 Task: Search one way flight ticket for 3 adults in first from College Station: Easterwood Field to Greenville: Pitt-greenville Airport on 5-2-2023. Choice of flights is Delta. Number of bags: 1 carry on bag. Price is upto 100000. Outbound departure time preference is 9:30.
Action: Mouse moved to (423, 180)
Screenshot: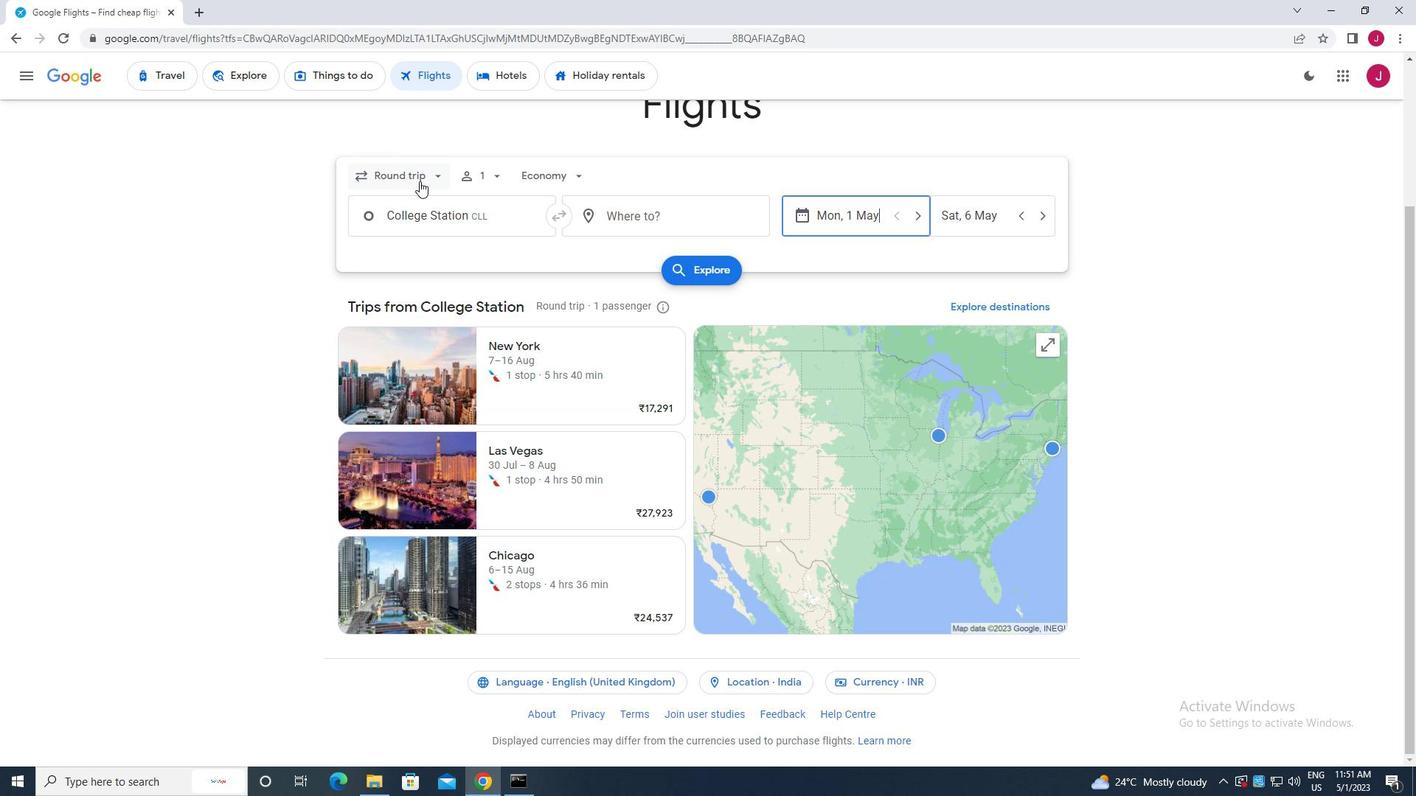 
Action: Mouse pressed left at (423, 180)
Screenshot: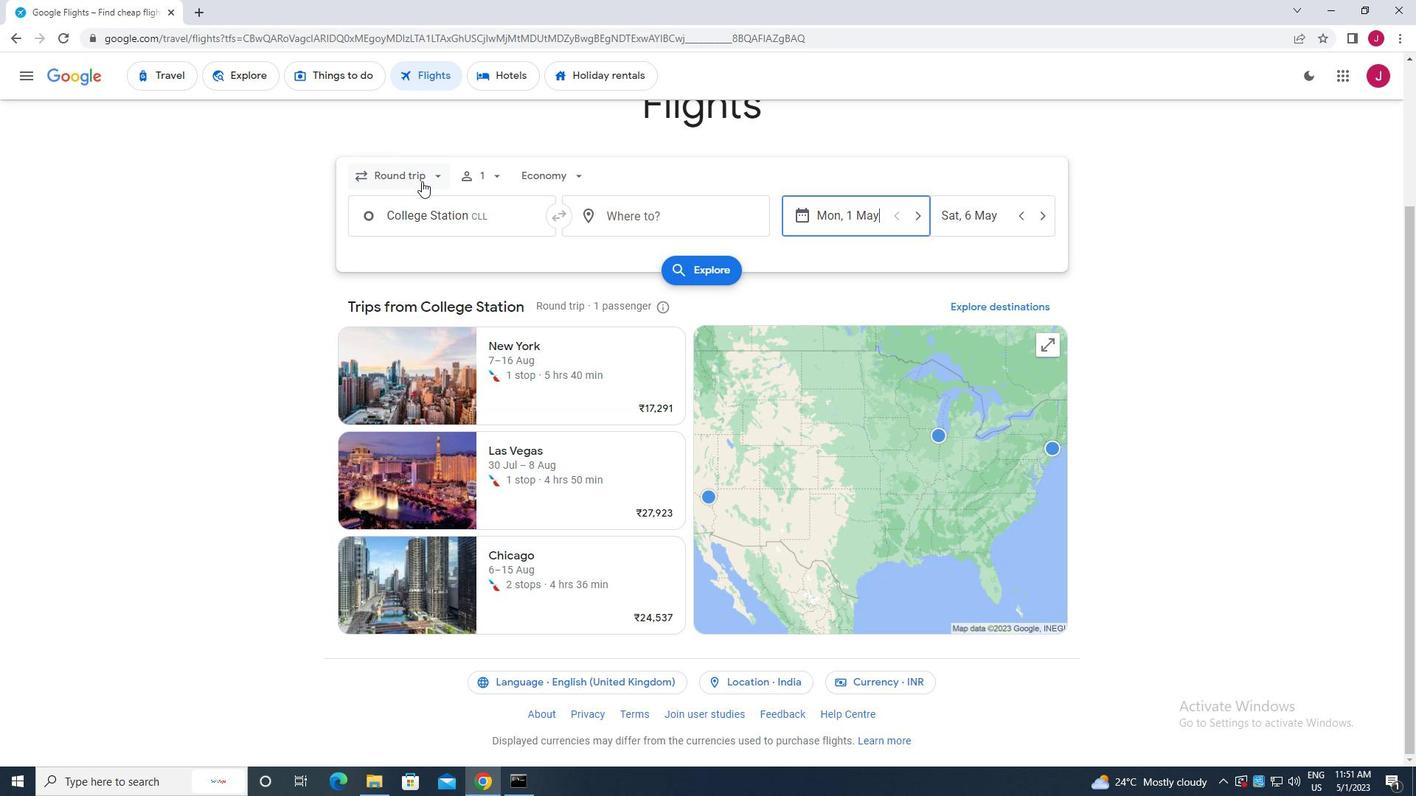 
Action: Mouse moved to (412, 244)
Screenshot: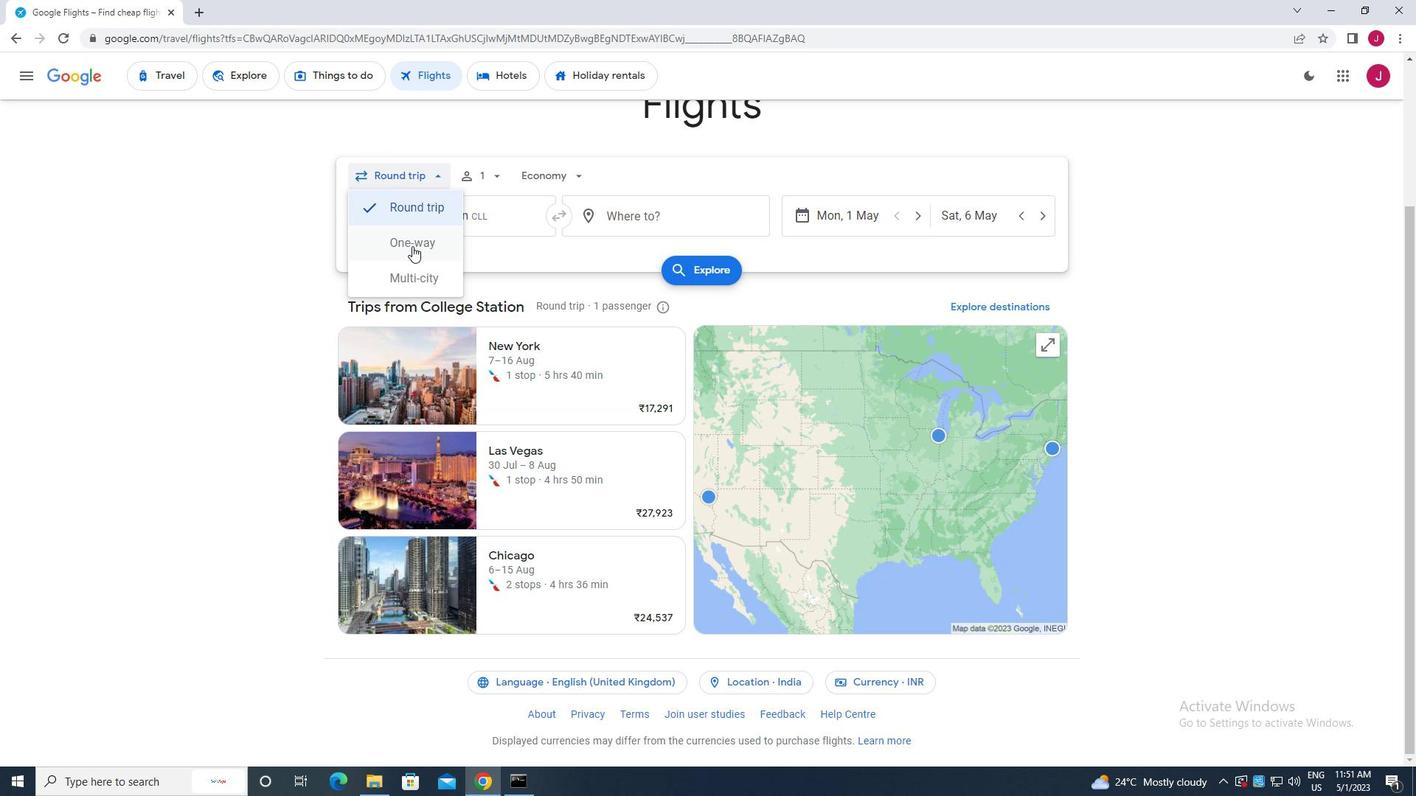 
Action: Mouse pressed left at (412, 244)
Screenshot: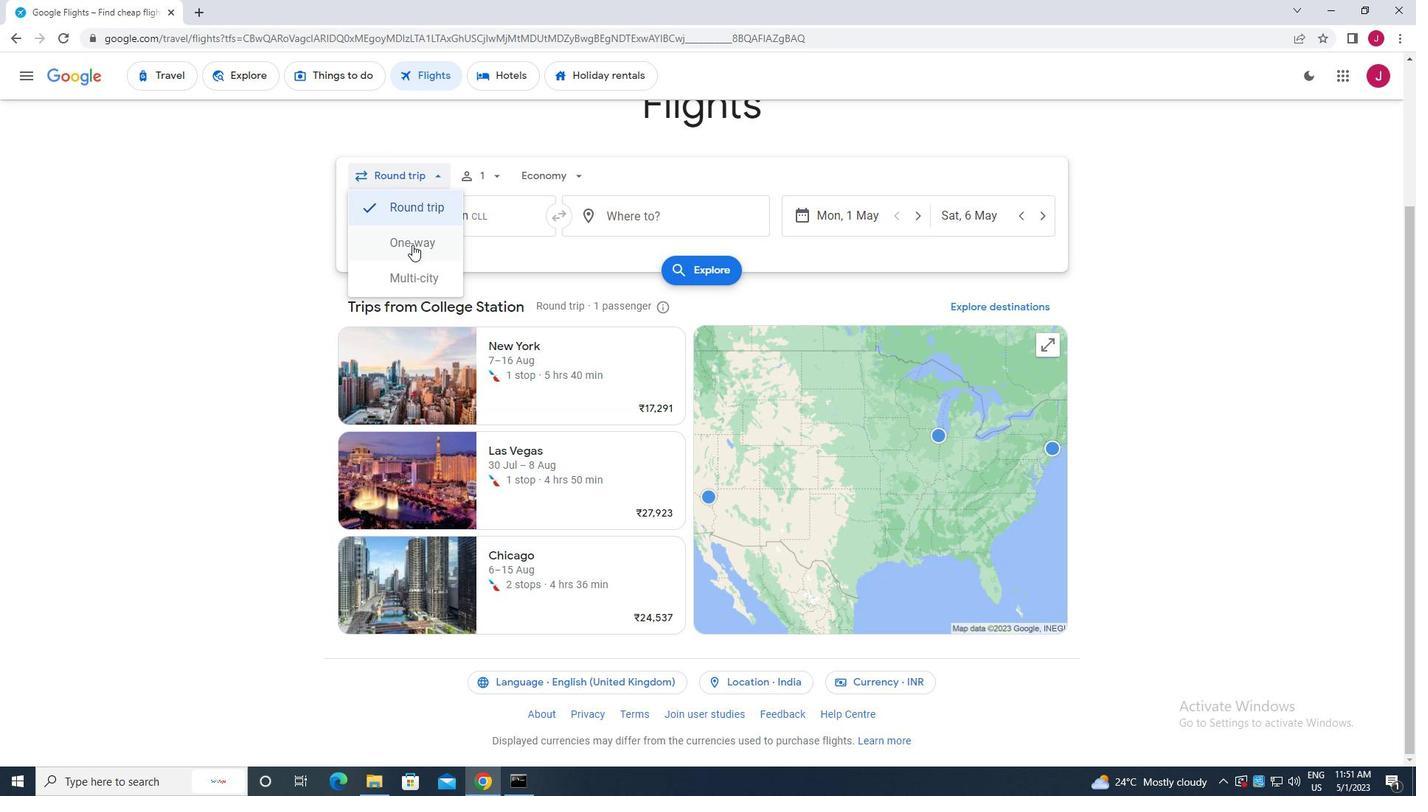 
Action: Mouse moved to (479, 182)
Screenshot: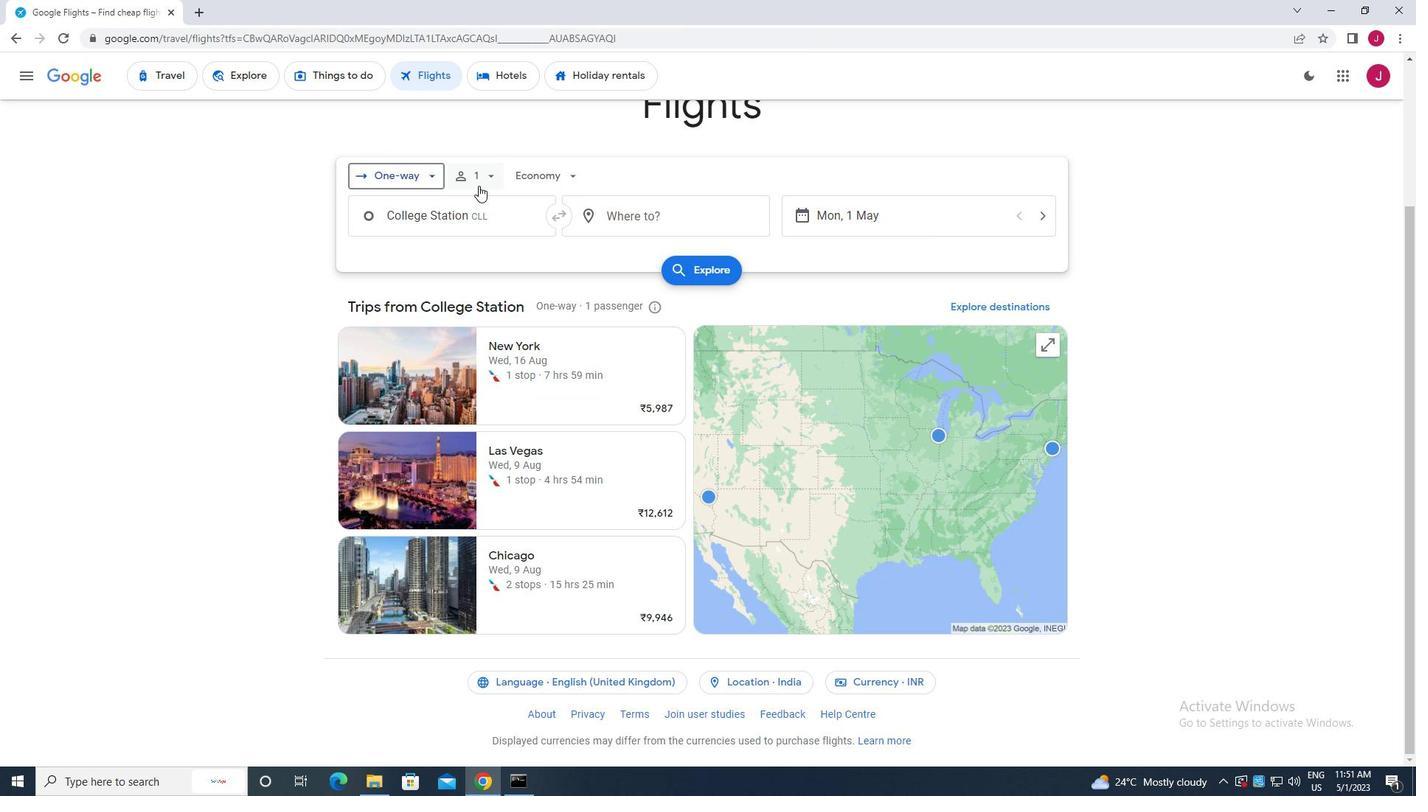 
Action: Mouse pressed left at (479, 182)
Screenshot: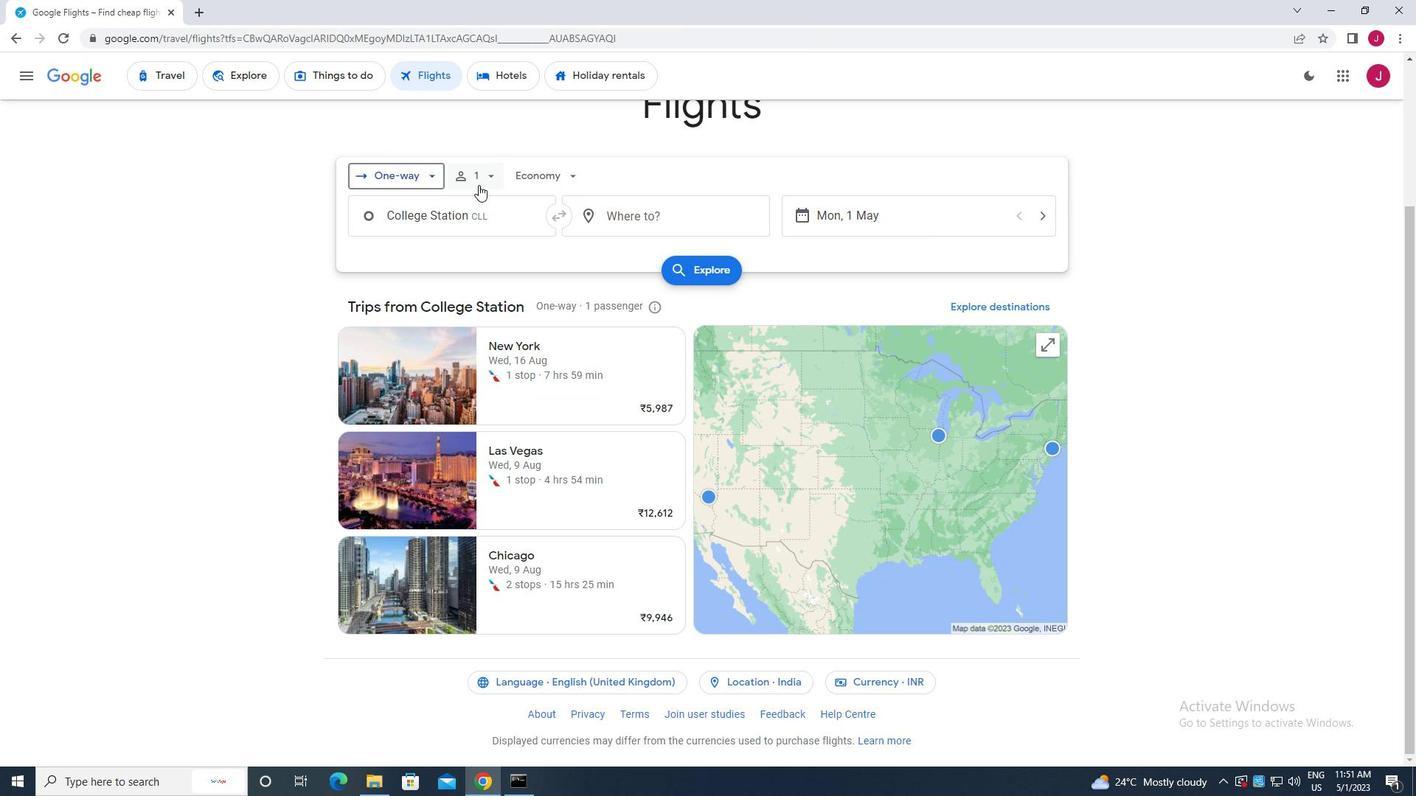 
Action: Mouse moved to (605, 213)
Screenshot: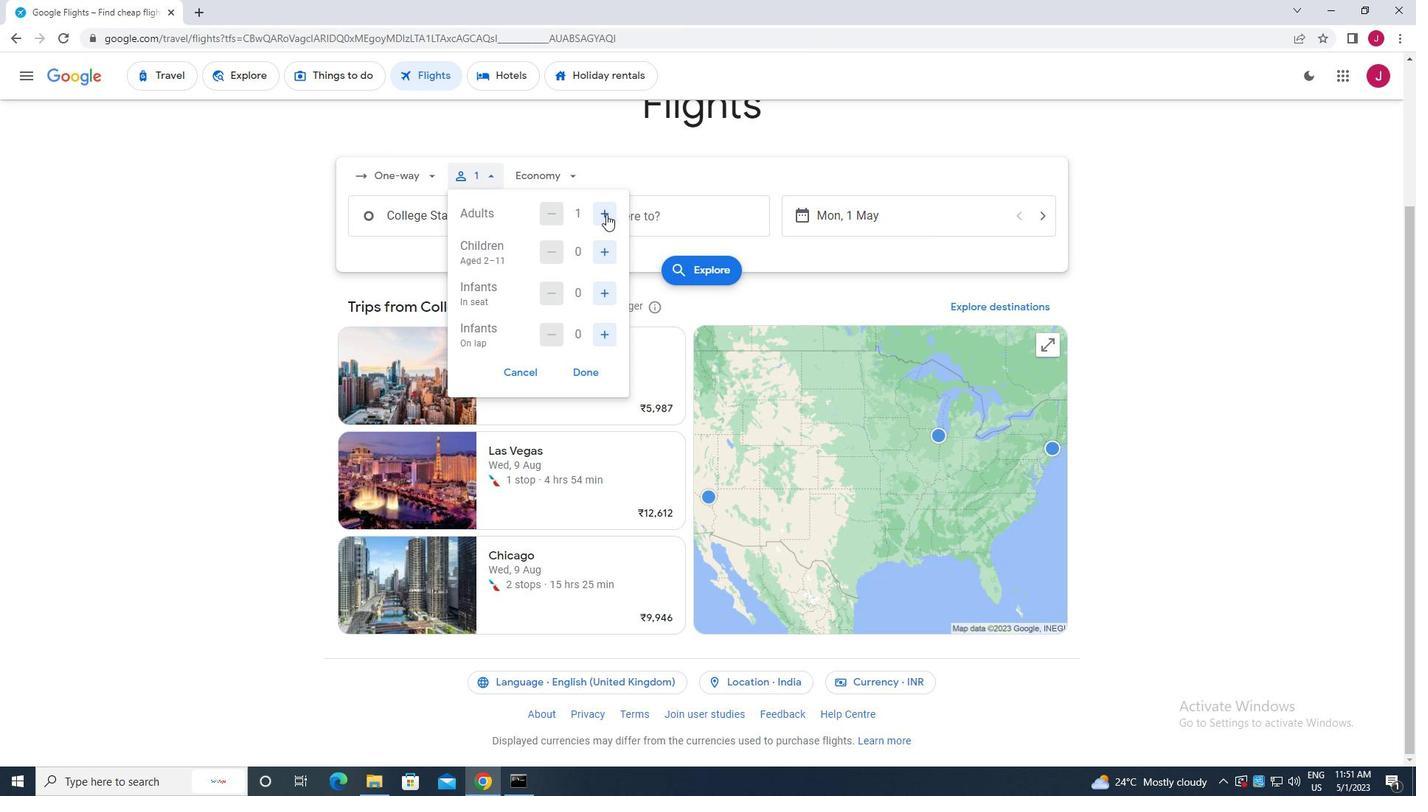 
Action: Mouse pressed left at (605, 213)
Screenshot: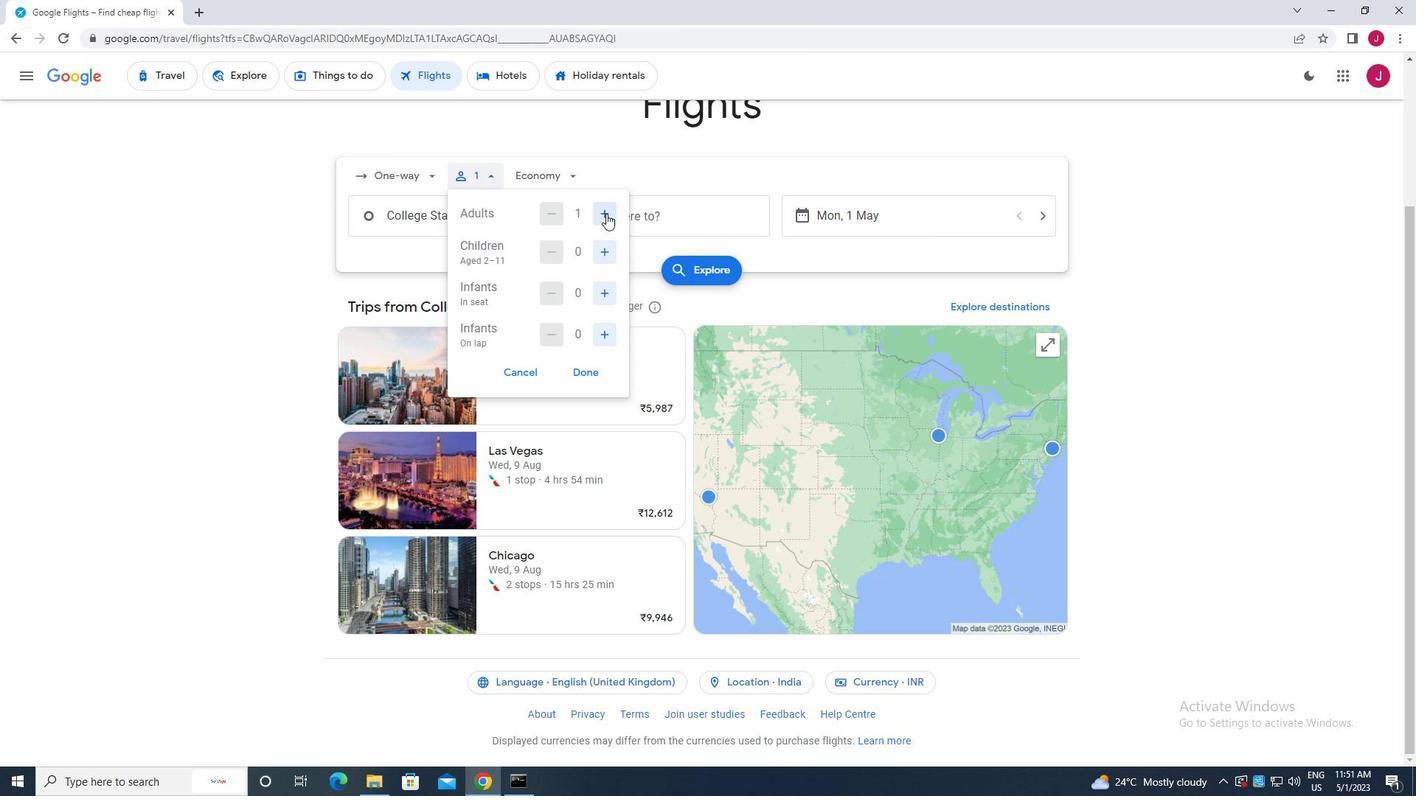 
Action: Mouse pressed left at (605, 213)
Screenshot: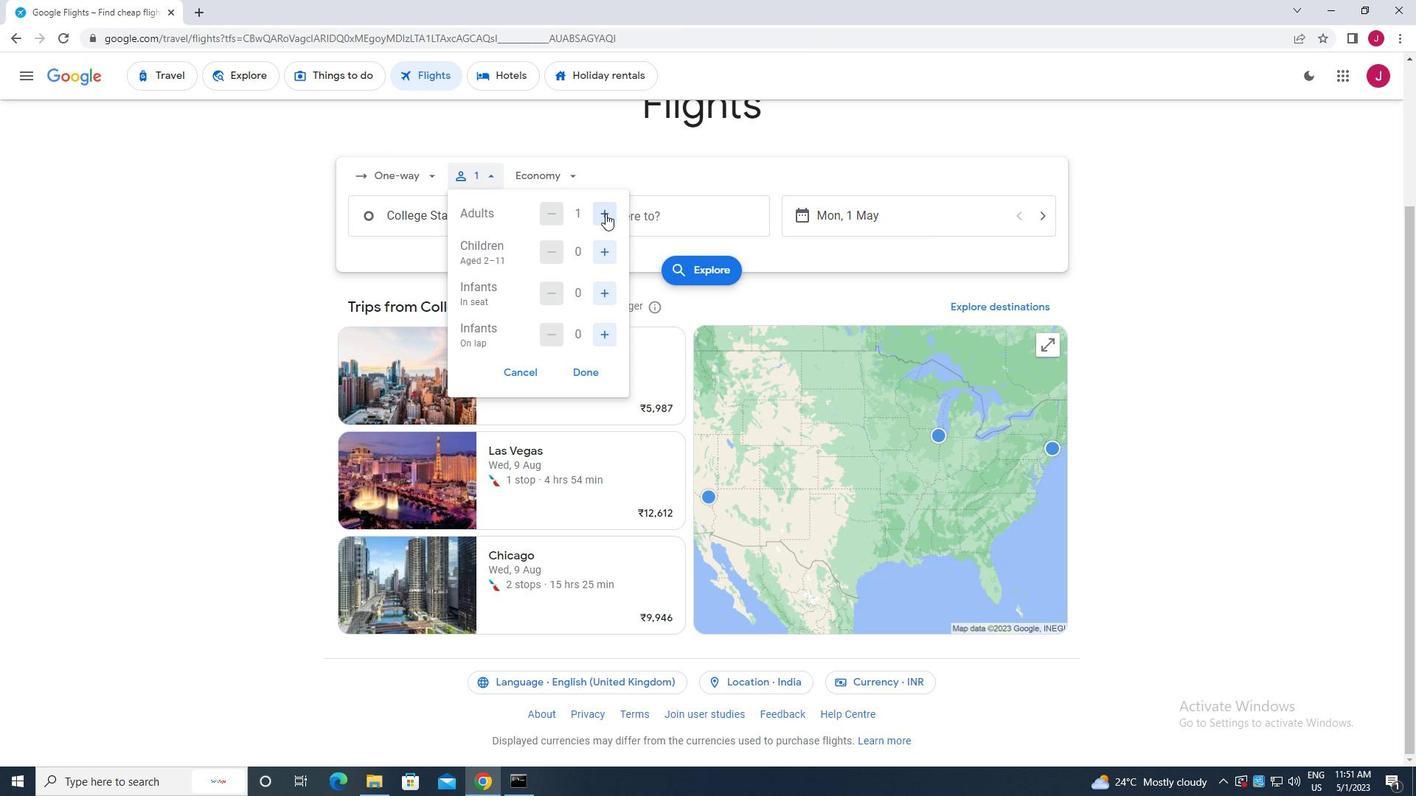 
Action: Mouse moved to (590, 371)
Screenshot: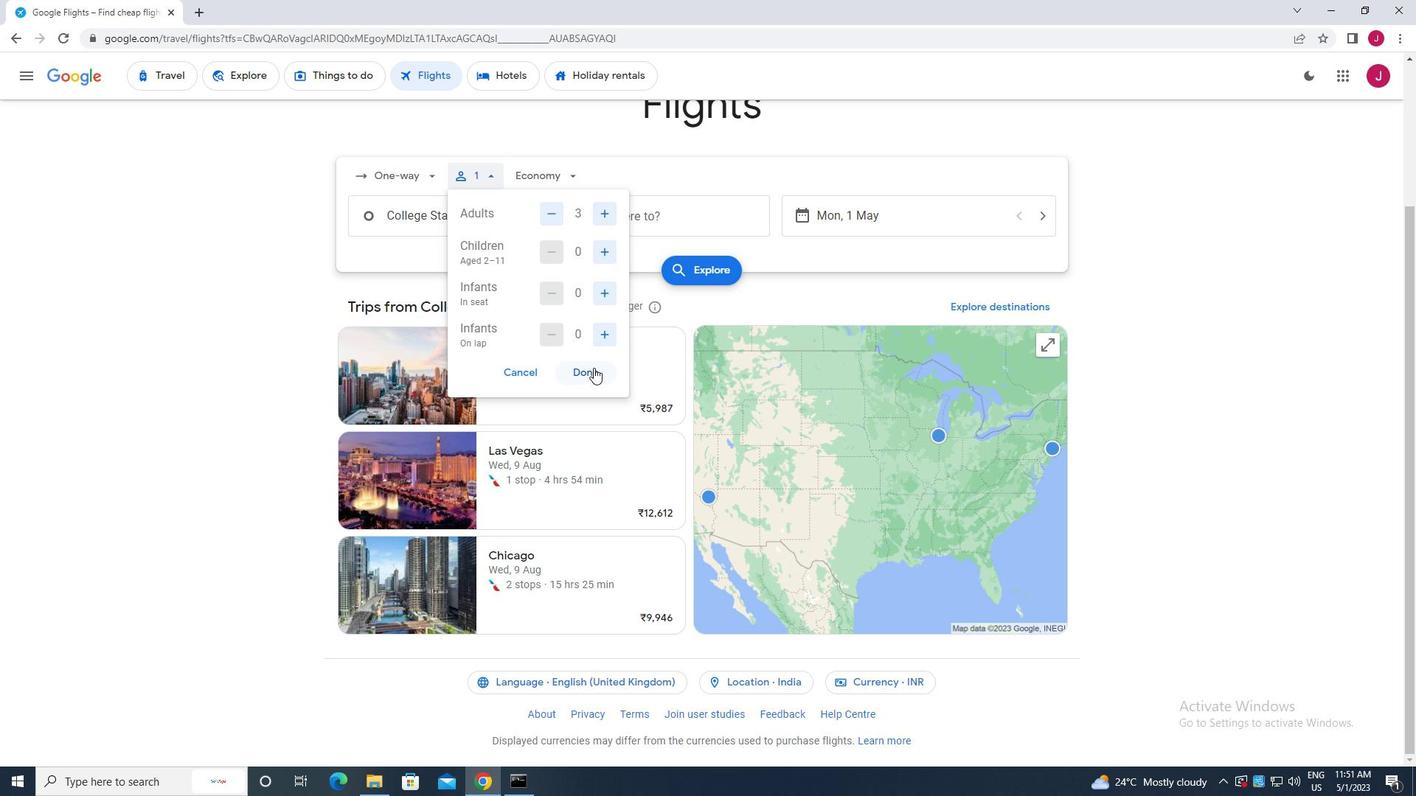 
Action: Mouse pressed left at (590, 371)
Screenshot: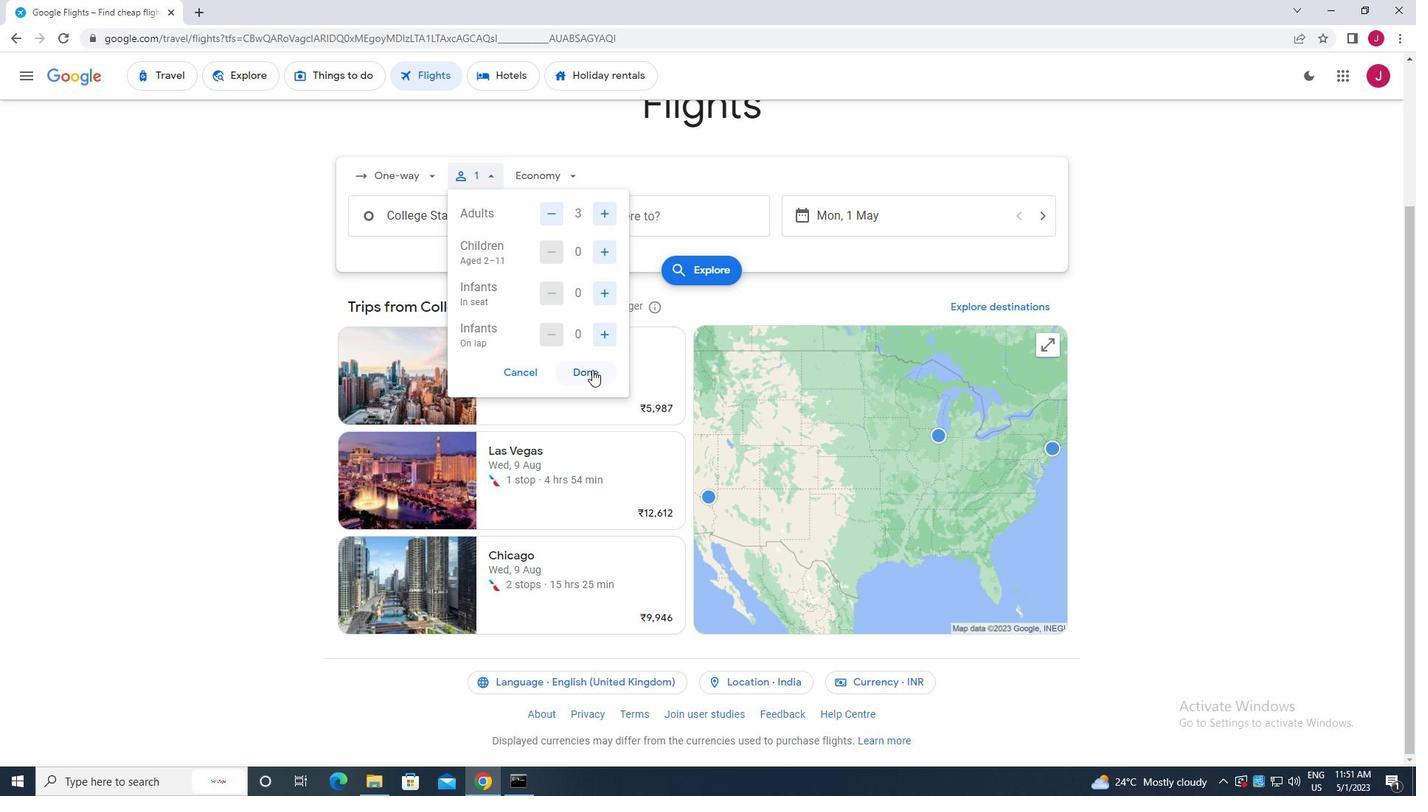 
Action: Mouse moved to (553, 171)
Screenshot: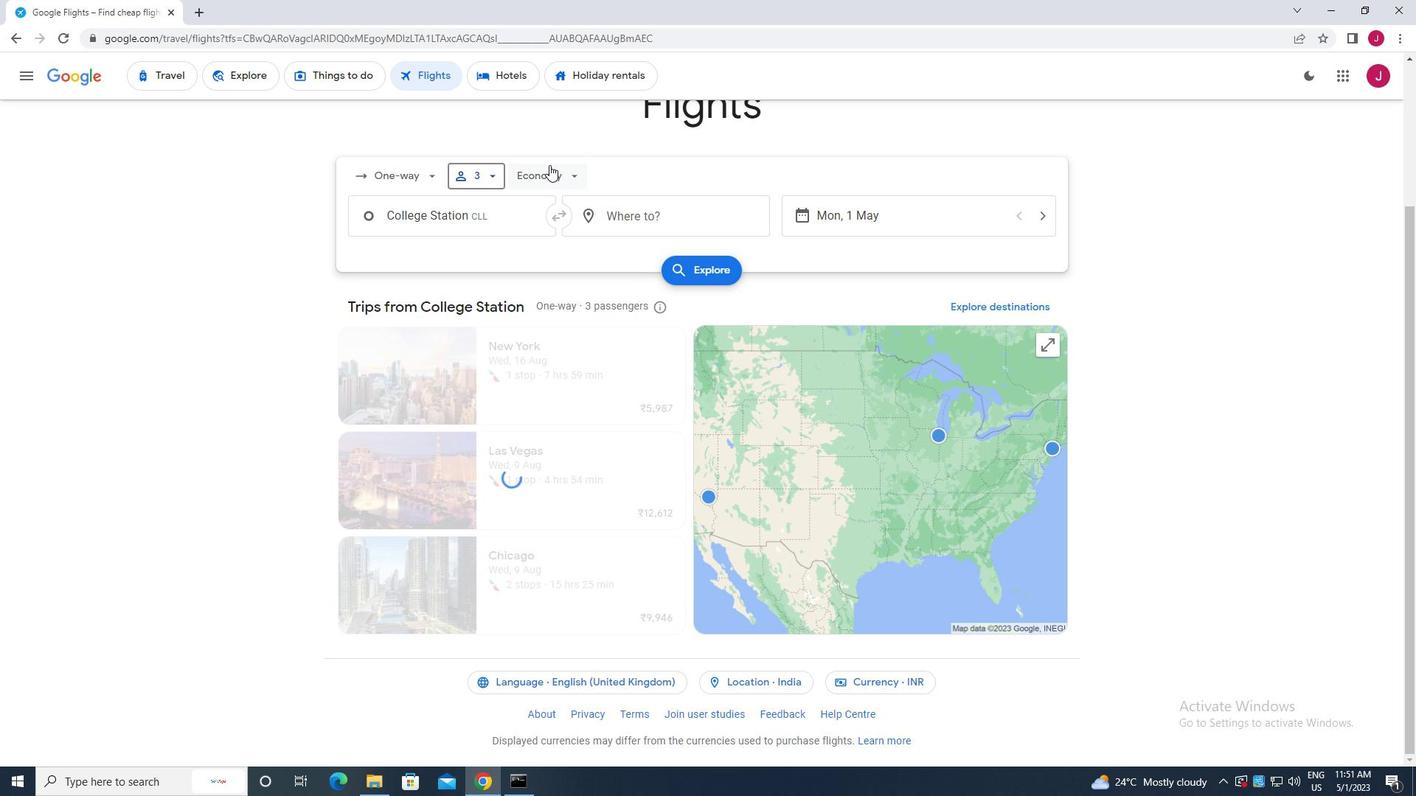 
Action: Mouse pressed left at (553, 171)
Screenshot: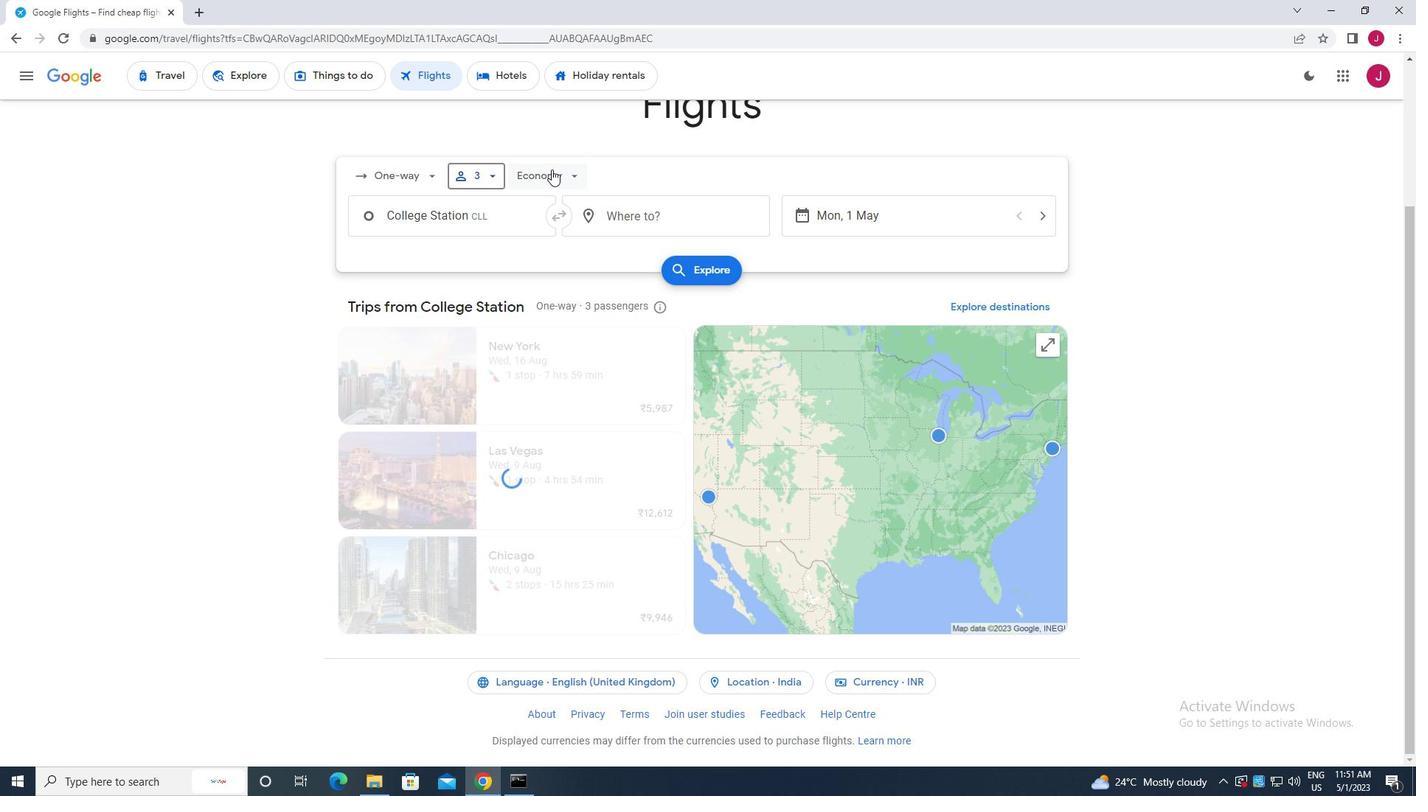 
Action: Mouse moved to (540, 314)
Screenshot: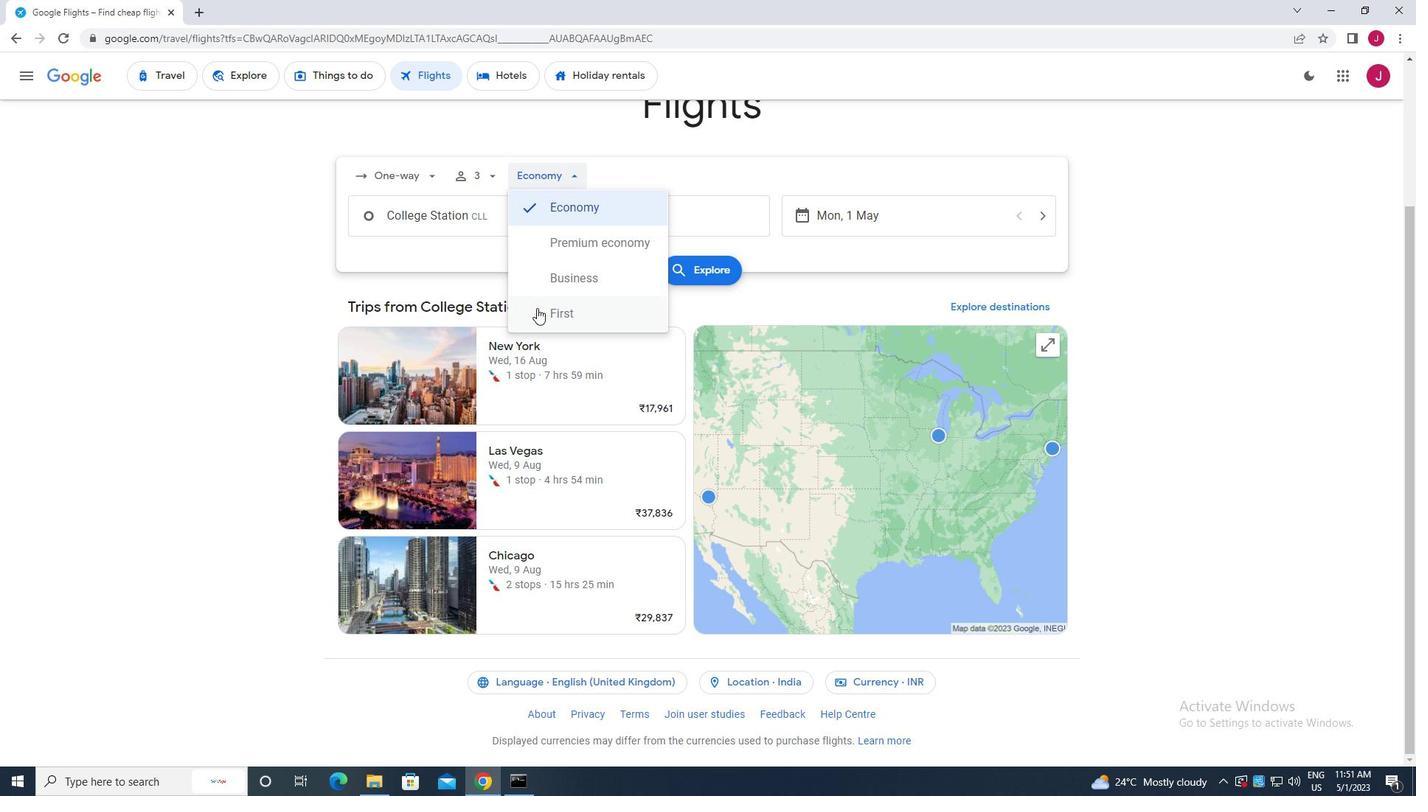 
Action: Mouse pressed left at (540, 314)
Screenshot: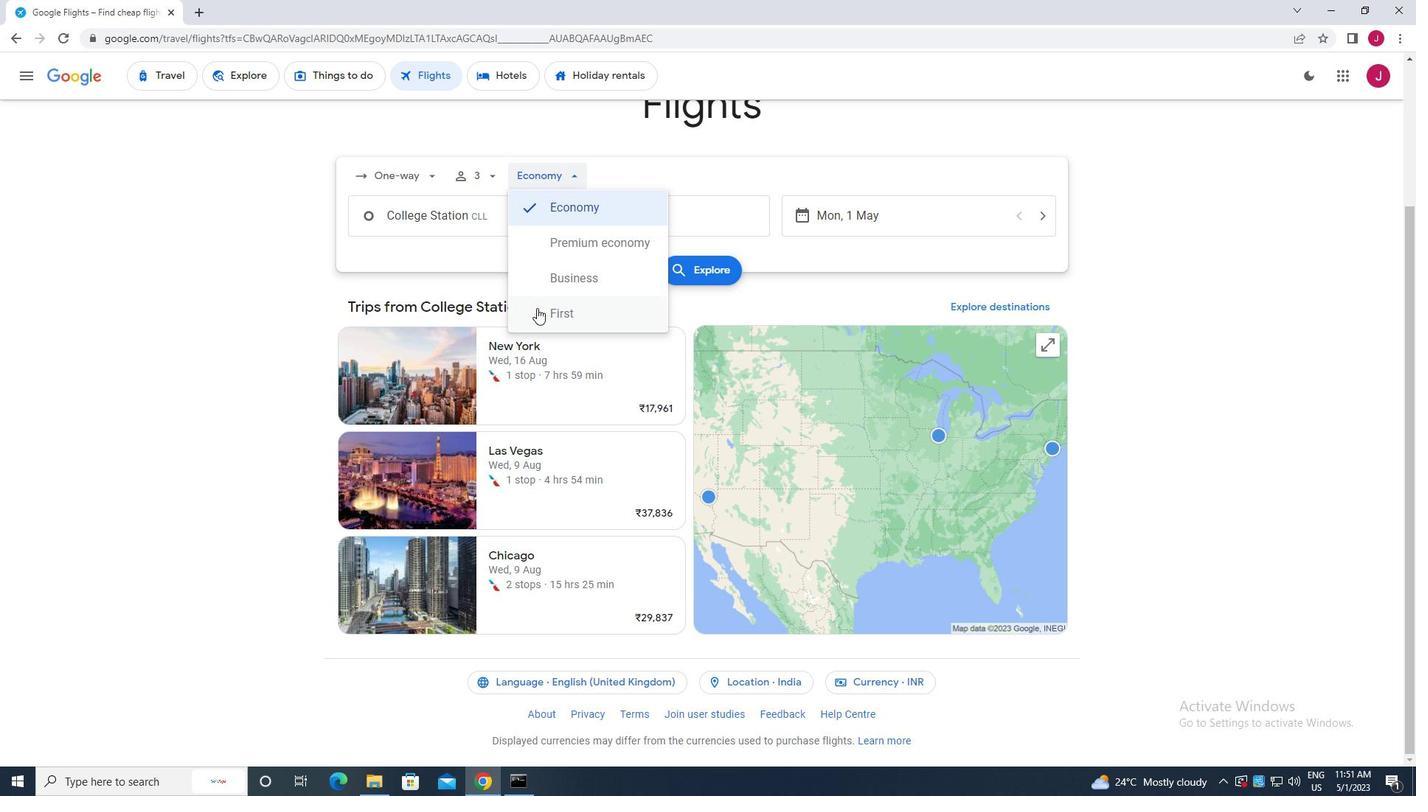 
Action: Mouse moved to (494, 213)
Screenshot: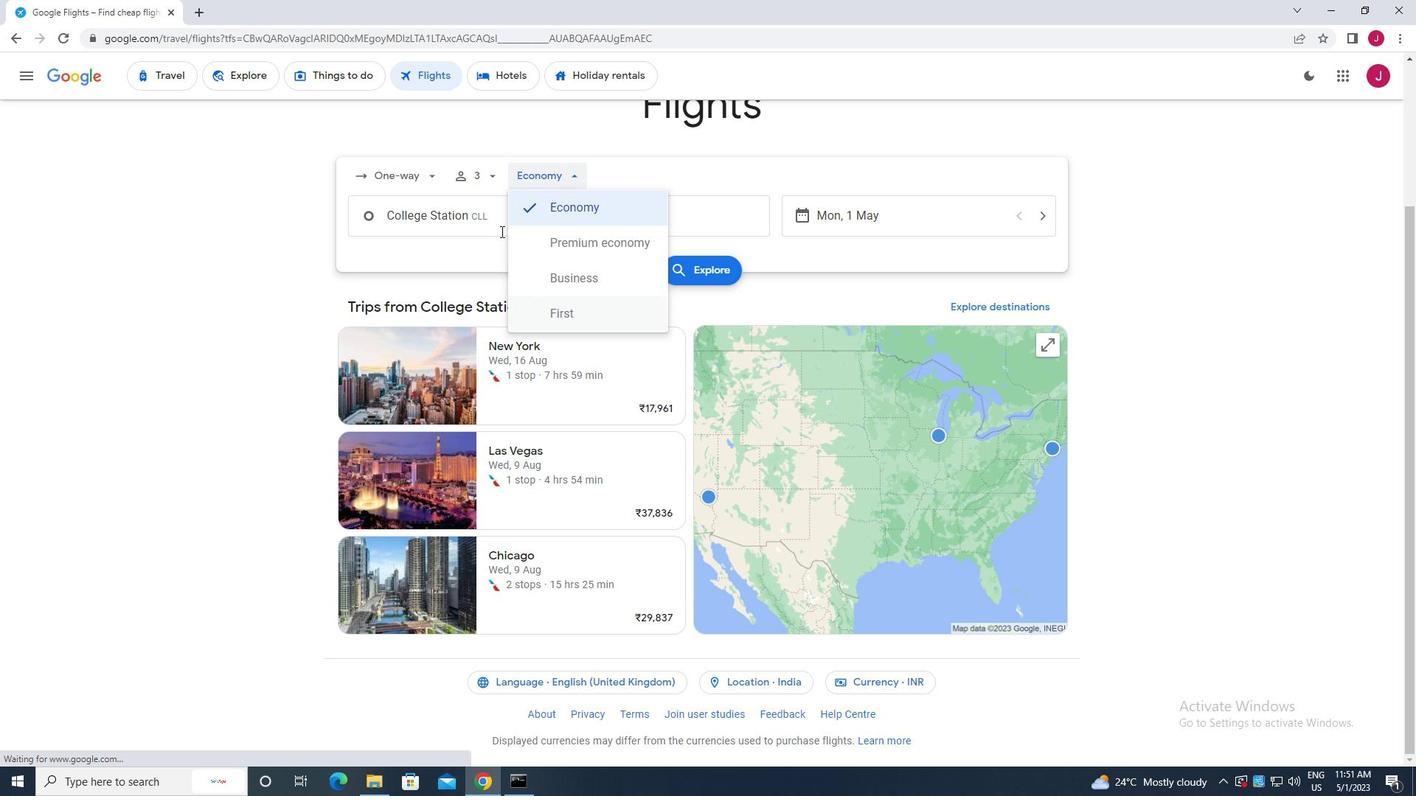 
Action: Mouse pressed left at (494, 213)
Screenshot: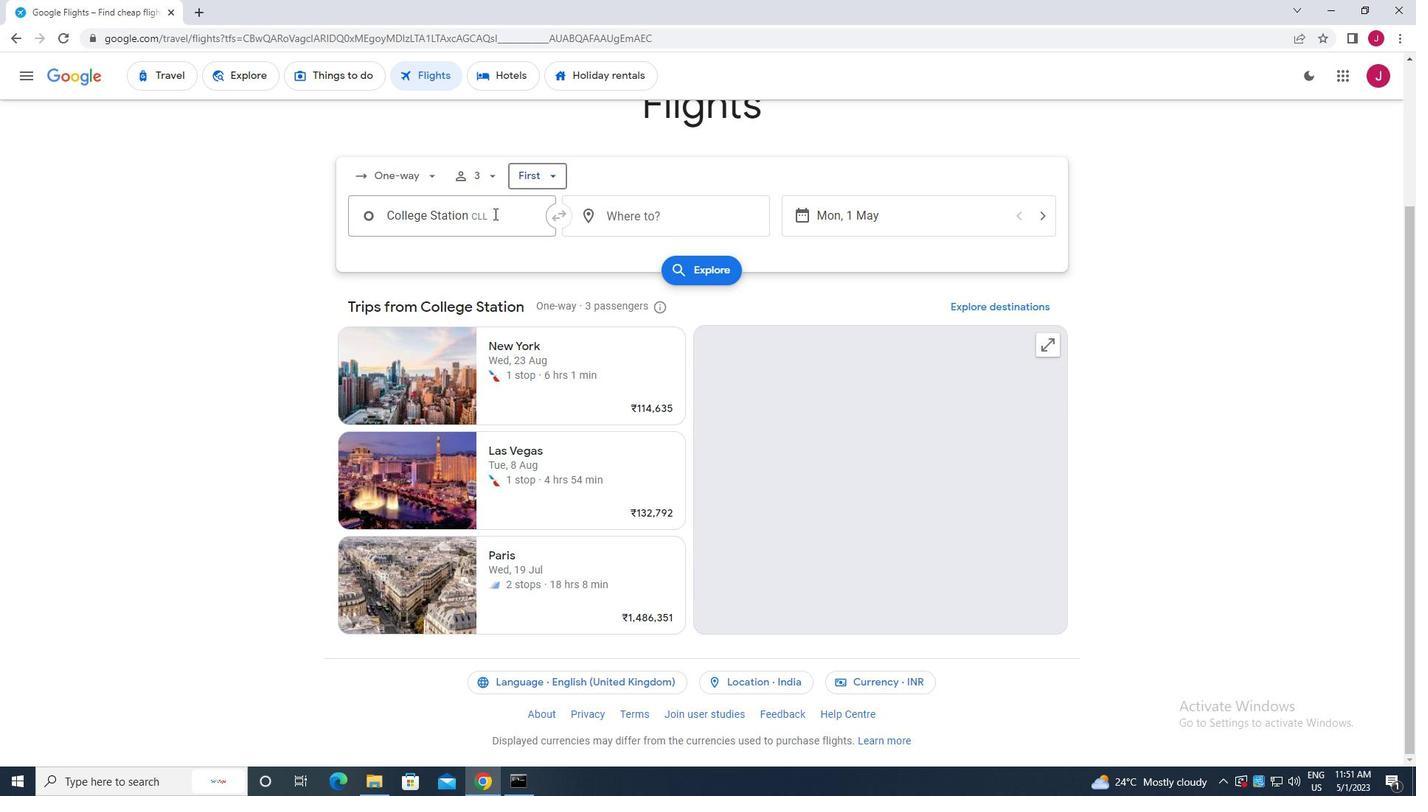 
Action: Mouse moved to (512, 340)
Screenshot: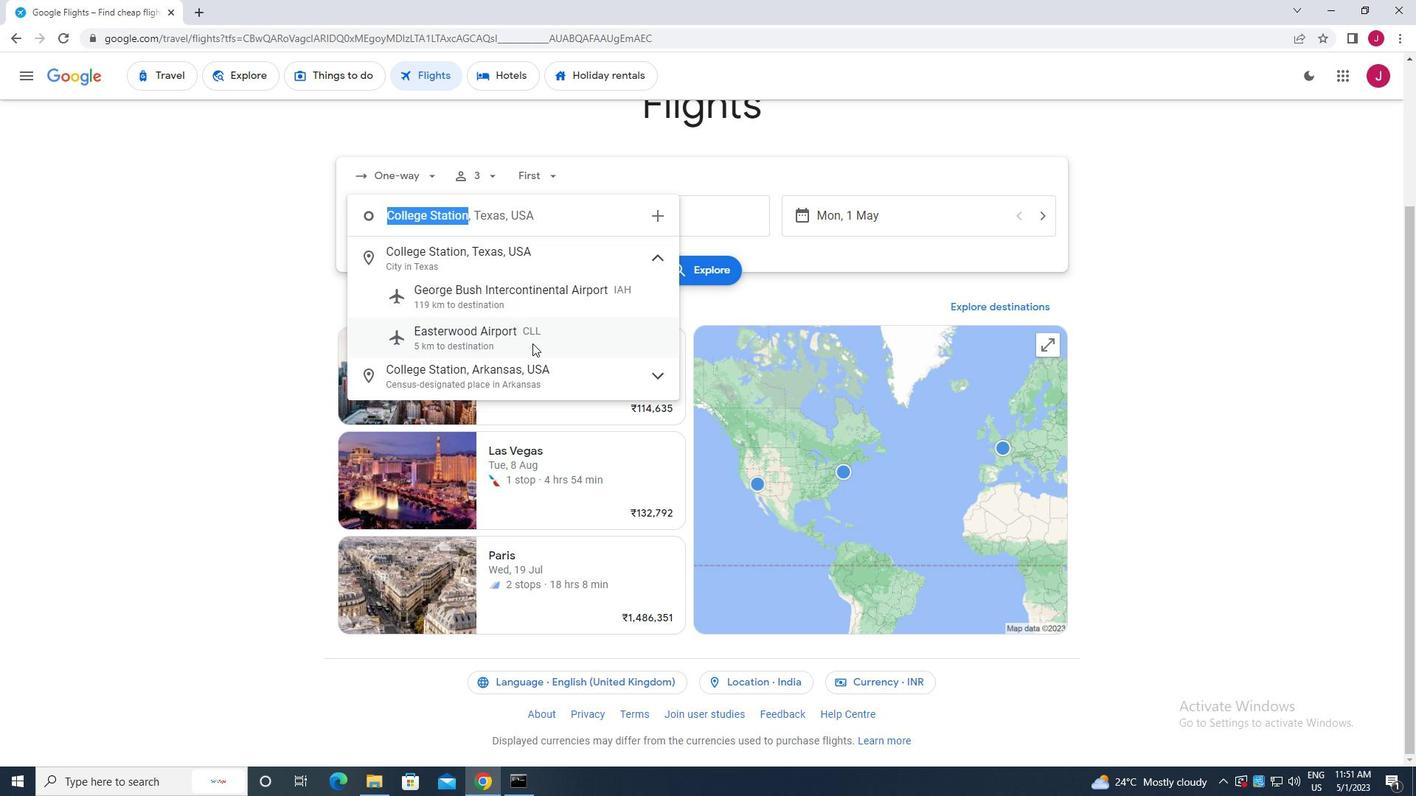 
Action: Mouse pressed left at (512, 340)
Screenshot: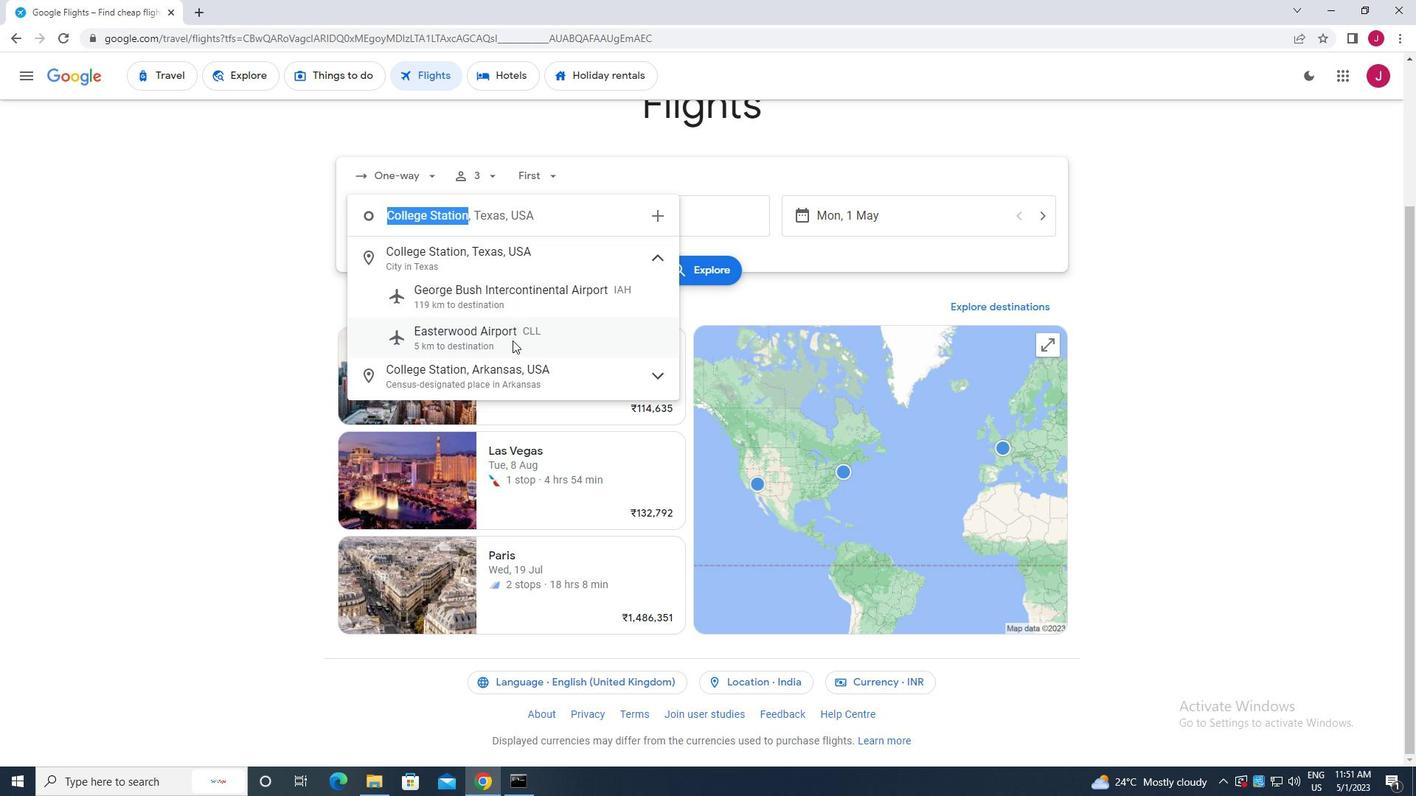 
Action: Mouse moved to (702, 208)
Screenshot: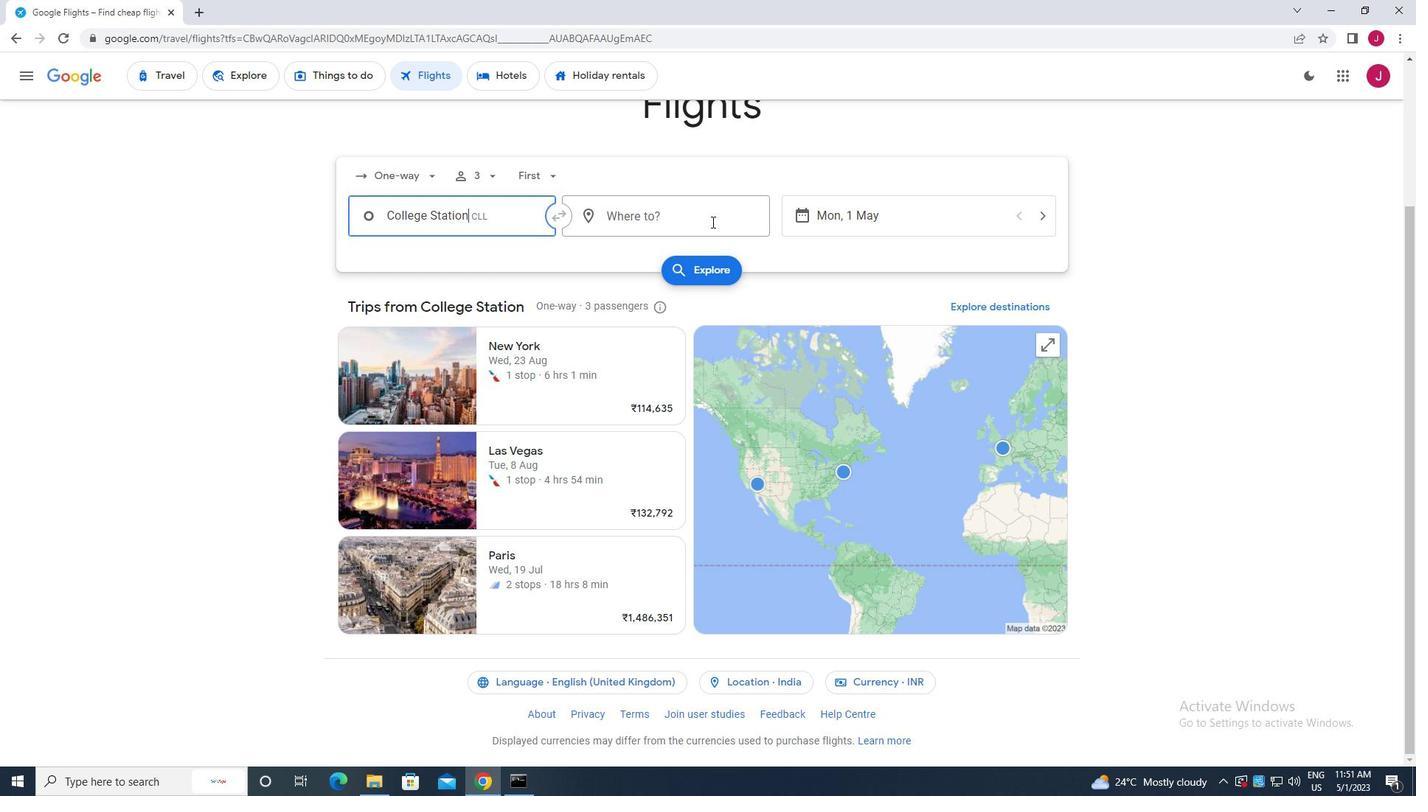 
Action: Mouse pressed left at (702, 208)
Screenshot: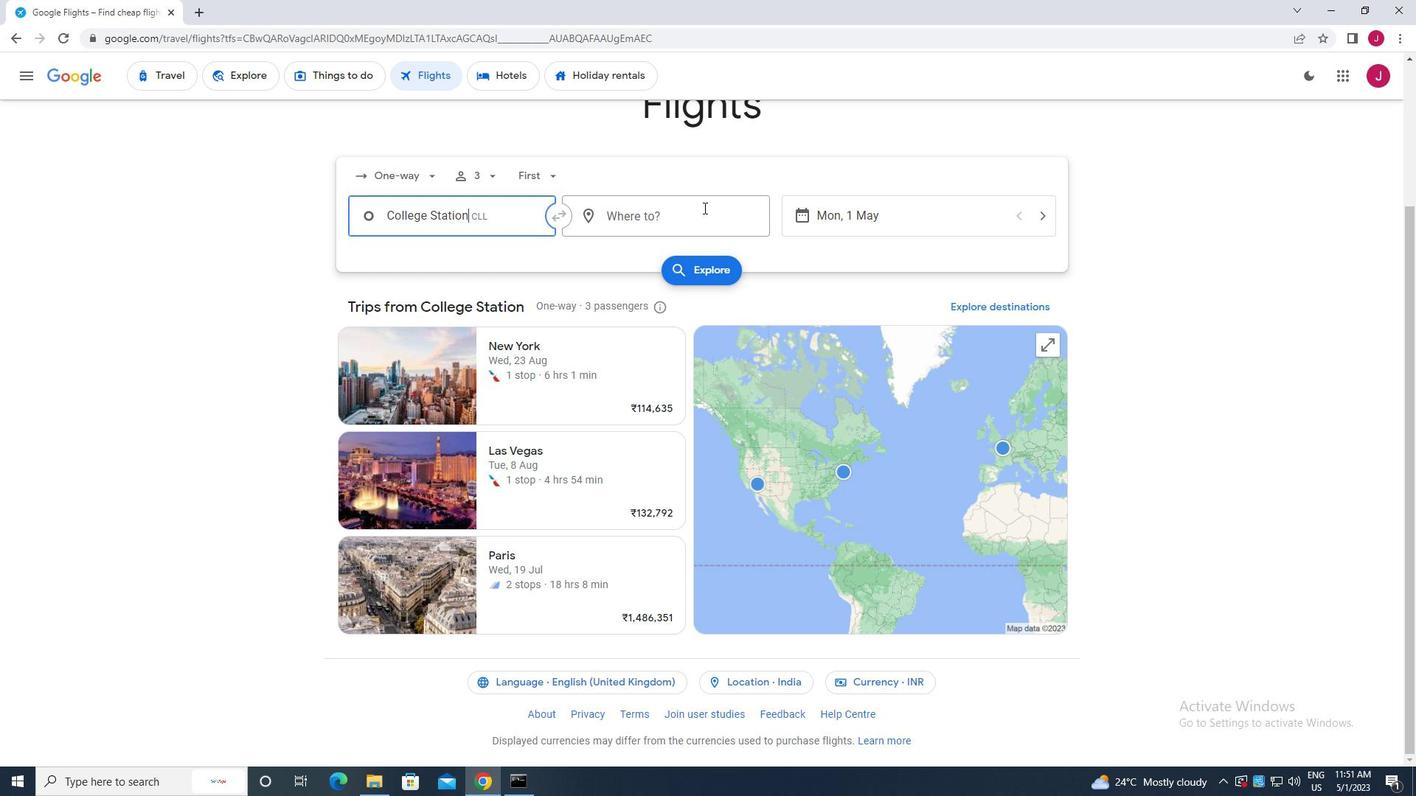 
Action: Mouse moved to (702, 213)
Screenshot: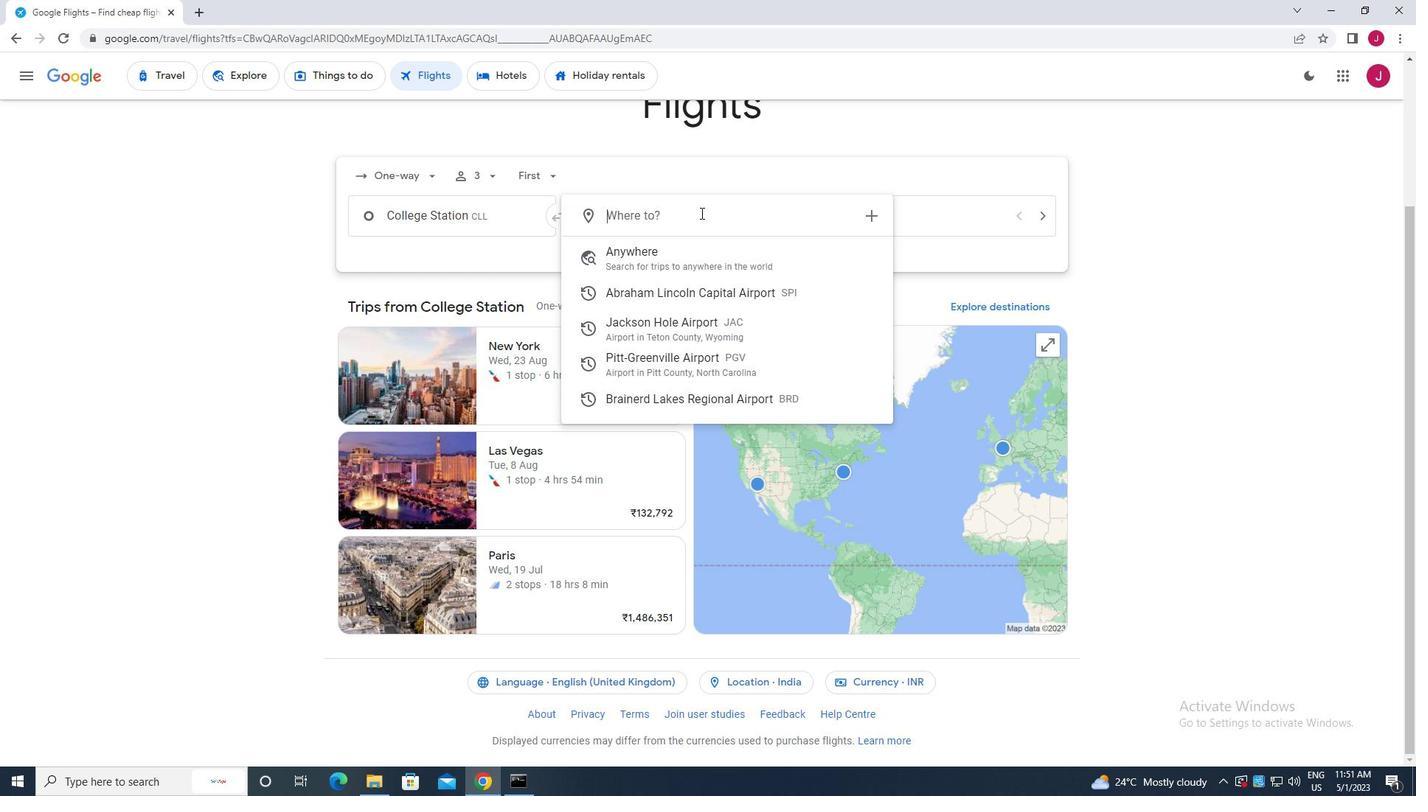 
Action: Key pressed greenville<Key.space>p
Screenshot: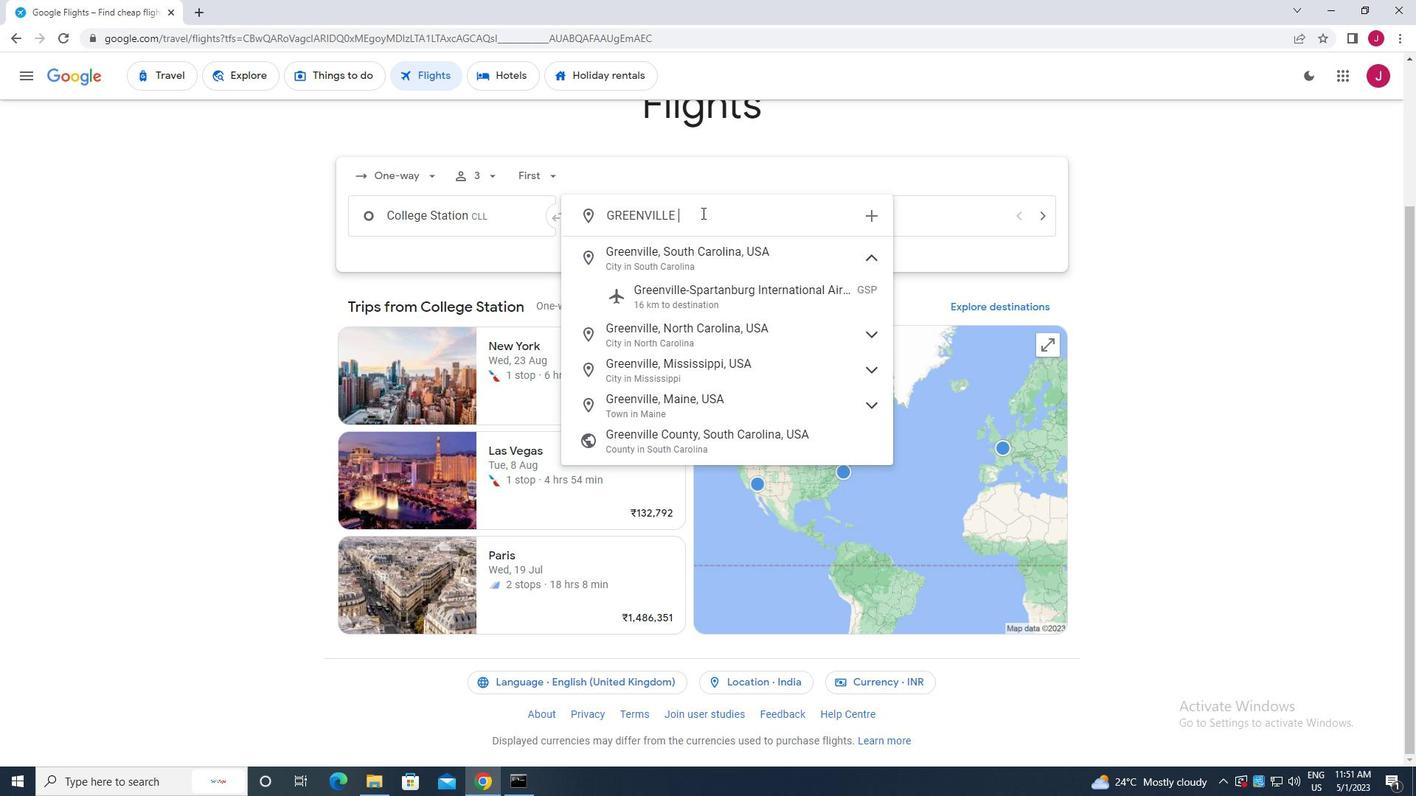 
Action: Mouse moved to (711, 245)
Screenshot: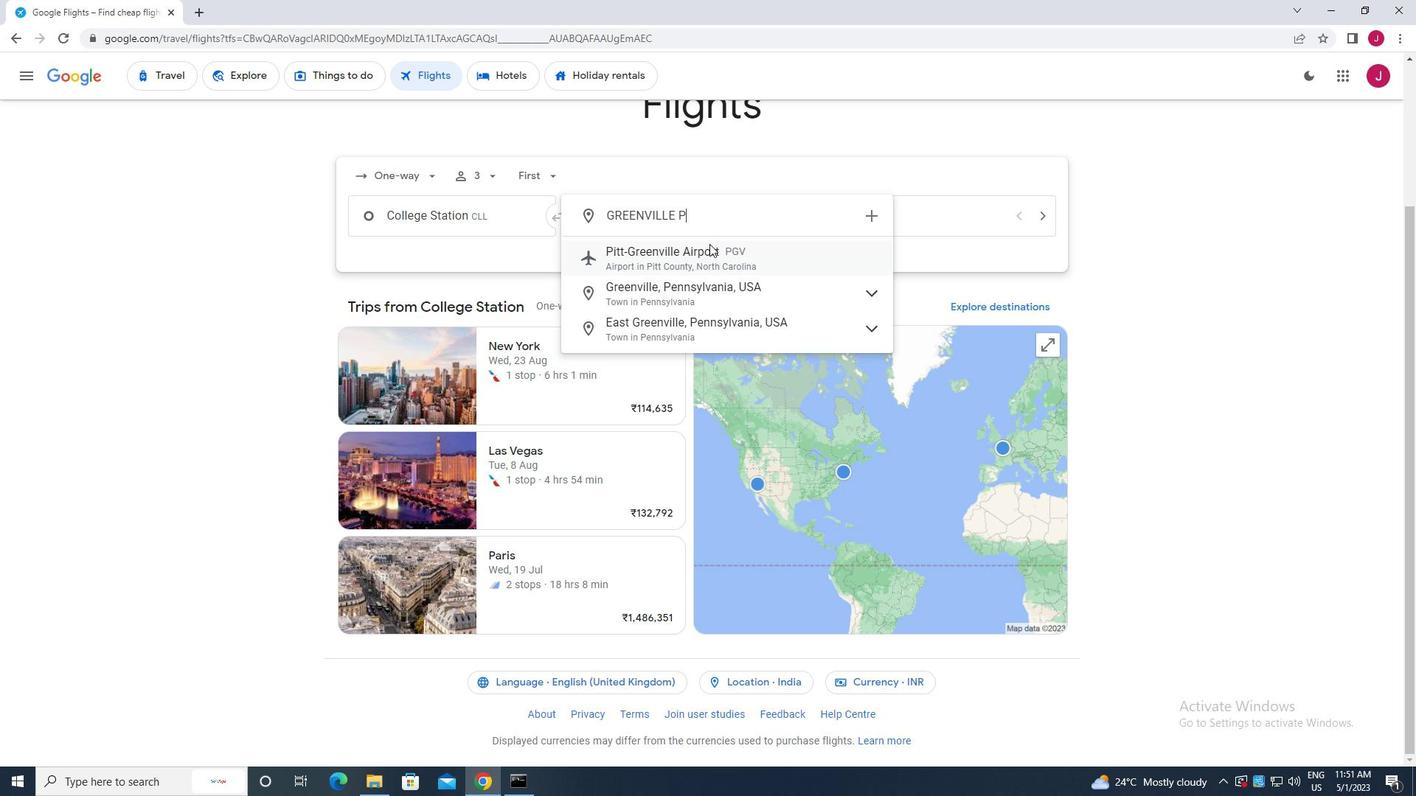 
Action: Mouse pressed left at (711, 245)
Screenshot: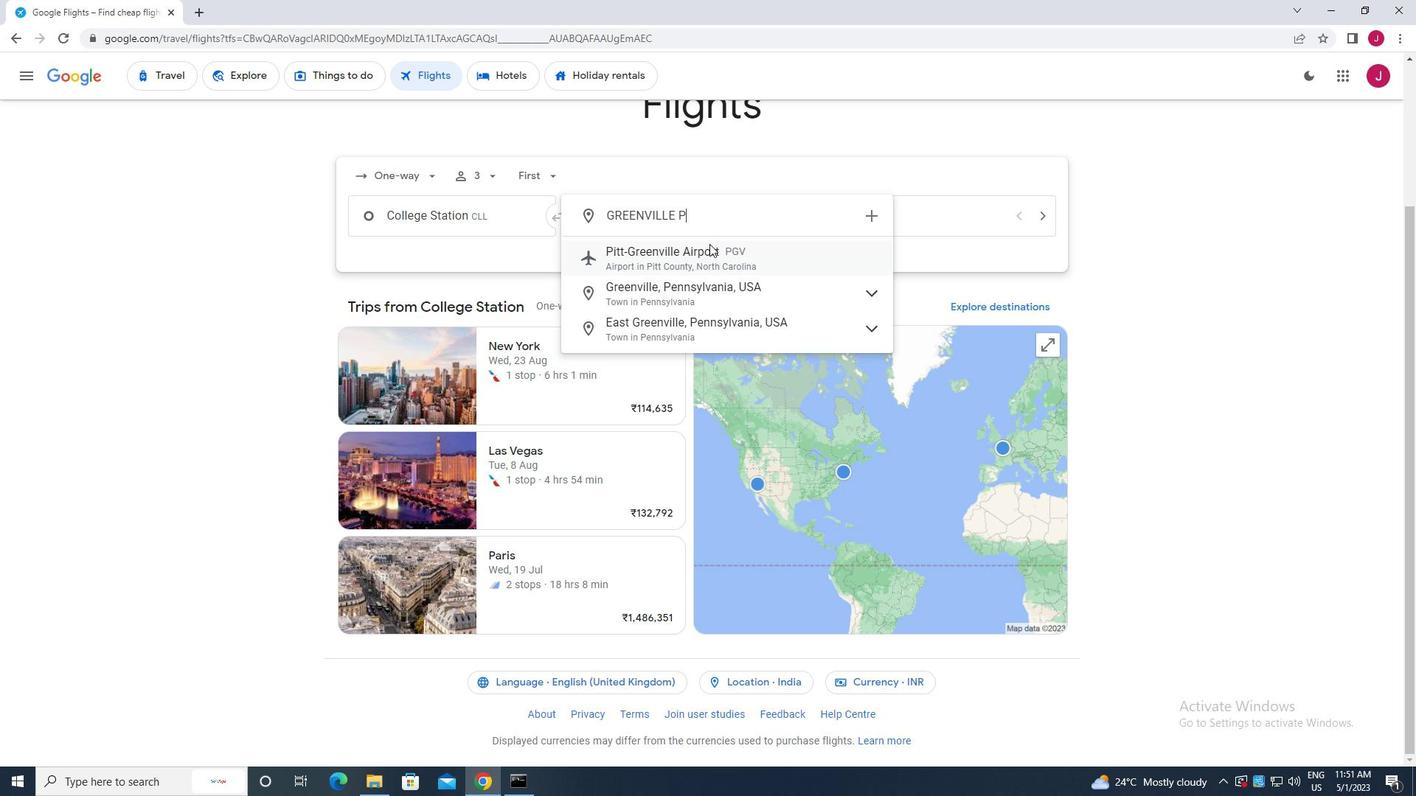 
Action: Mouse moved to (916, 214)
Screenshot: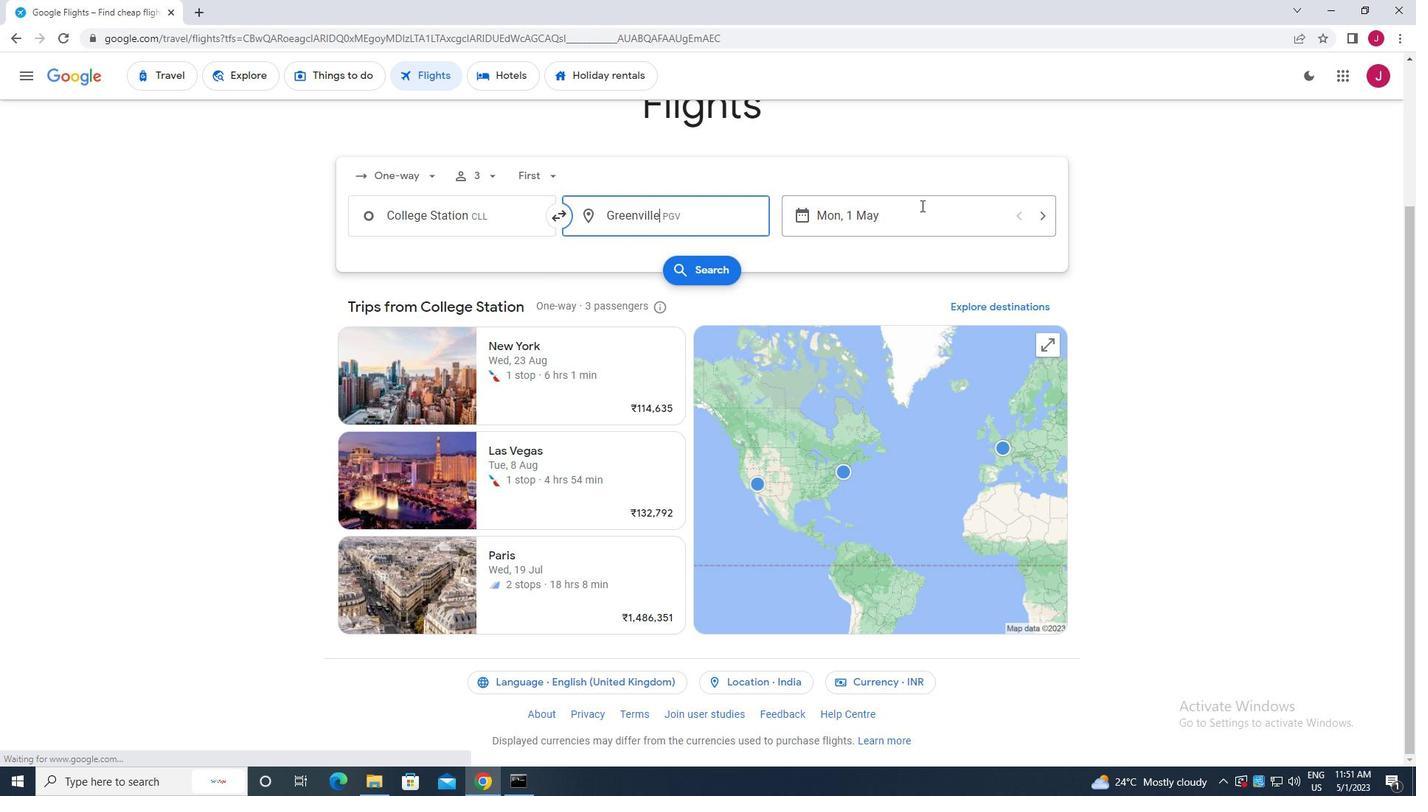 
Action: Mouse pressed left at (916, 214)
Screenshot: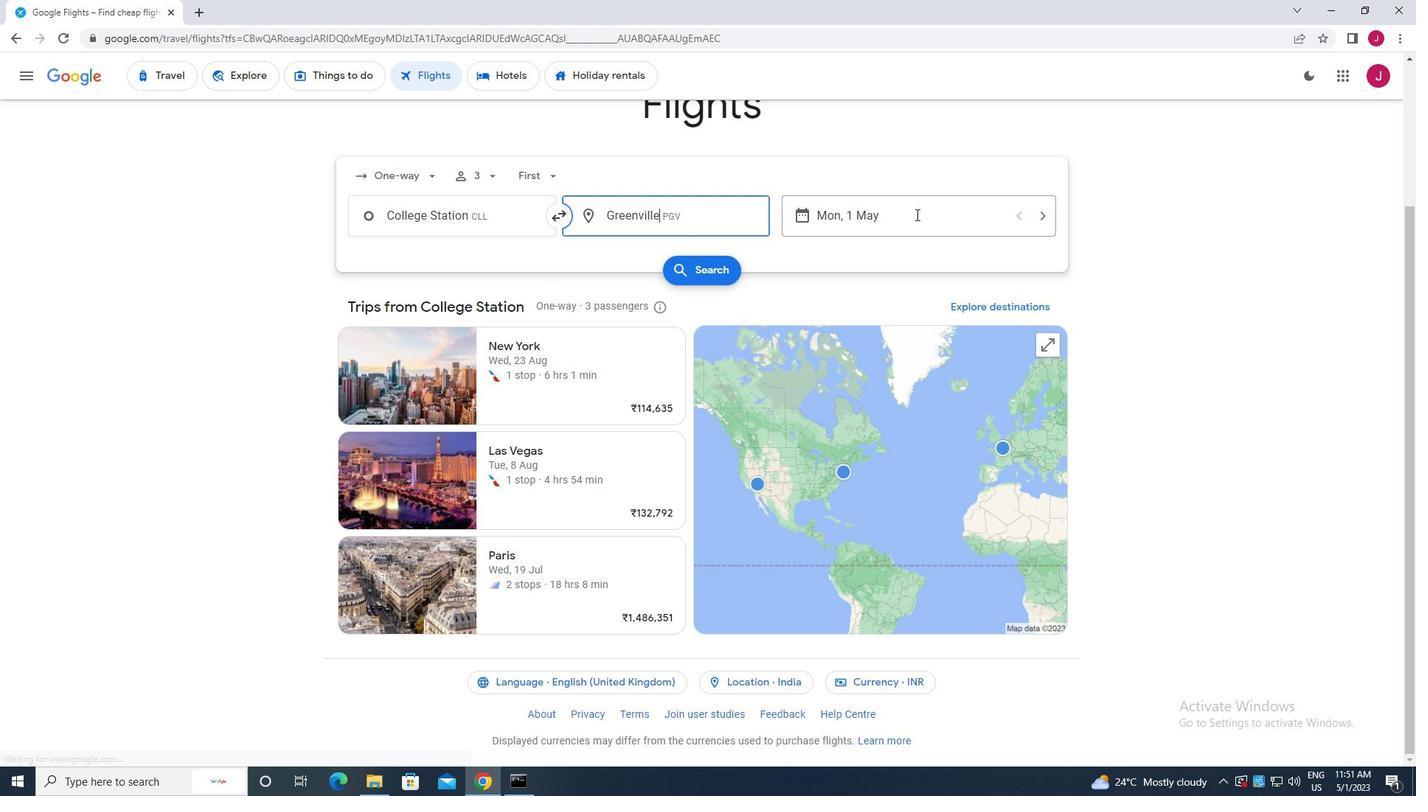 
Action: Mouse moved to (604, 330)
Screenshot: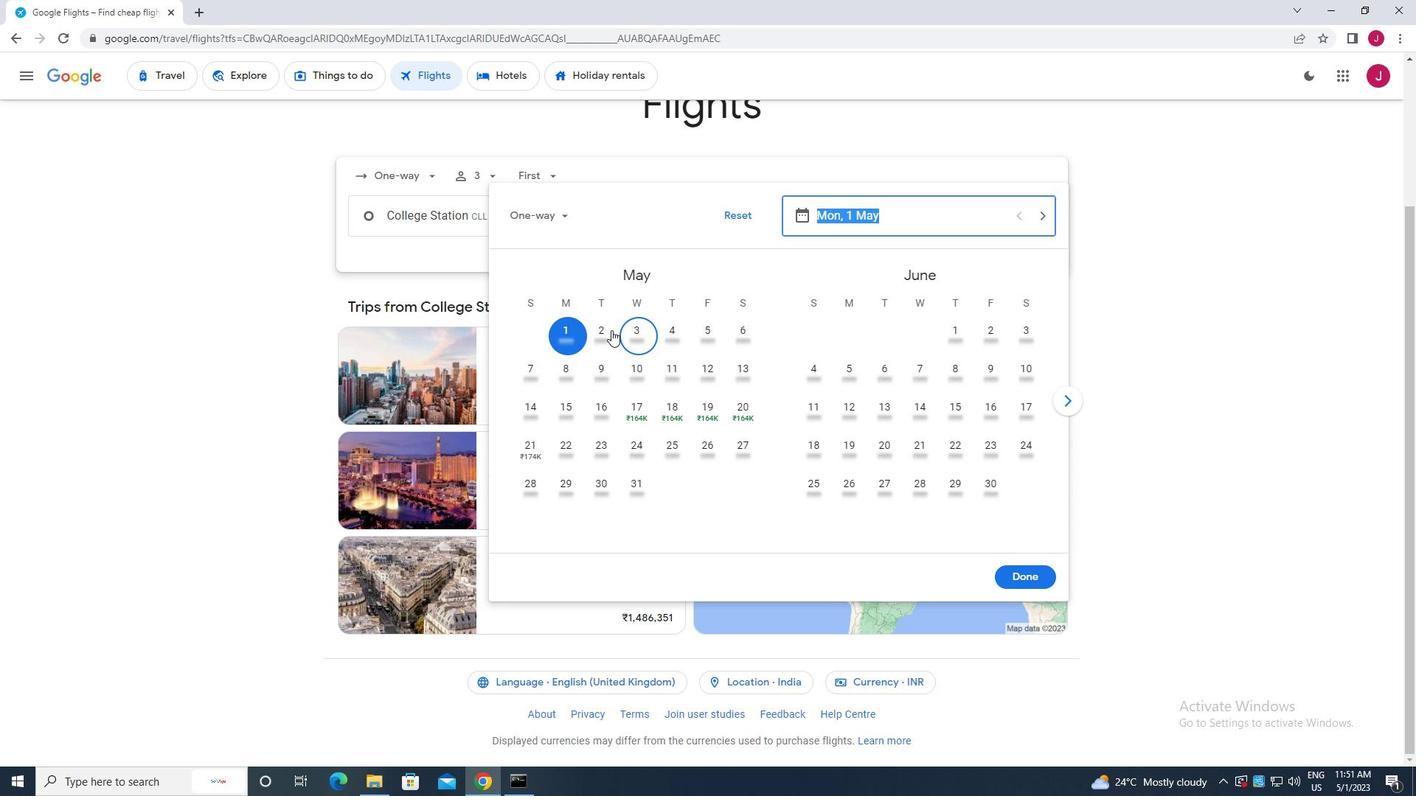 
Action: Mouse pressed left at (604, 330)
Screenshot: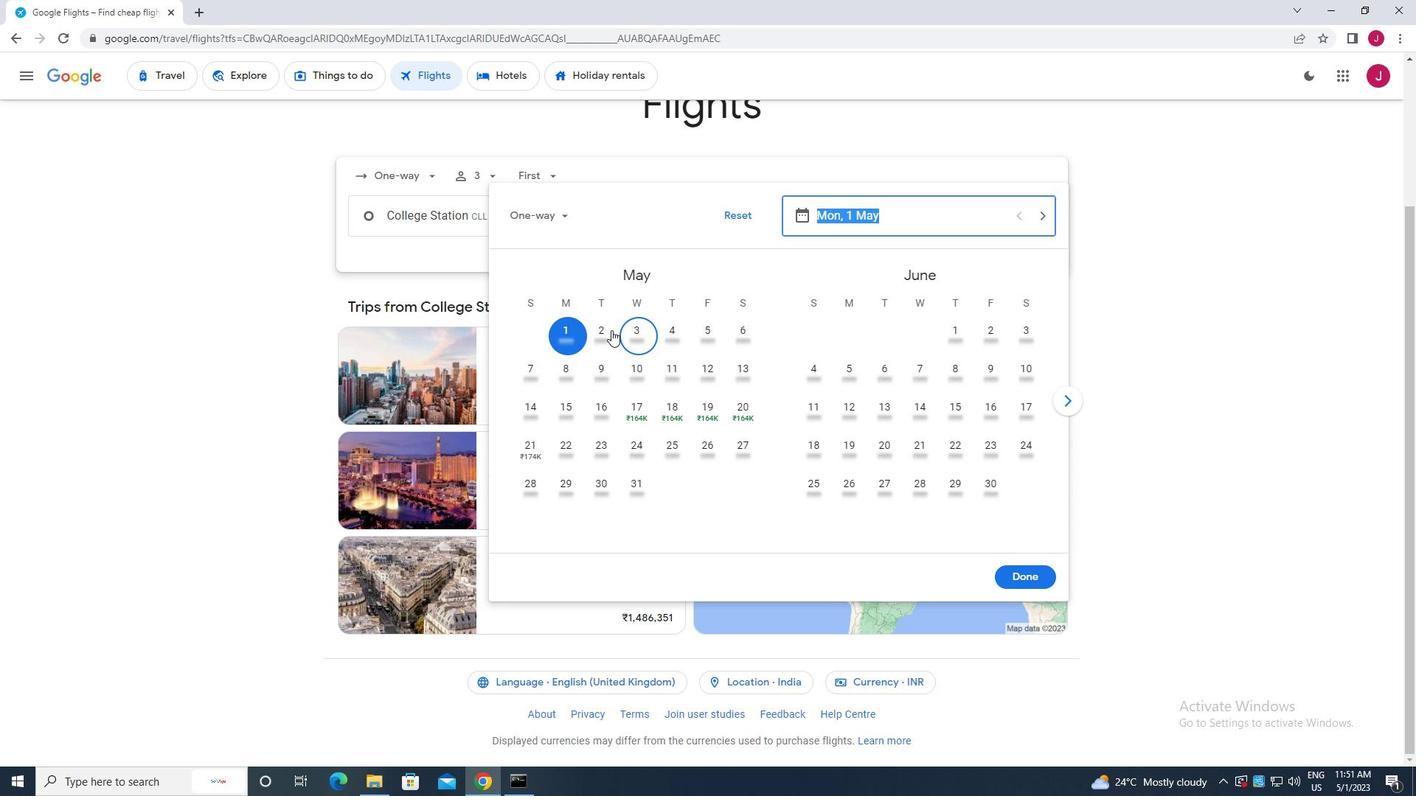 
Action: Mouse moved to (1018, 579)
Screenshot: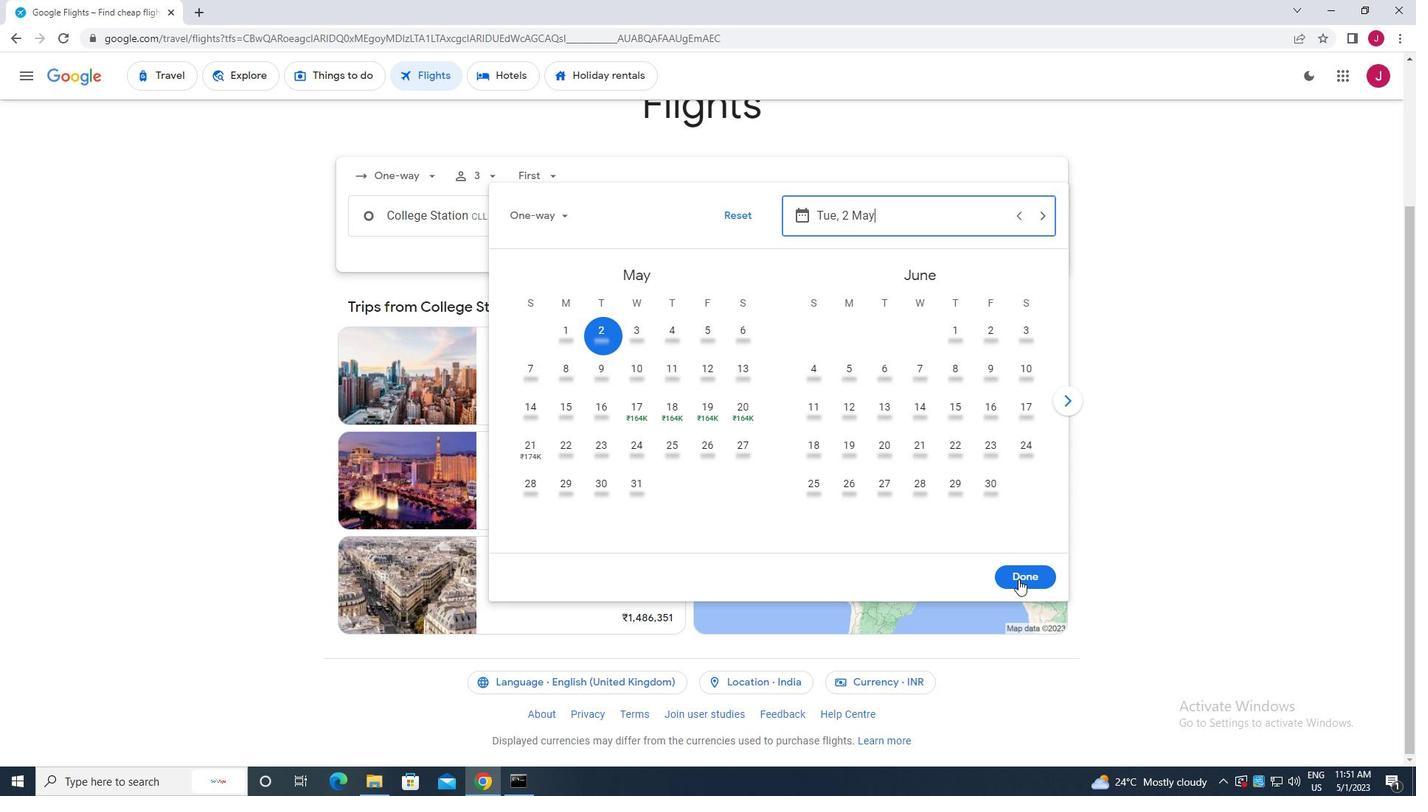 
Action: Mouse pressed left at (1018, 579)
Screenshot: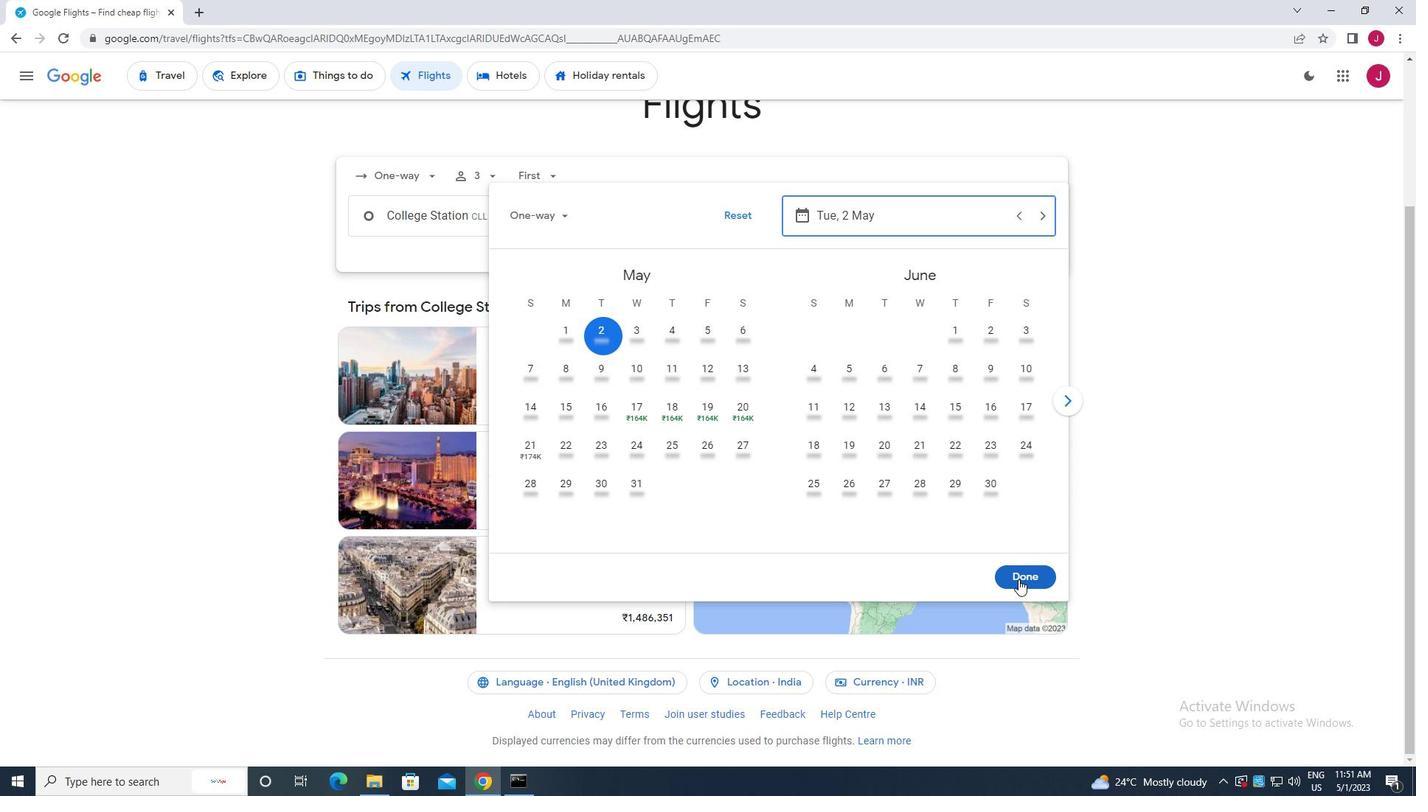 
Action: Mouse moved to (699, 266)
Screenshot: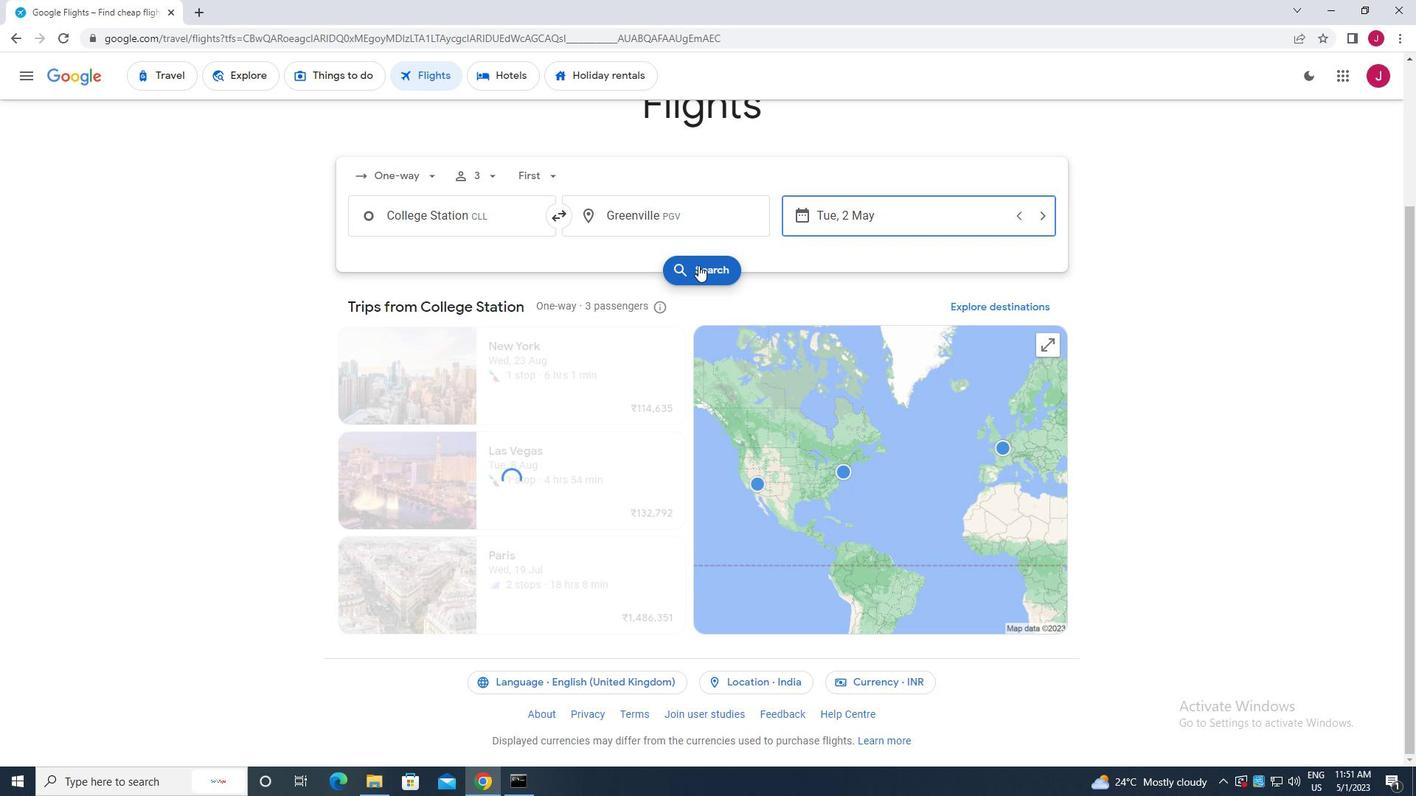 
Action: Mouse pressed left at (699, 266)
Screenshot: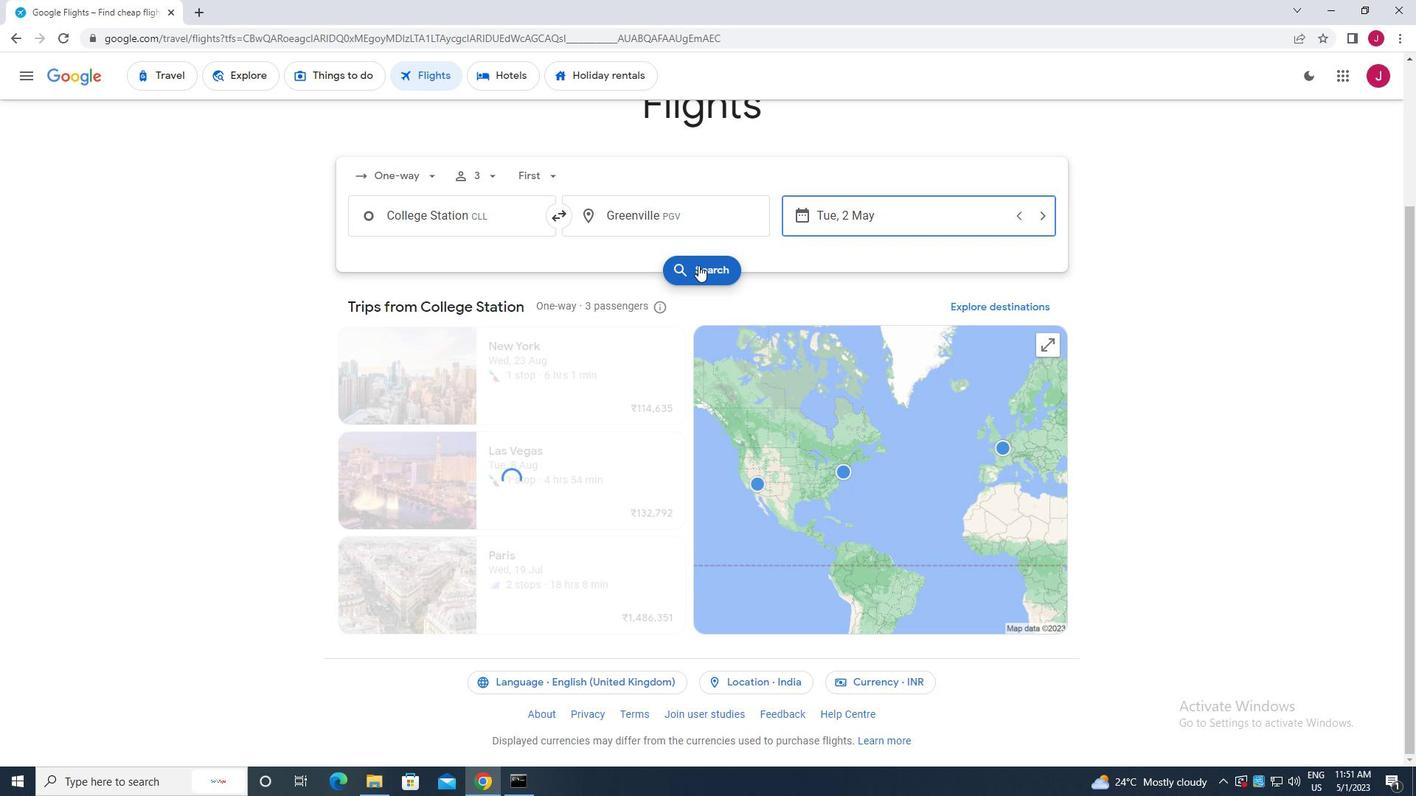
Action: Mouse moved to (379, 210)
Screenshot: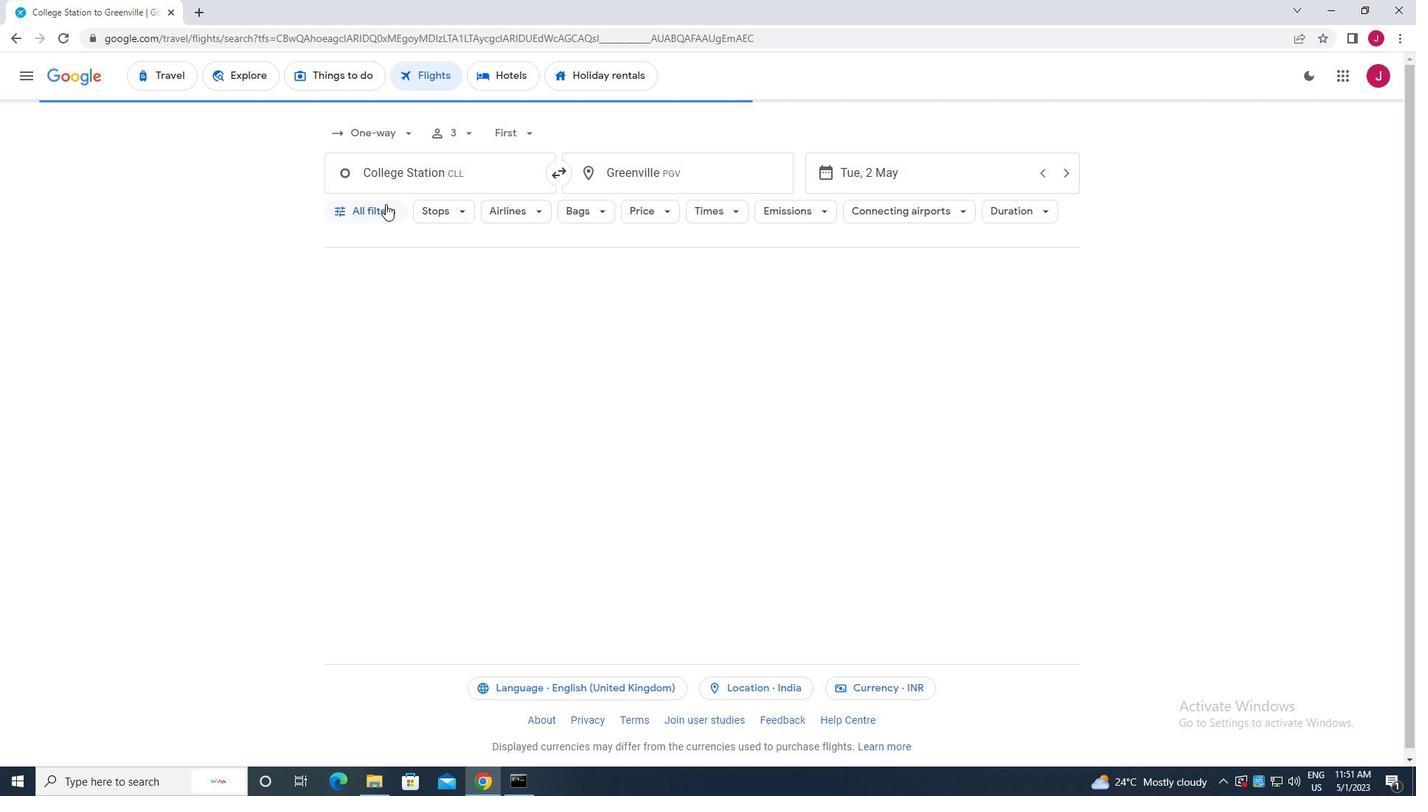 
Action: Mouse pressed left at (379, 210)
Screenshot: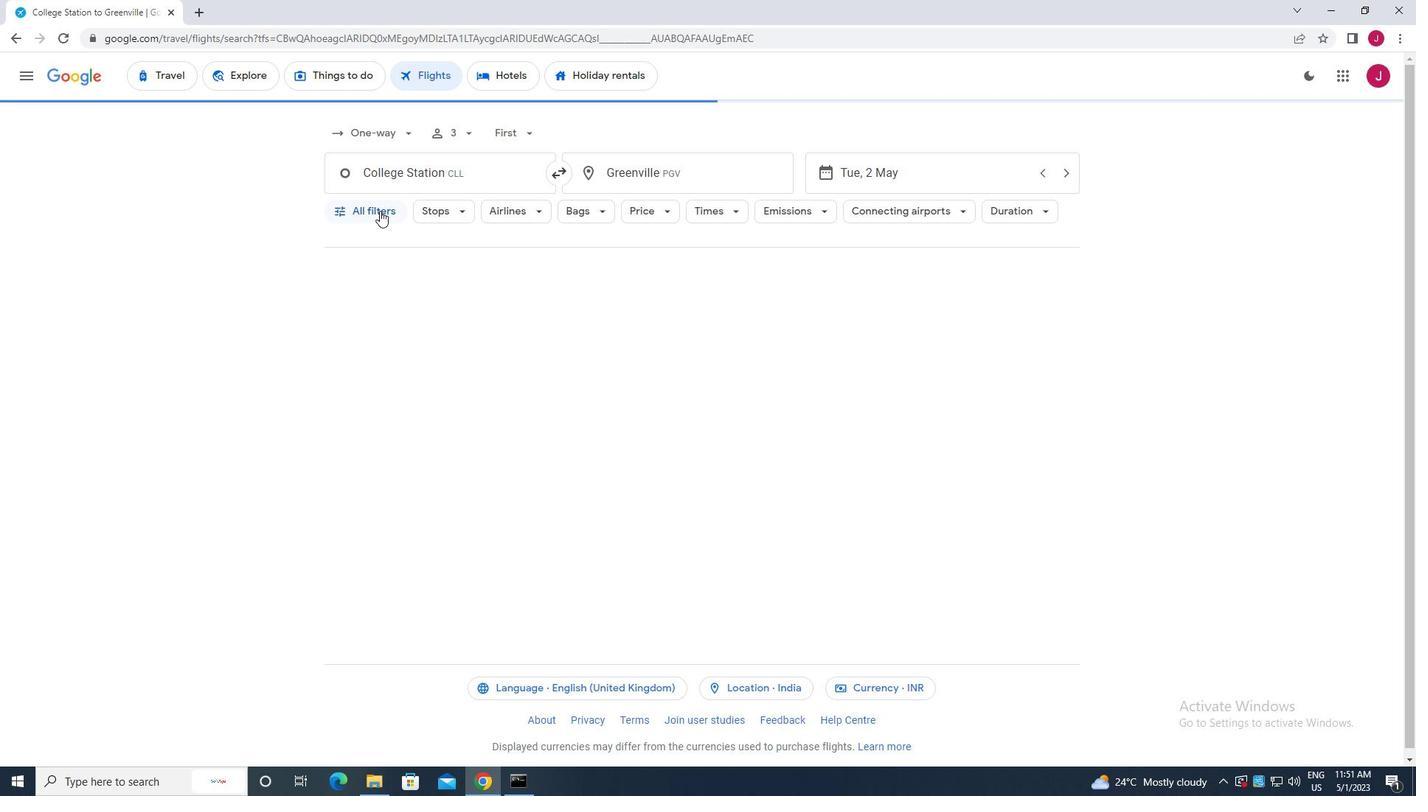 
Action: Mouse moved to (475, 351)
Screenshot: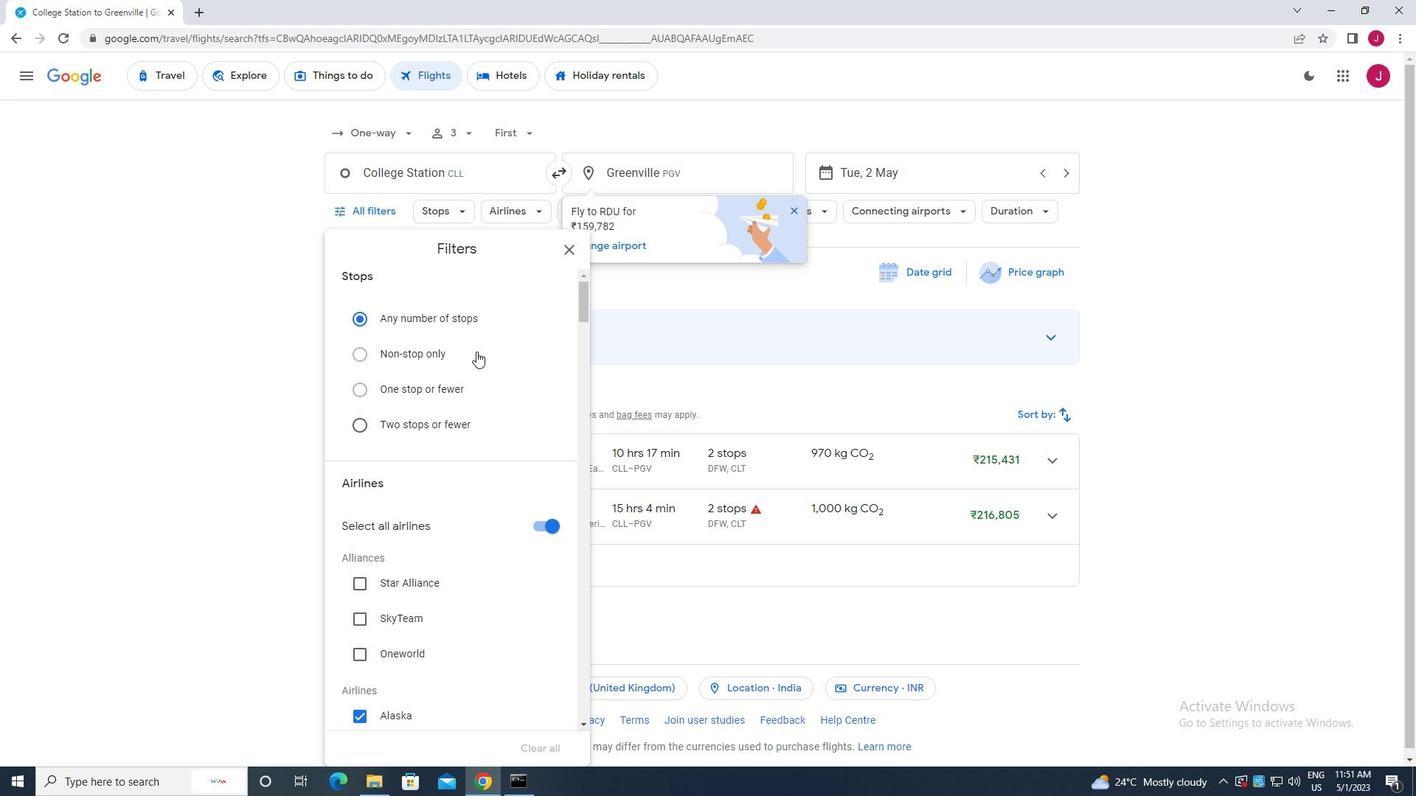 
Action: Mouse scrolled (475, 351) with delta (0, 0)
Screenshot: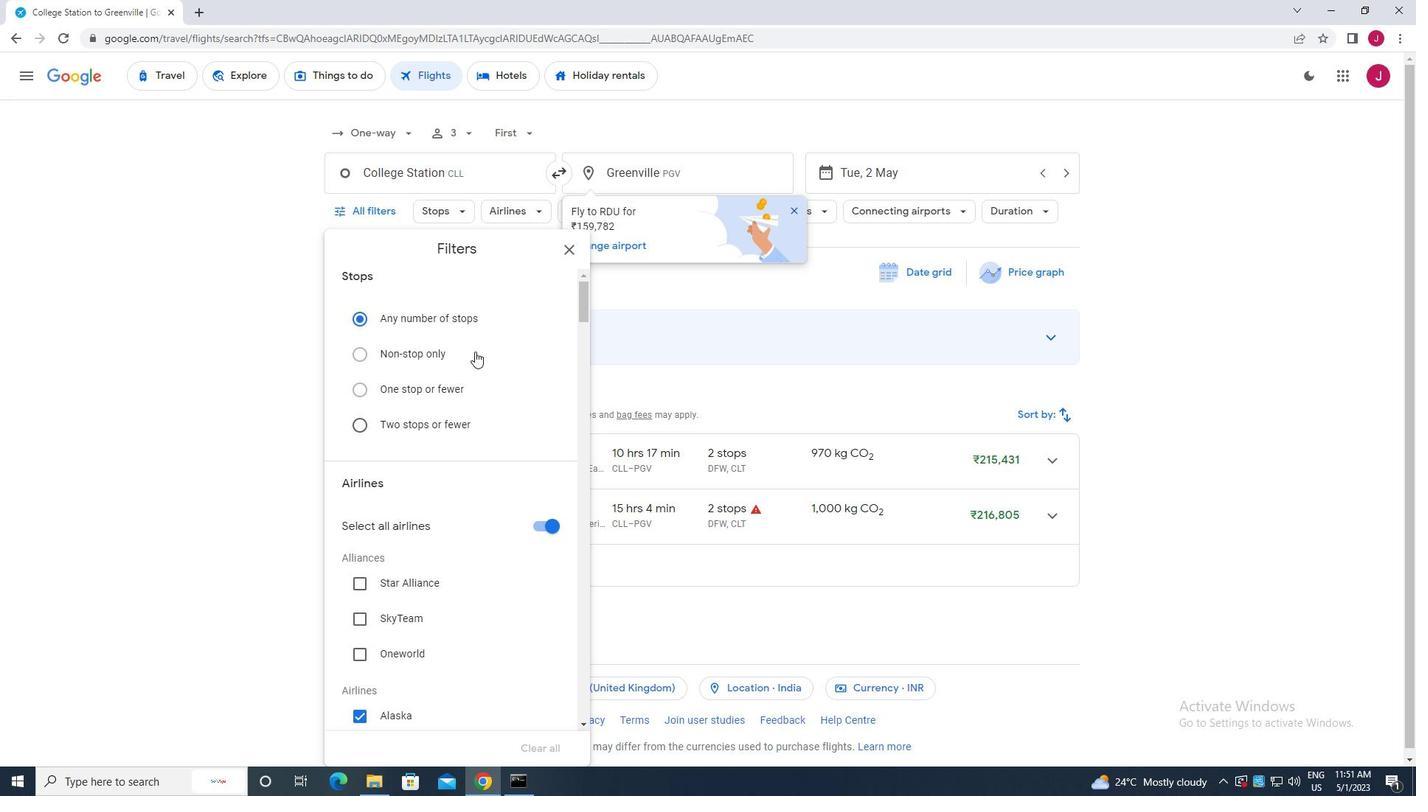 
Action: Mouse moved to (475, 351)
Screenshot: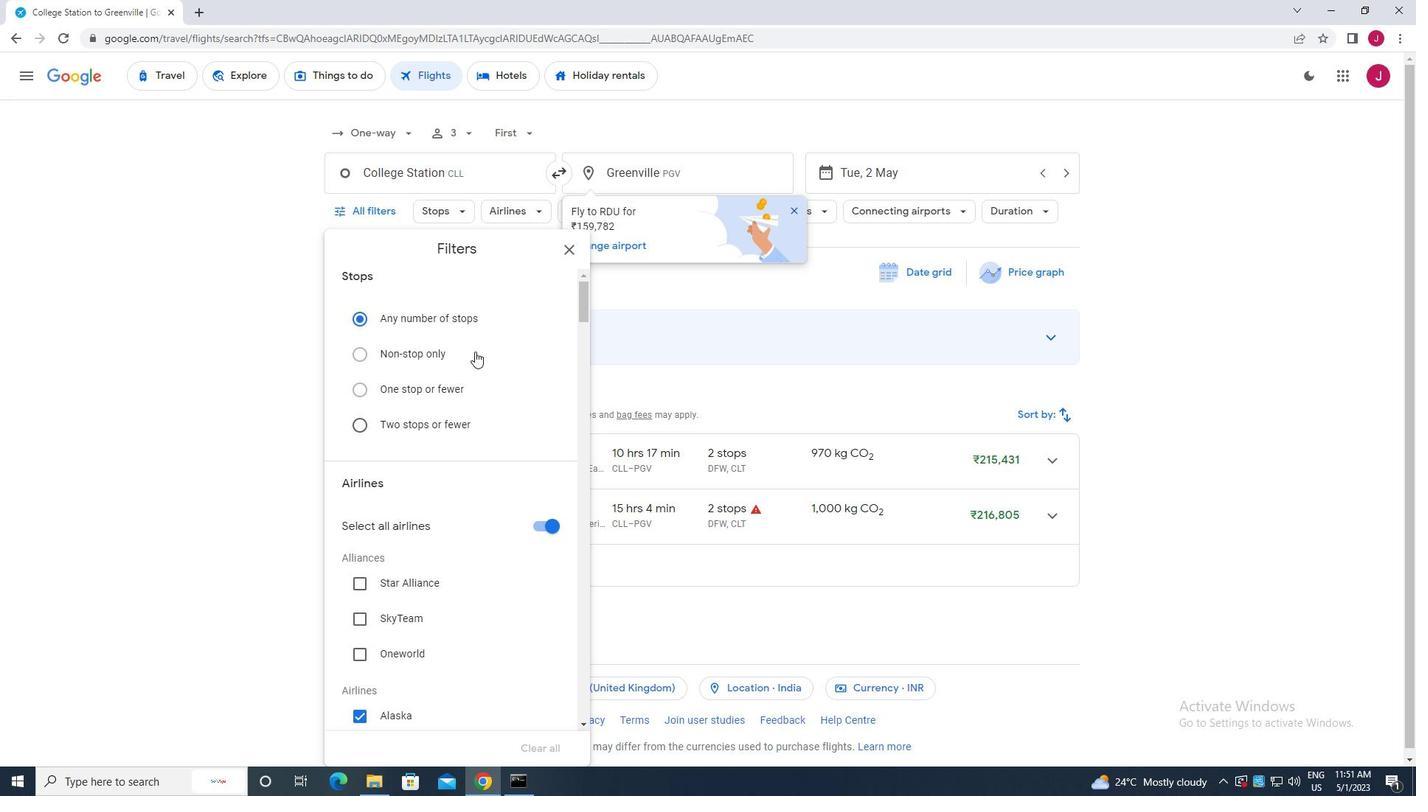 
Action: Mouse scrolled (475, 351) with delta (0, 0)
Screenshot: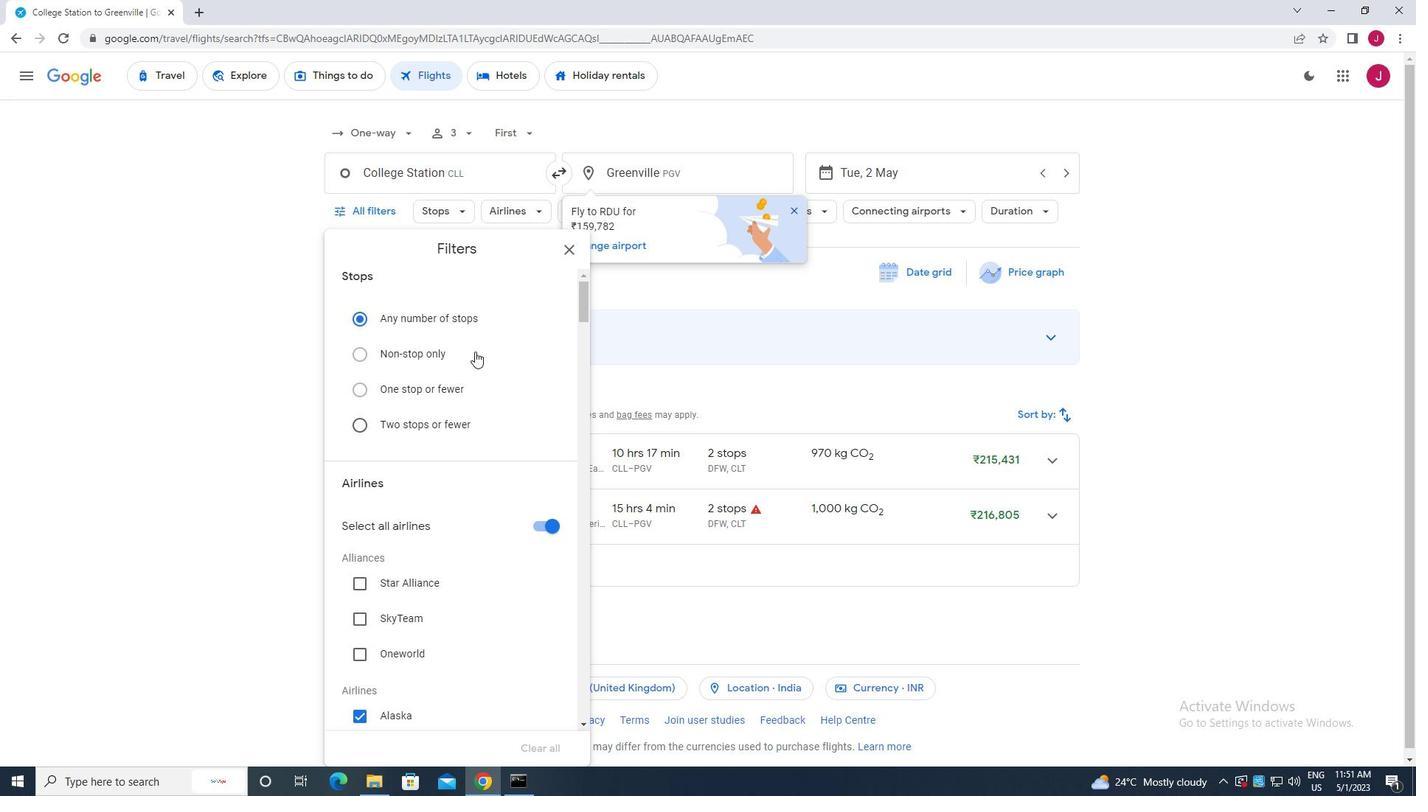 
Action: Mouse moved to (480, 358)
Screenshot: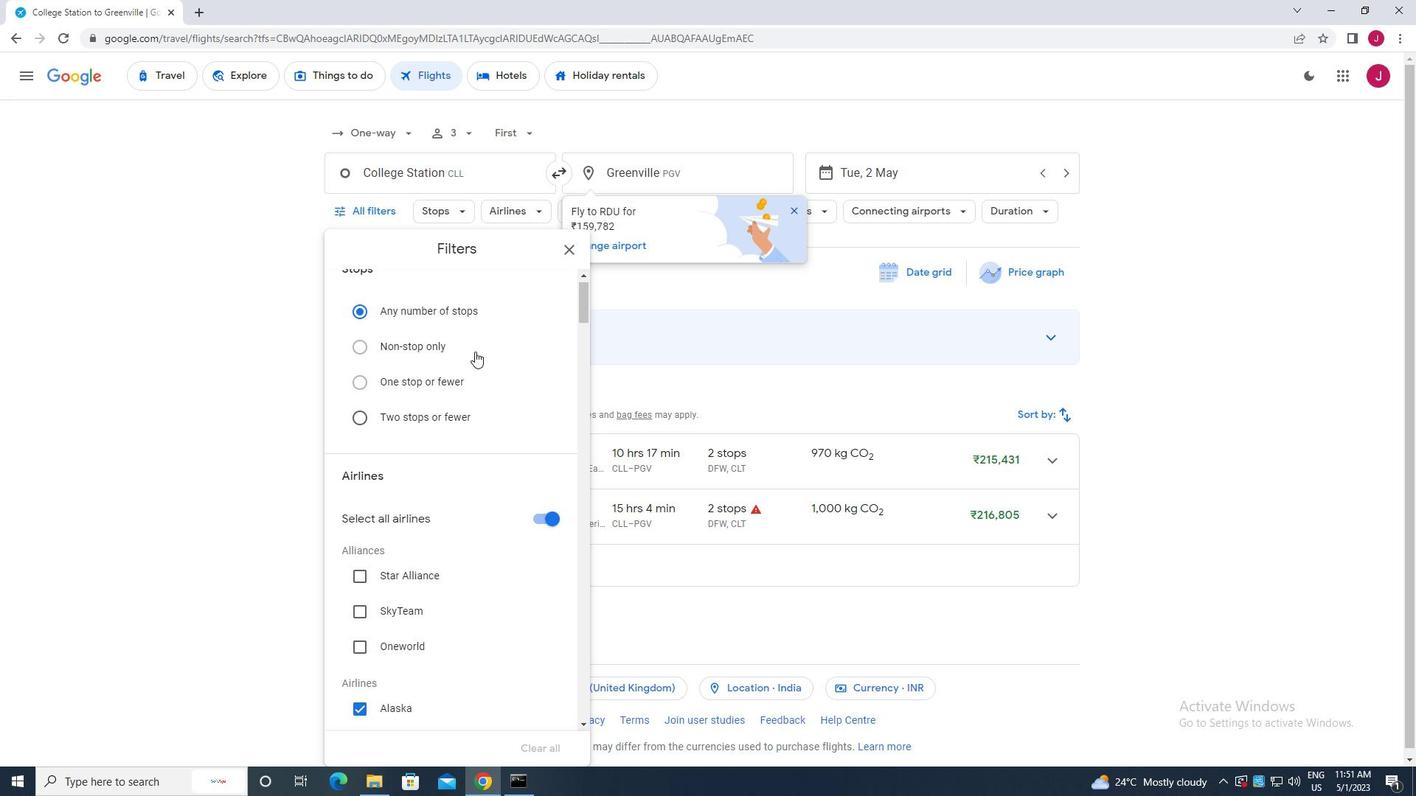 
Action: Mouse scrolled (480, 357) with delta (0, 0)
Screenshot: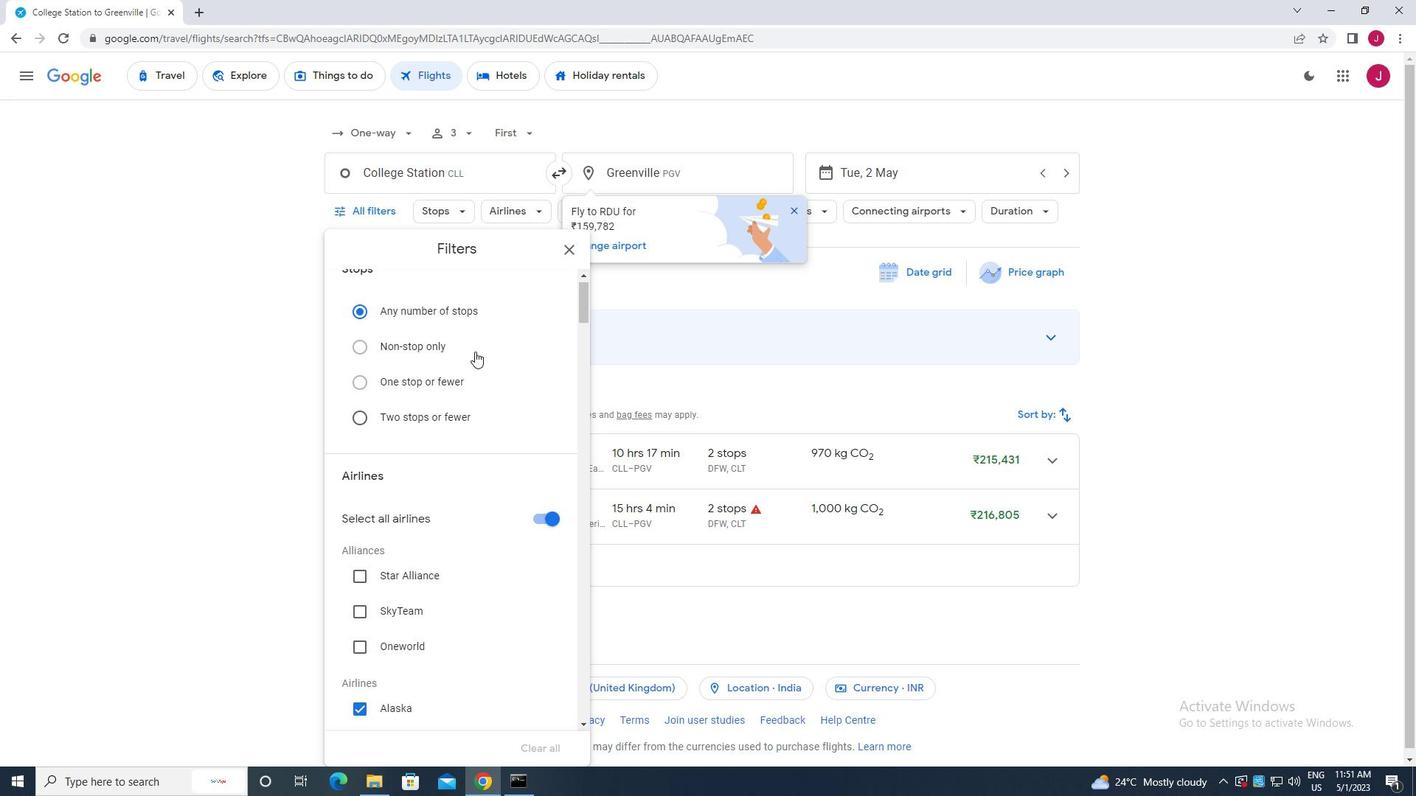 
Action: Mouse moved to (540, 307)
Screenshot: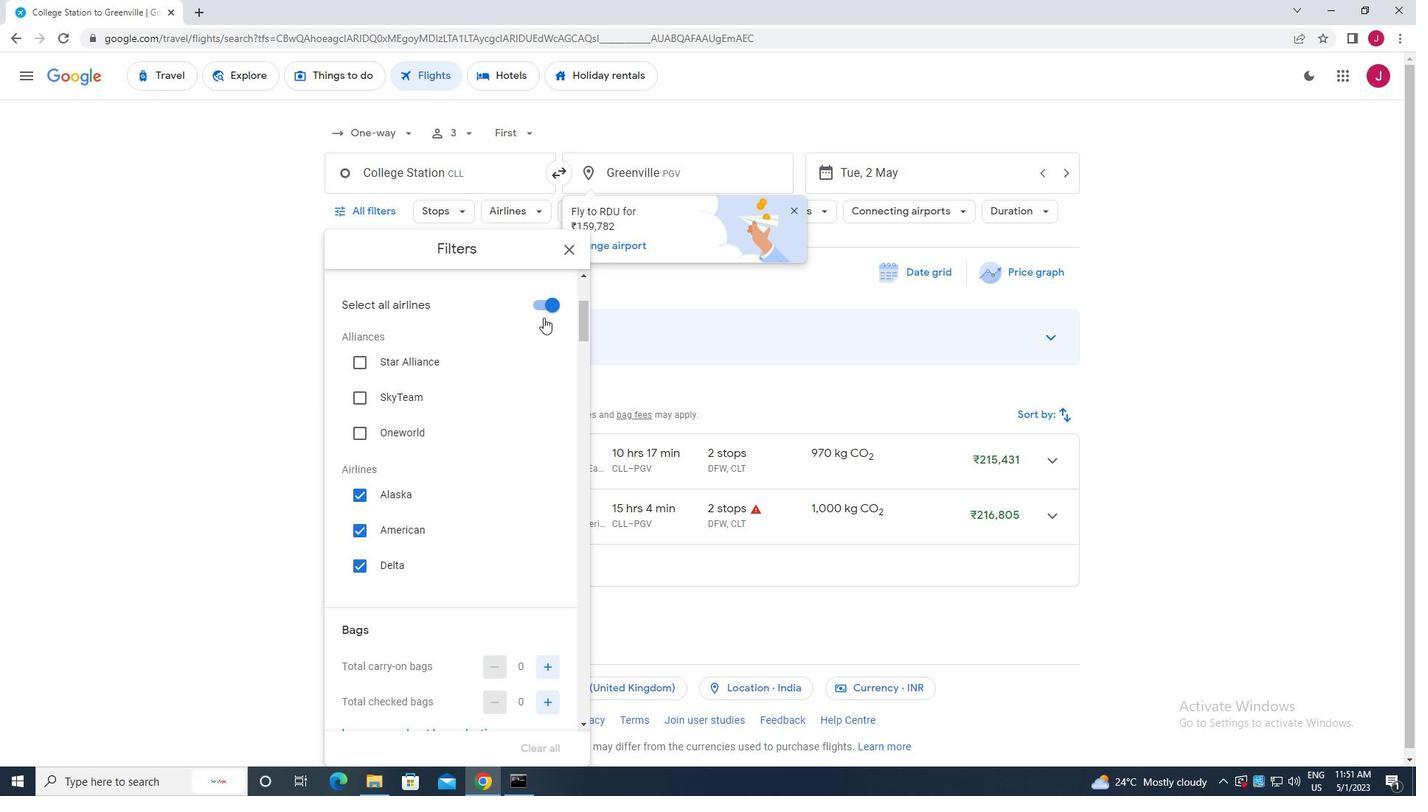 
Action: Mouse pressed left at (540, 307)
Screenshot: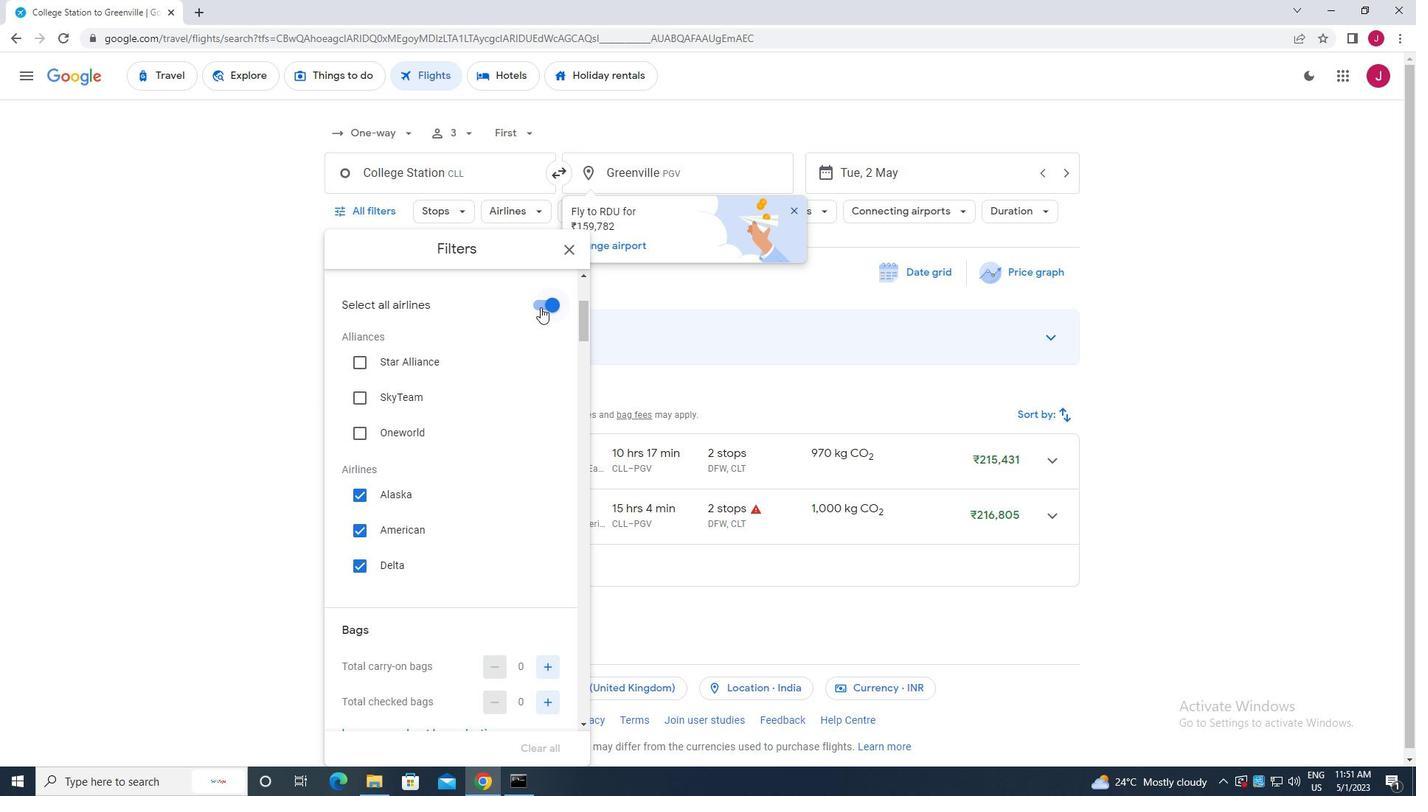 
Action: Mouse moved to (518, 323)
Screenshot: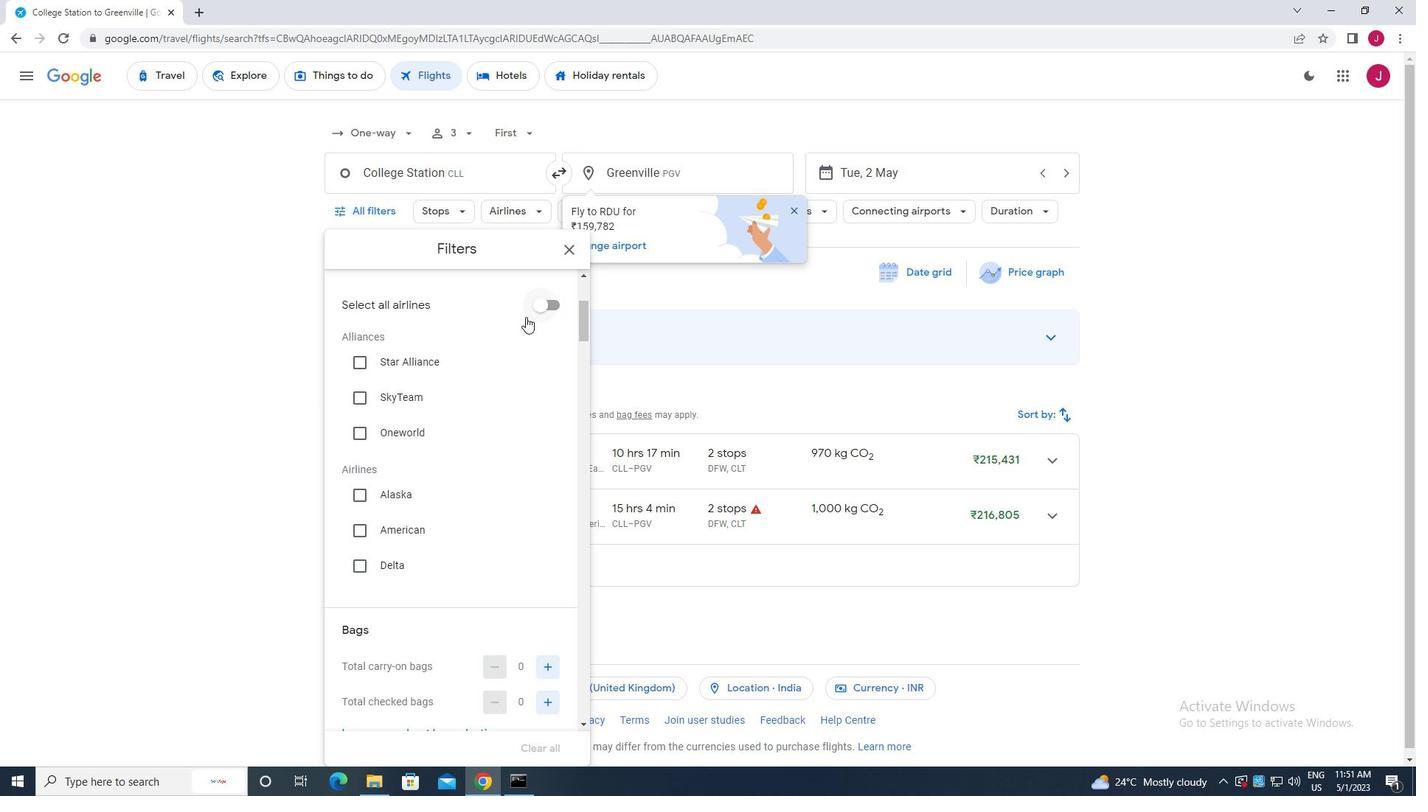 
Action: Mouse scrolled (518, 322) with delta (0, 0)
Screenshot: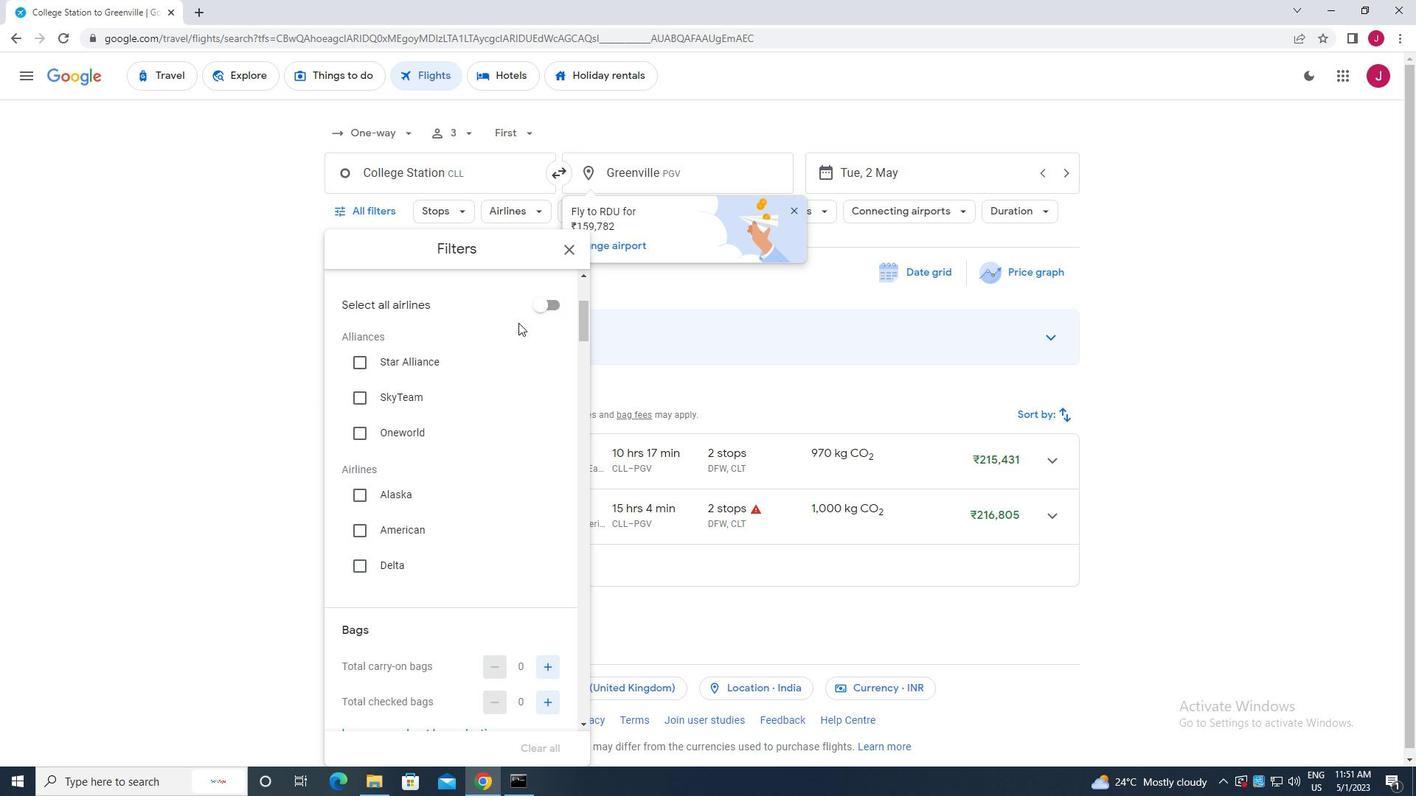 
Action: Mouse moved to (518, 325)
Screenshot: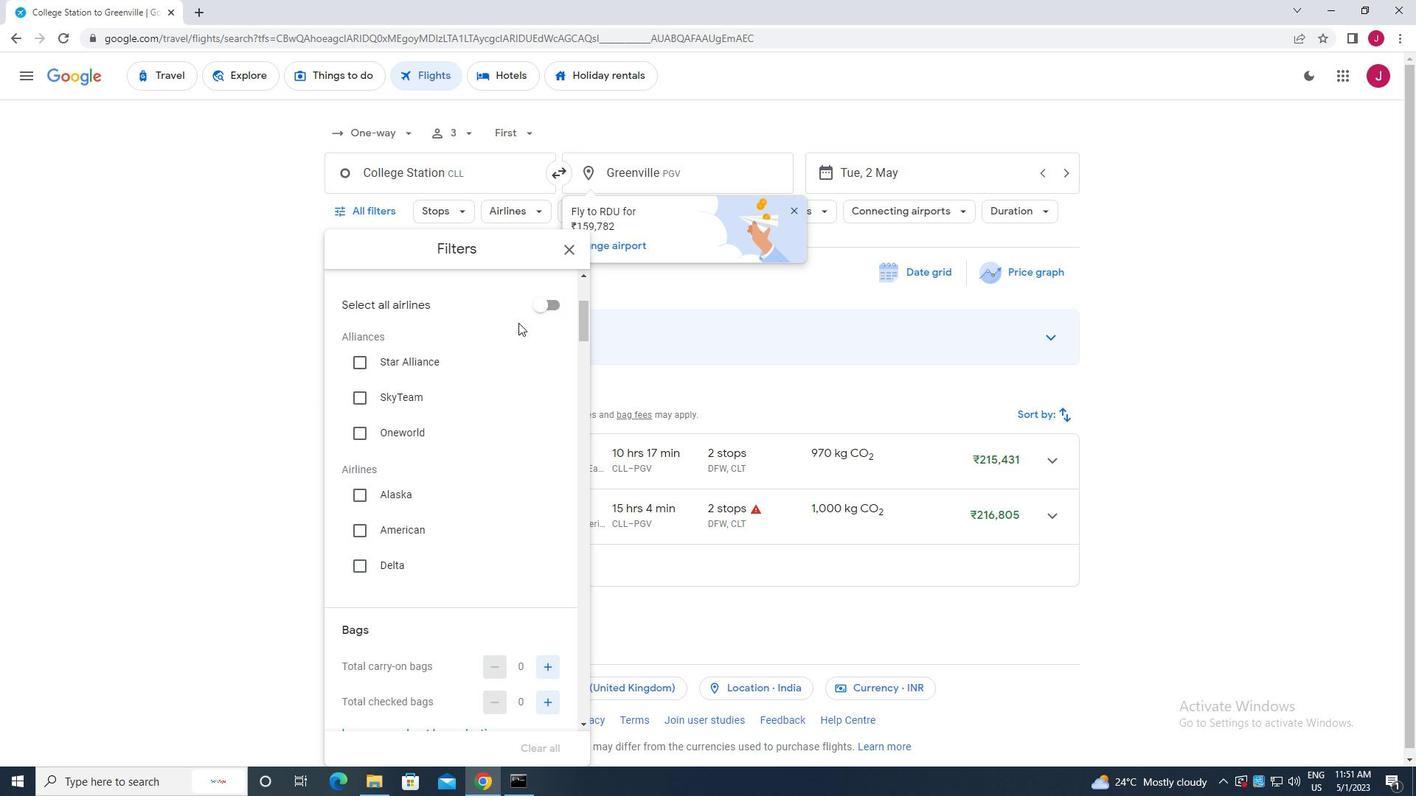 
Action: Mouse scrolled (518, 324) with delta (0, 0)
Screenshot: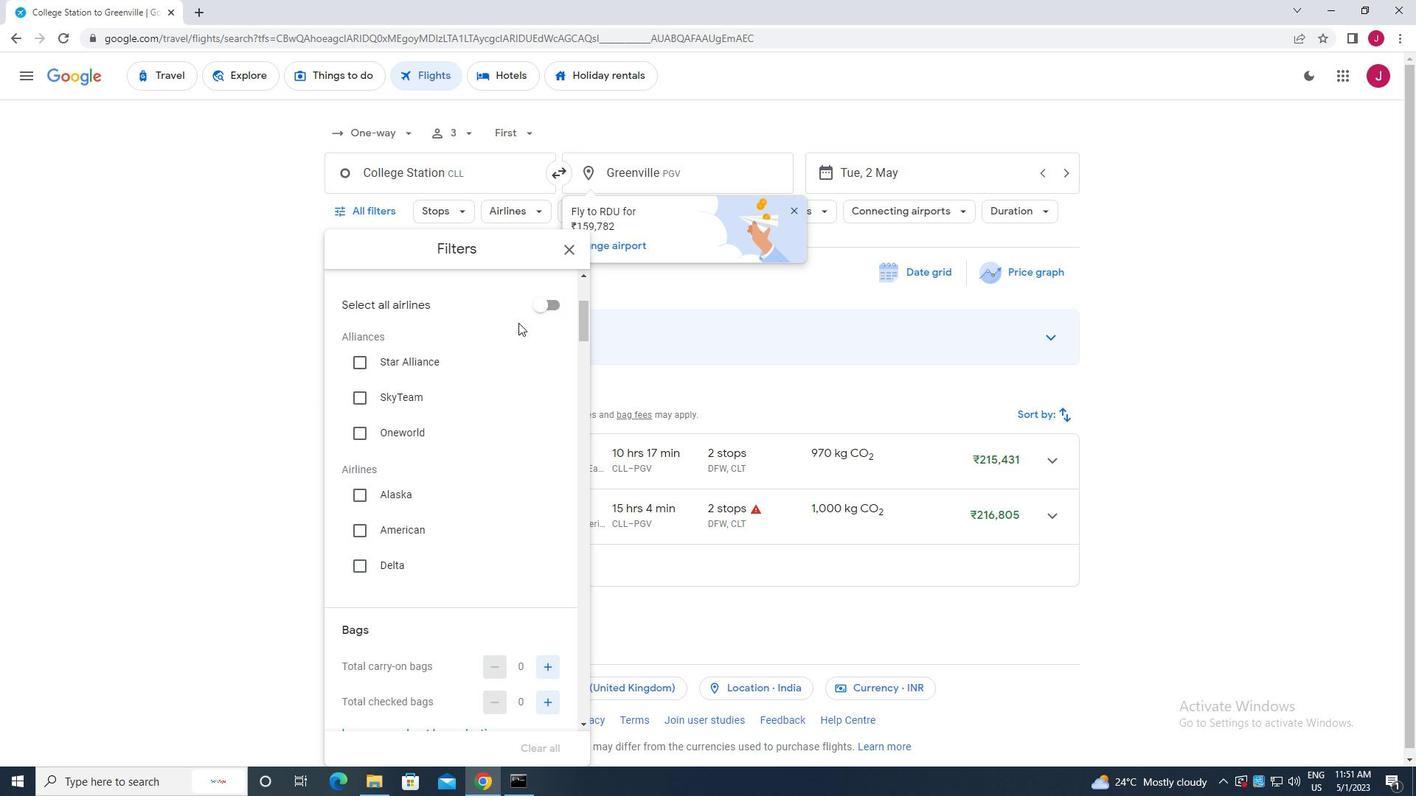 
Action: Mouse moved to (477, 326)
Screenshot: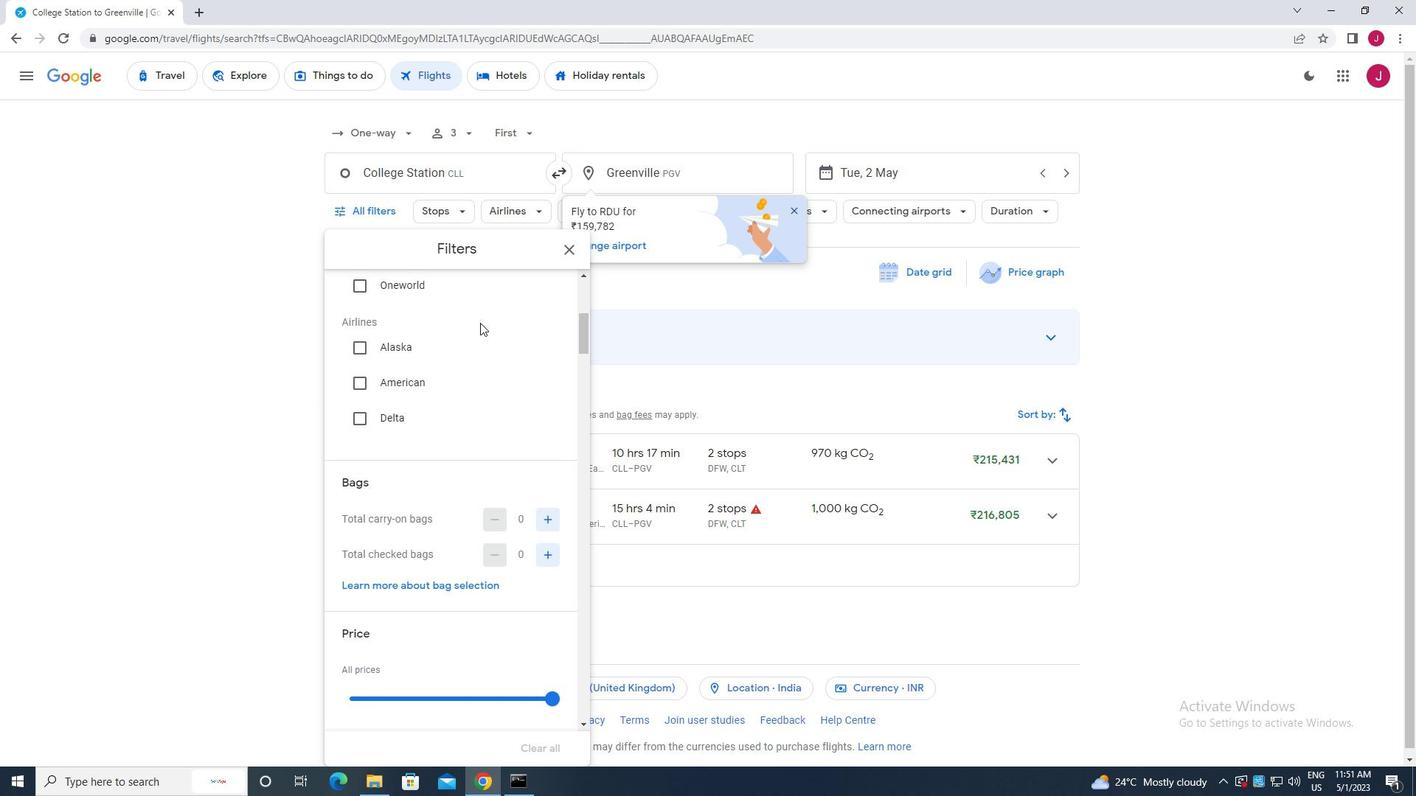 
Action: Mouse scrolled (477, 327) with delta (0, 0)
Screenshot: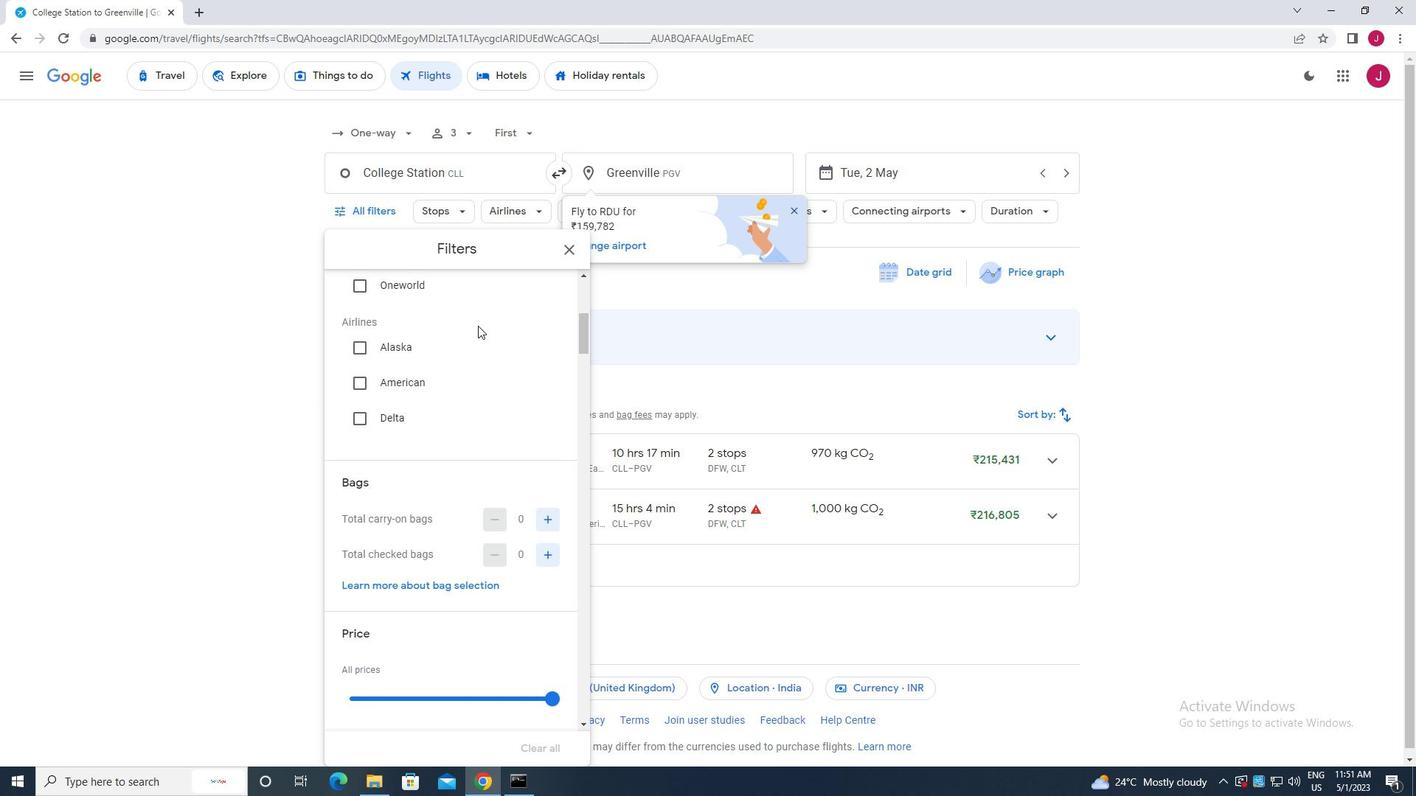 
Action: Mouse scrolled (477, 327) with delta (0, 0)
Screenshot: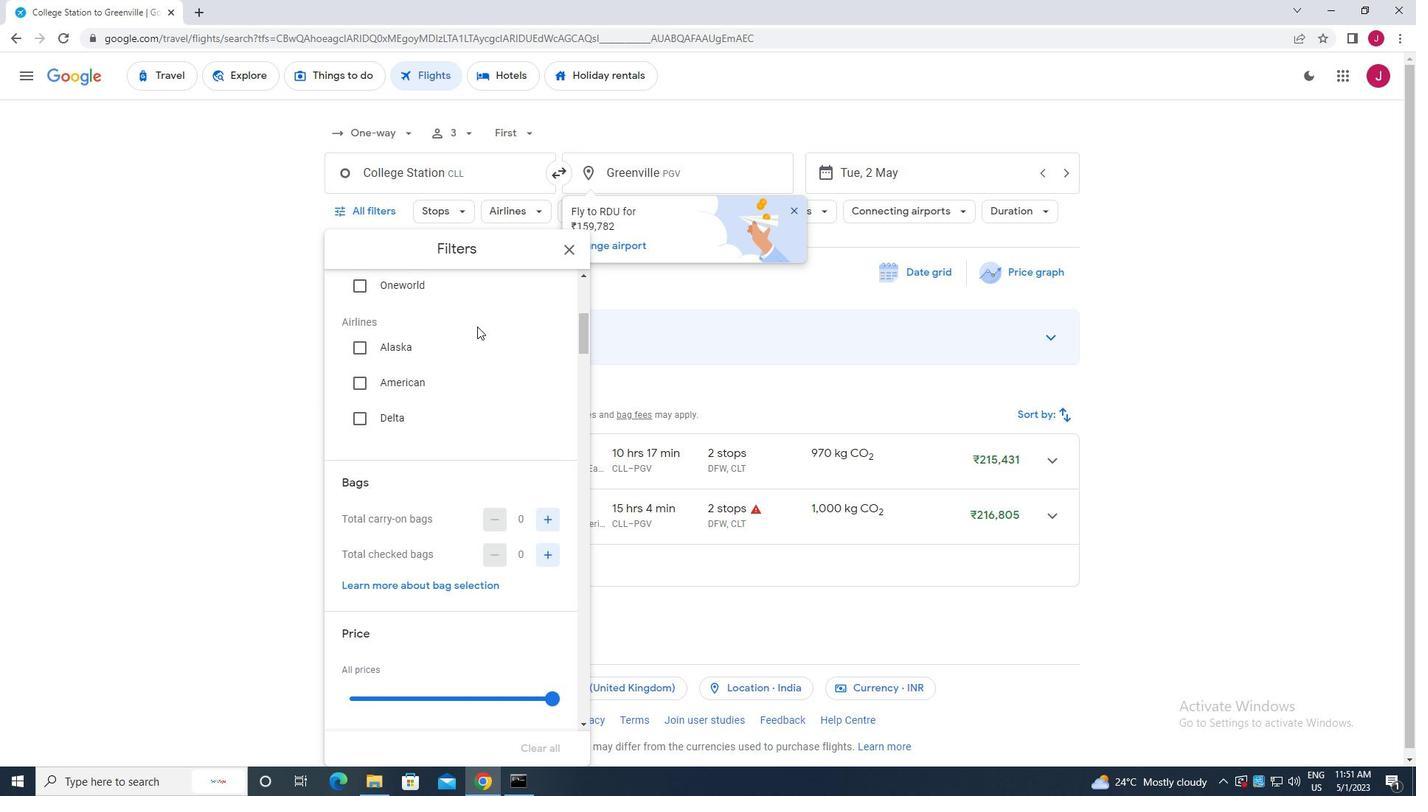 
Action: Mouse scrolled (477, 326) with delta (0, 0)
Screenshot: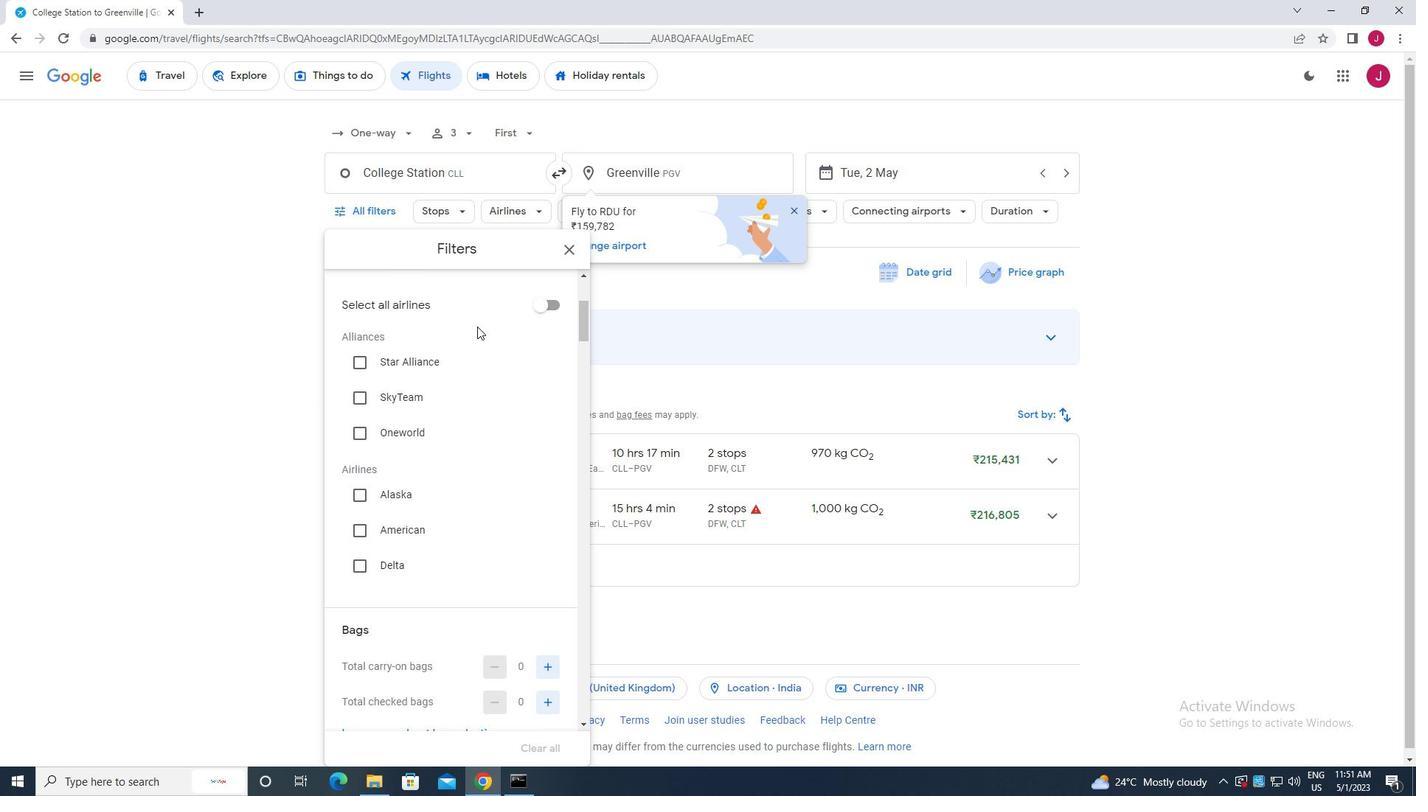 
Action: Mouse moved to (477, 331)
Screenshot: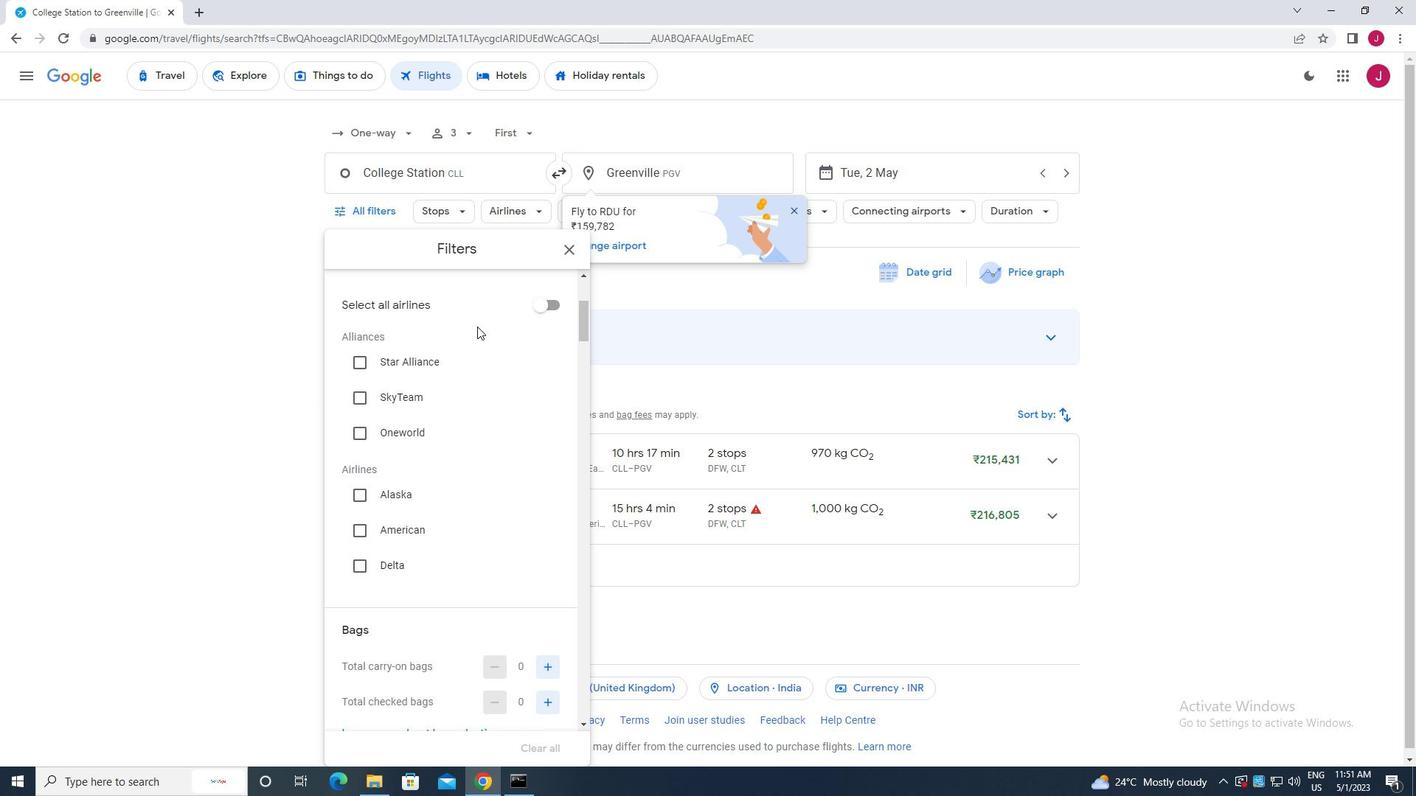
Action: Mouse scrolled (477, 331) with delta (0, 0)
Screenshot: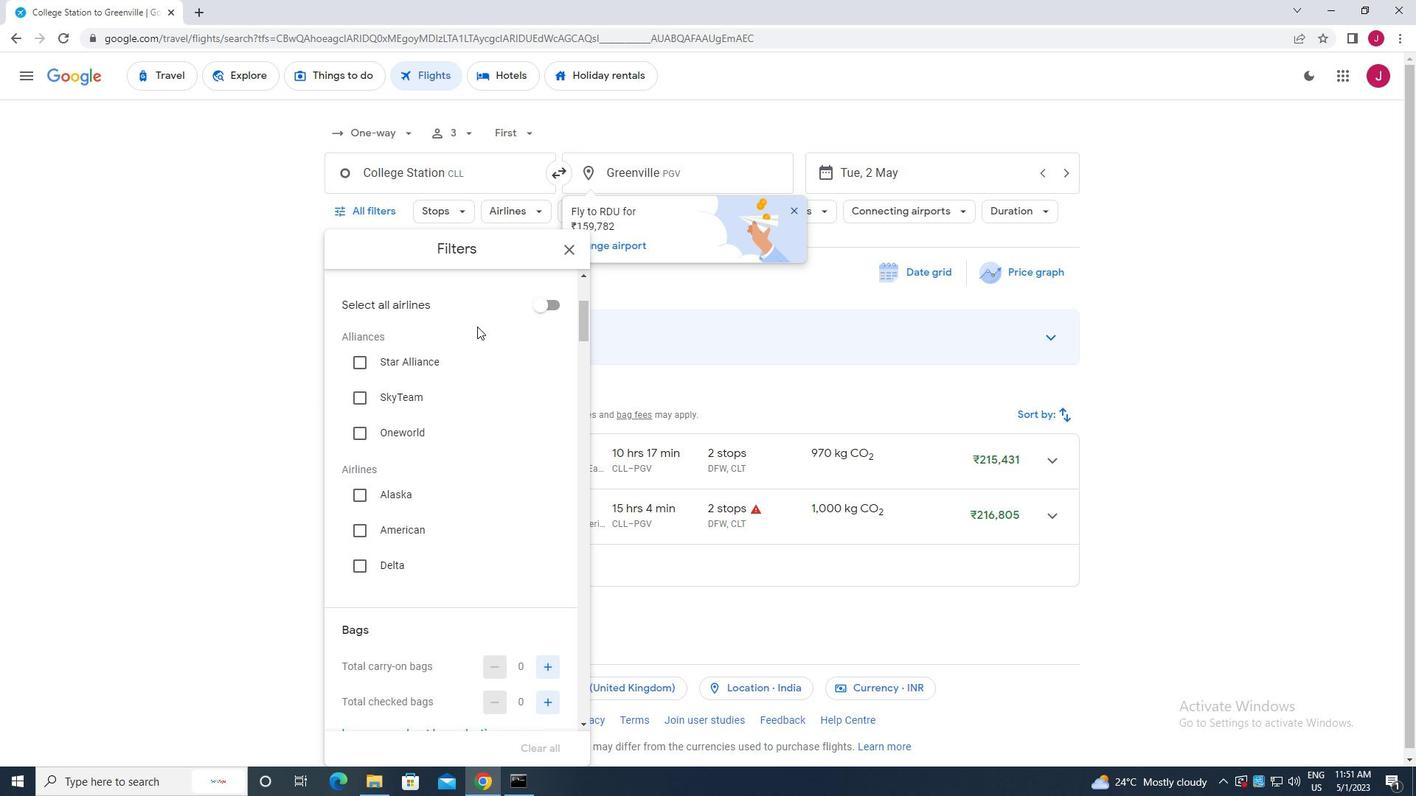 
Action: Mouse moved to (477, 334)
Screenshot: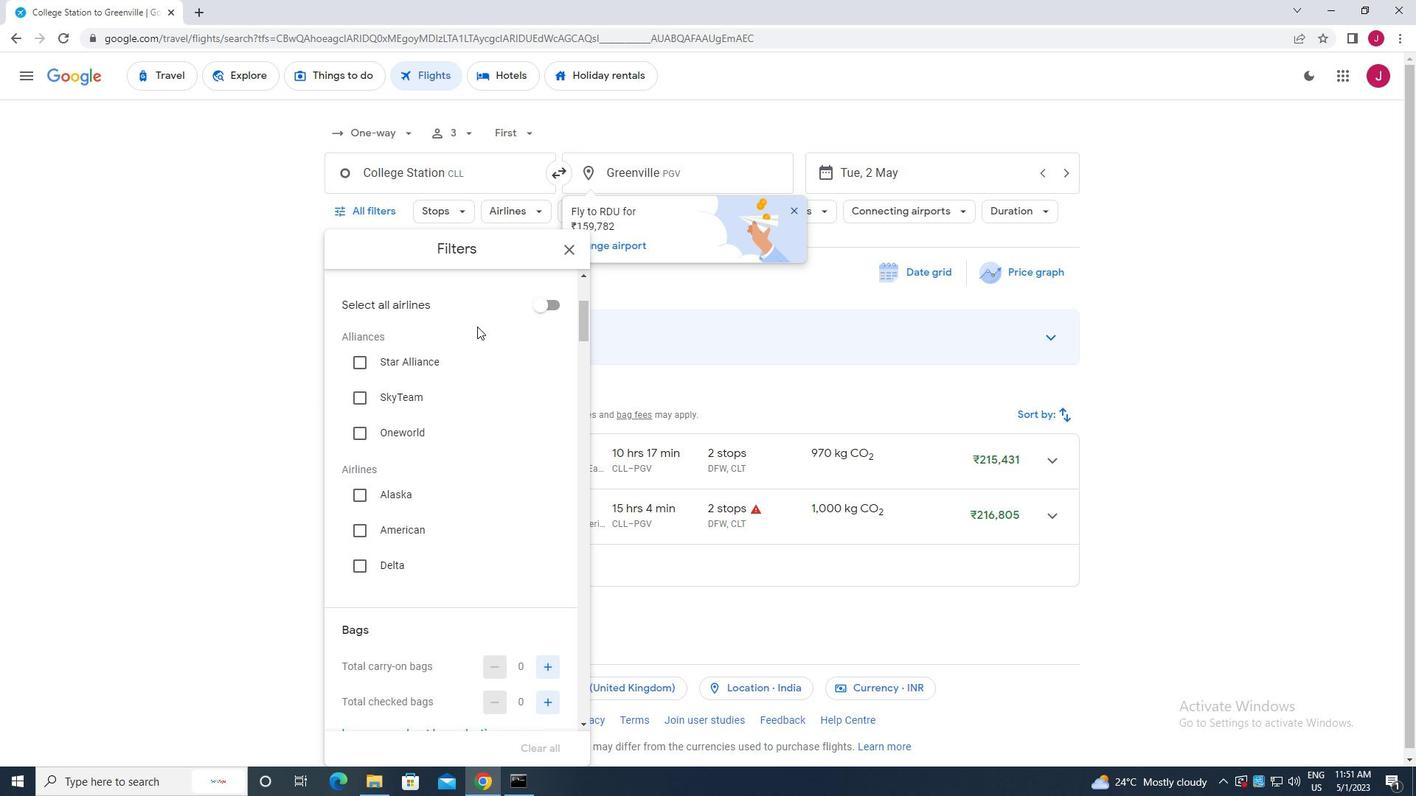 
Action: Mouse scrolled (477, 333) with delta (0, 0)
Screenshot: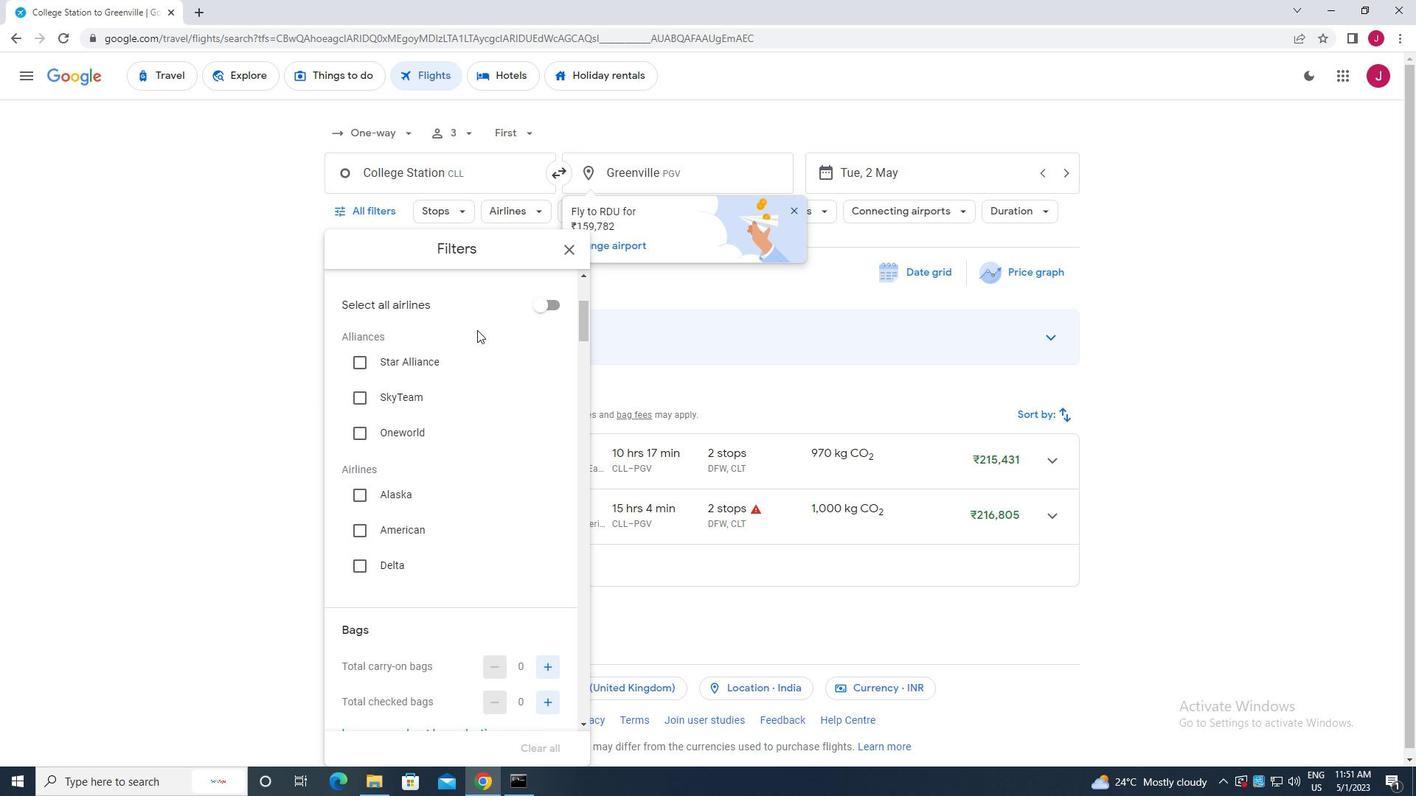 
Action: Mouse scrolled (477, 333) with delta (0, 0)
Screenshot: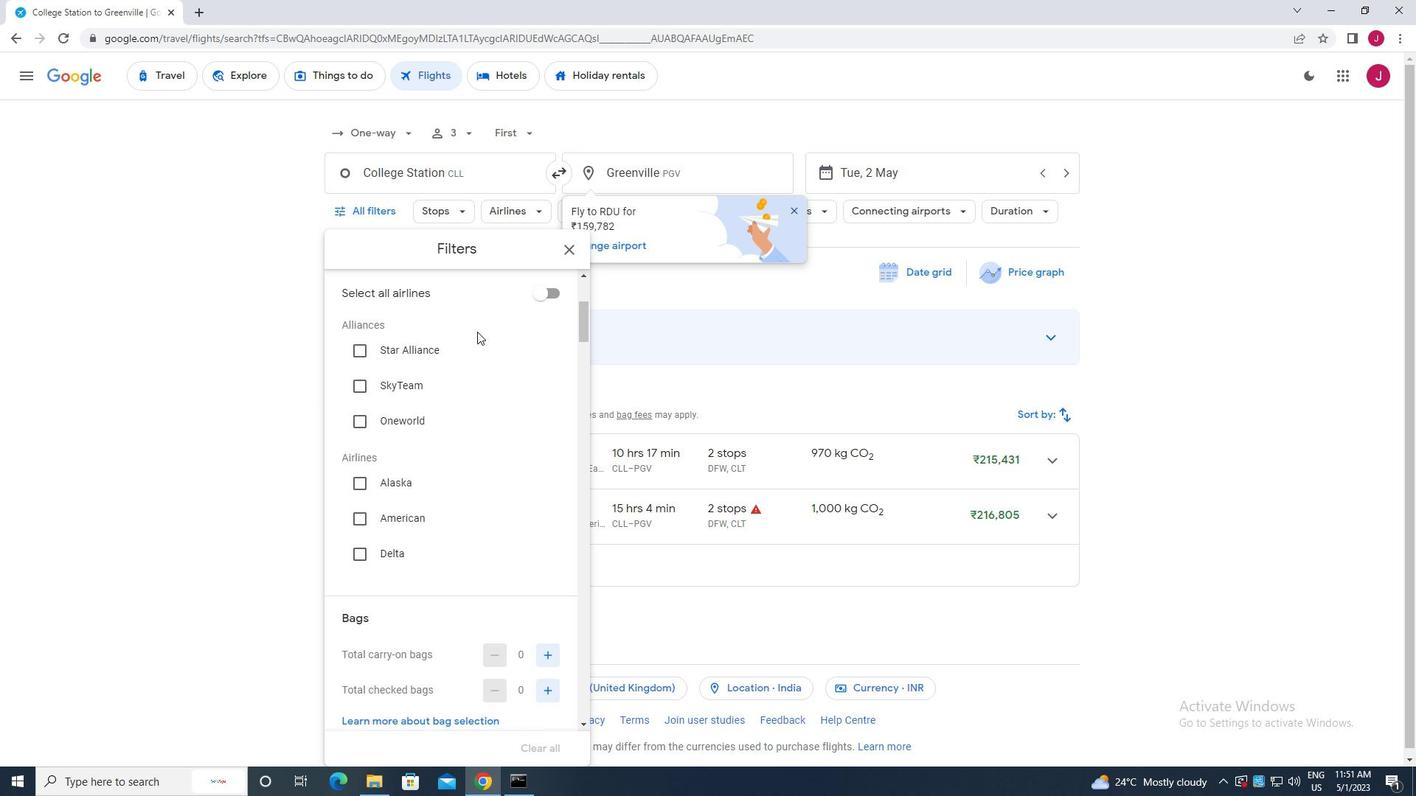 
Action: Mouse moved to (527, 374)
Screenshot: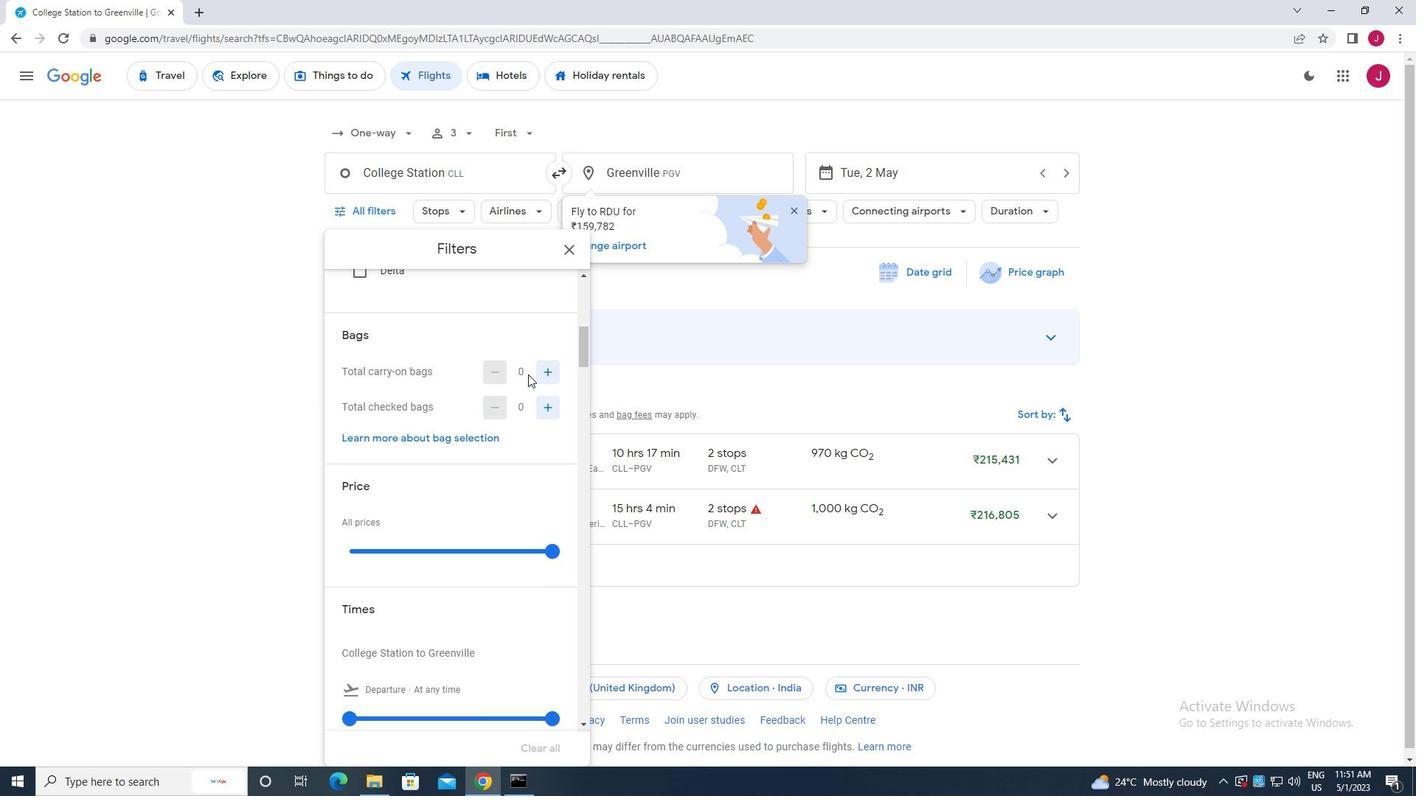 
Action: Mouse scrolled (527, 373) with delta (0, 0)
Screenshot: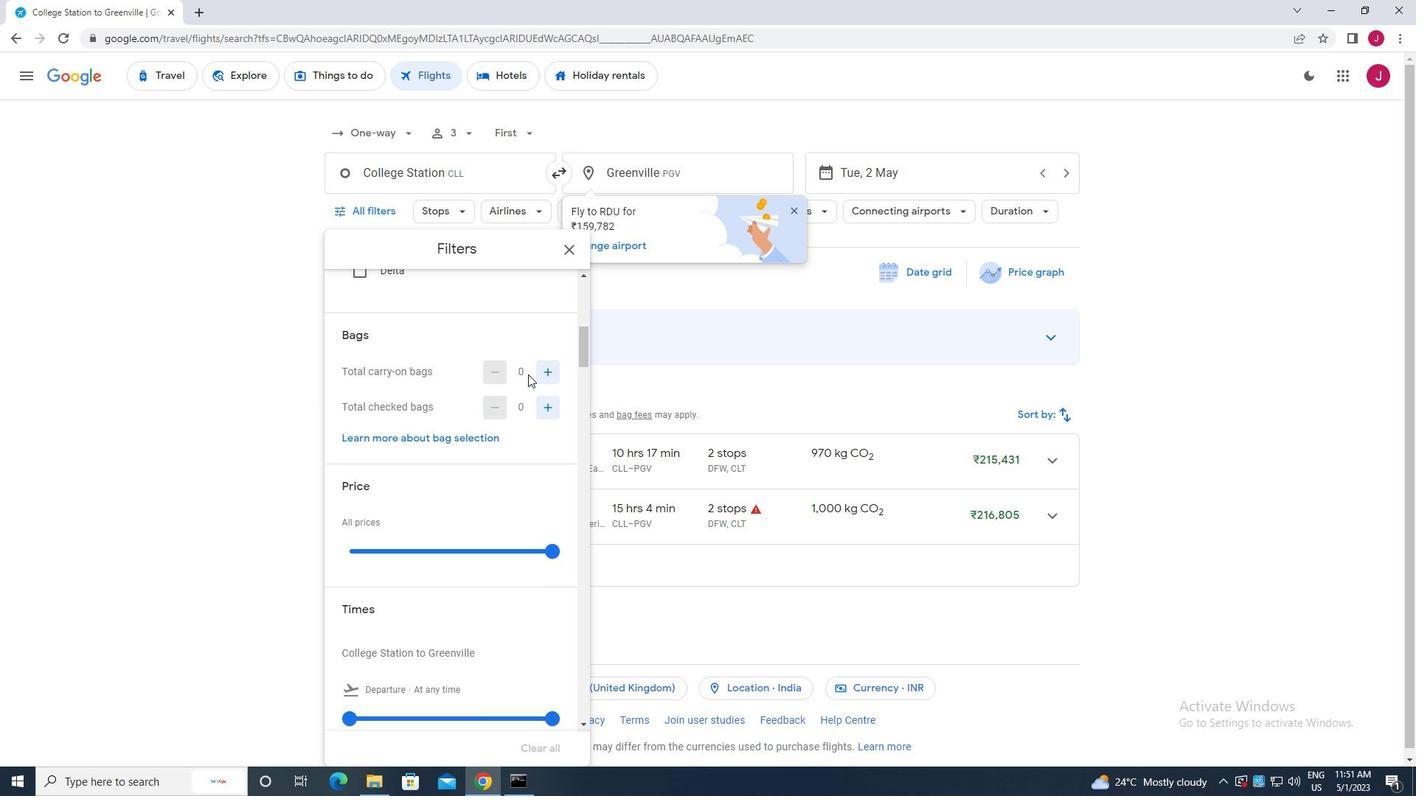 
Action: Mouse moved to (544, 301)
Screenshot: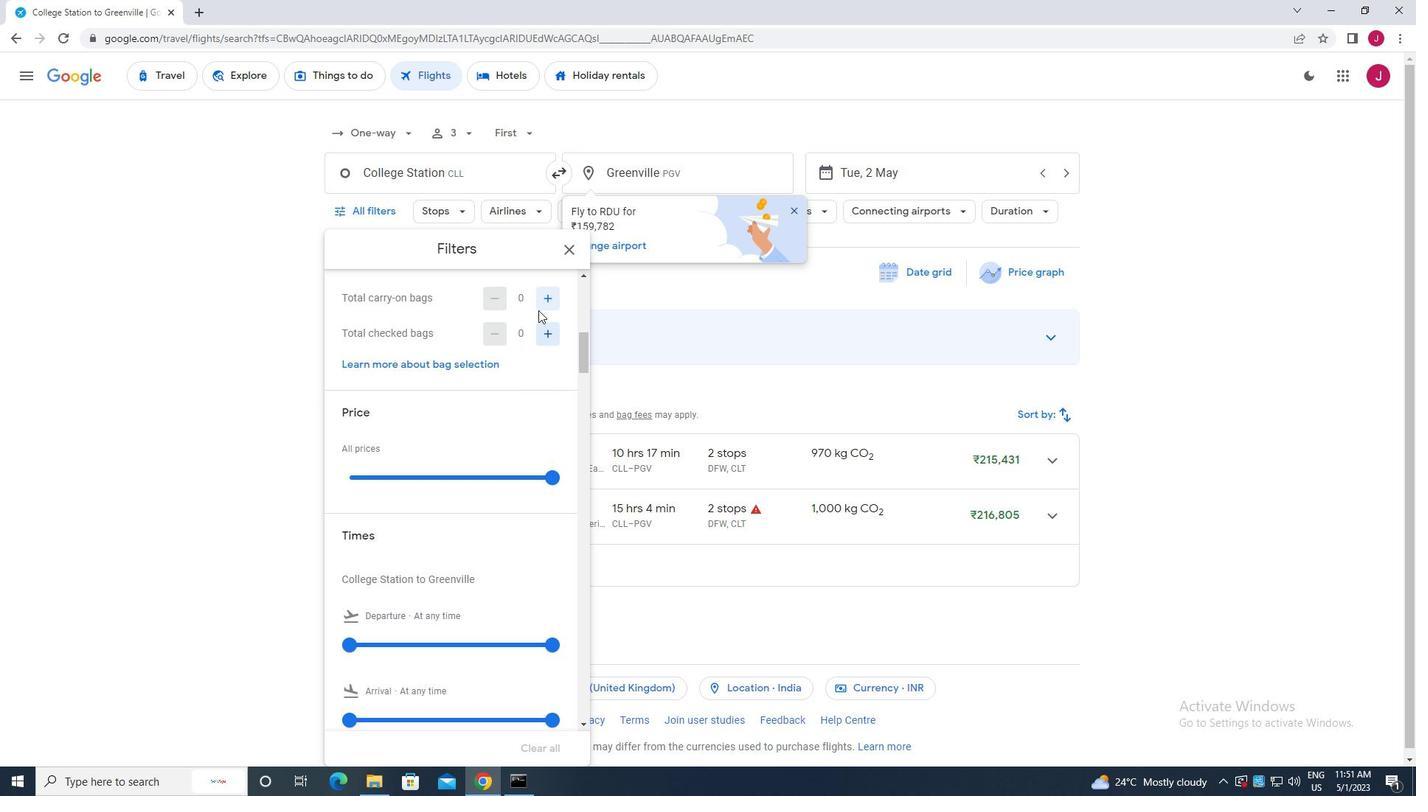 
Action: Mouse pressed left at (544, 301)
Screenshot: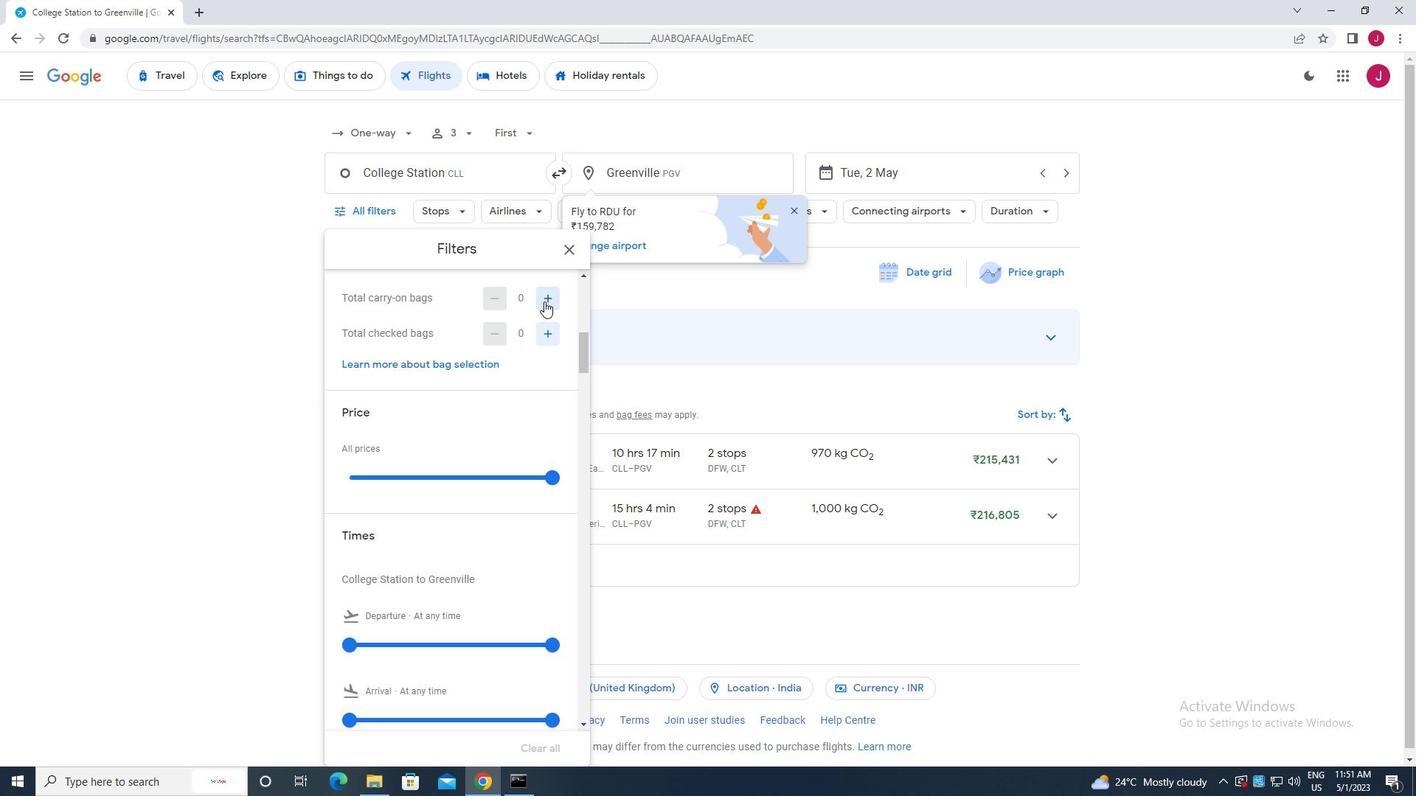 
Action: Mouse moved to (550, 476)
Screenshot: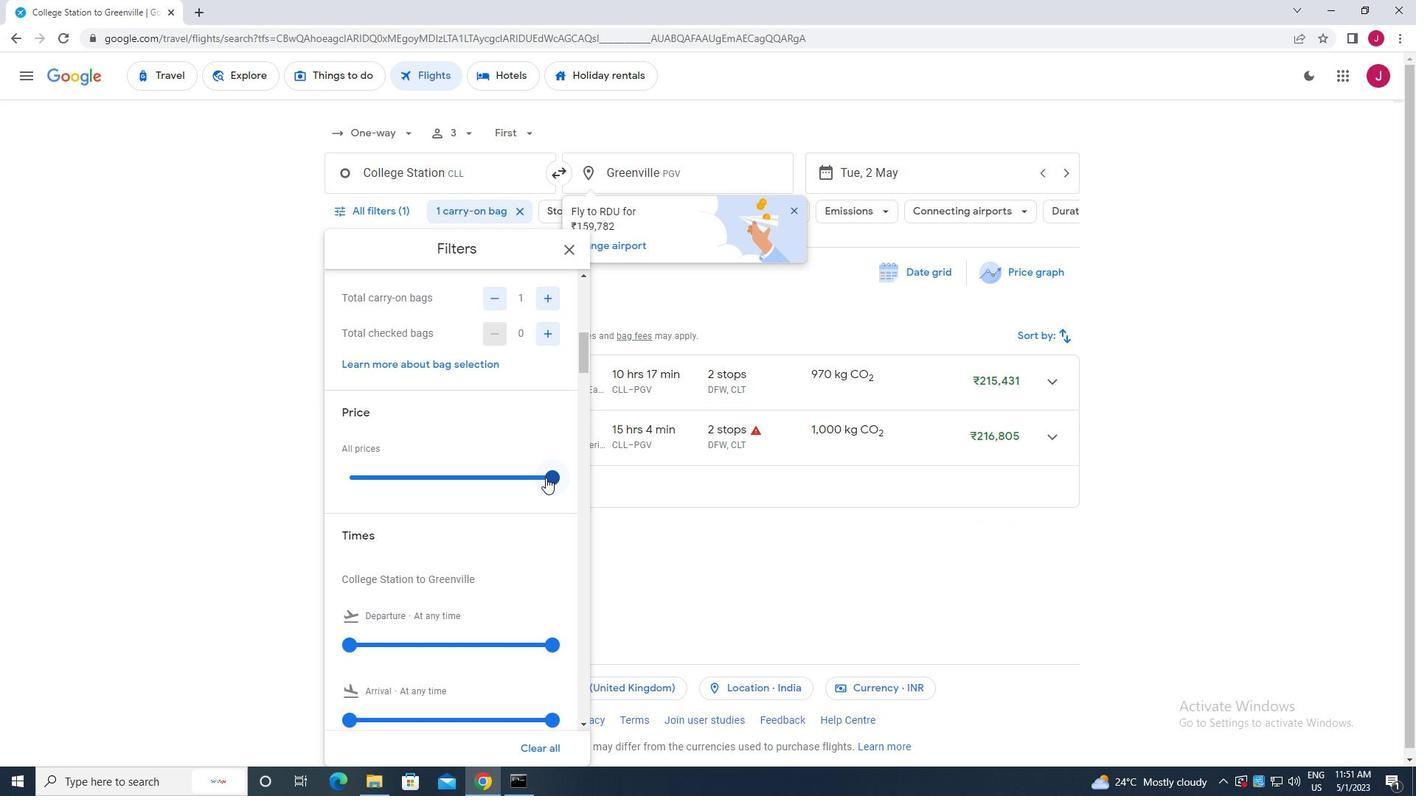 
Action: Mouse pressed left at (550, 476)
Screenshot: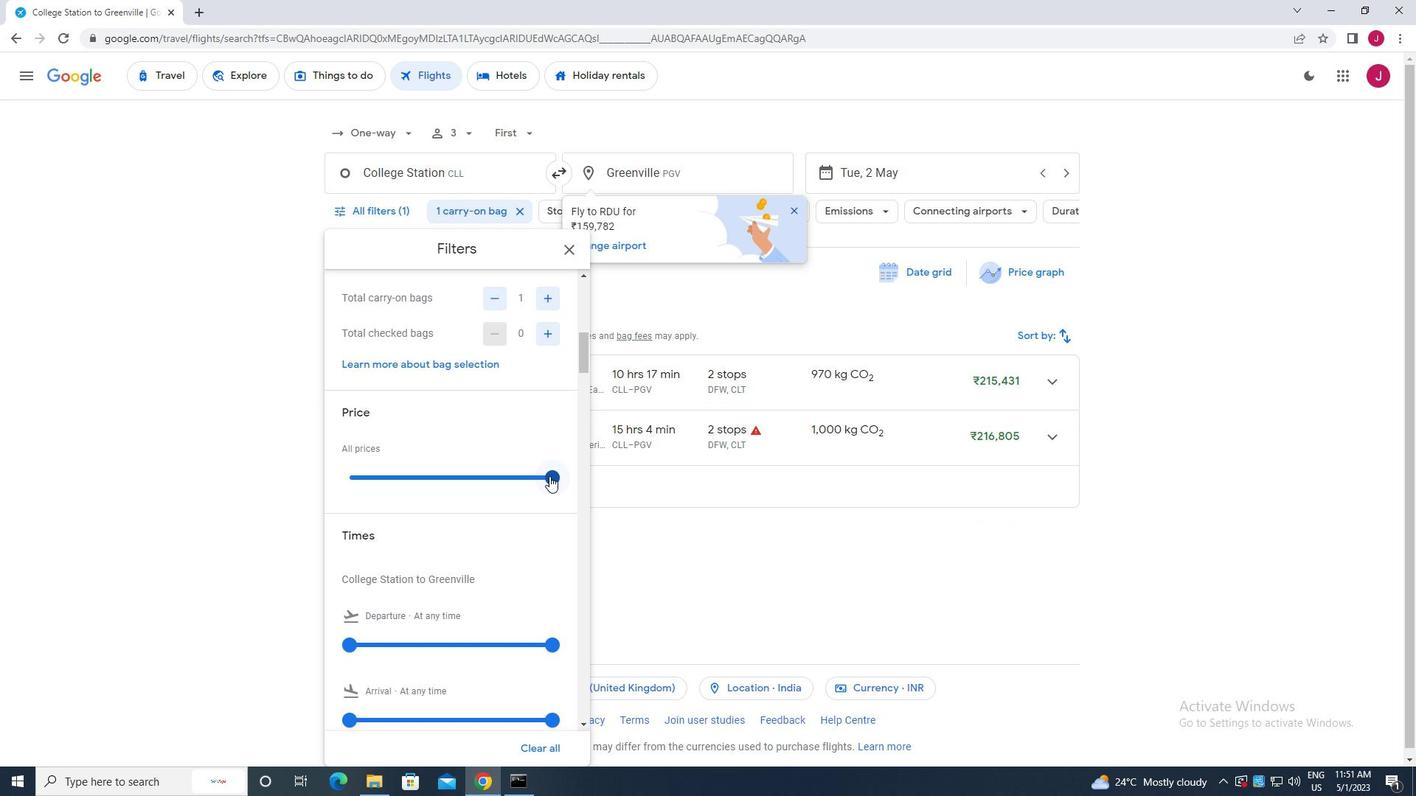 
Action: Mouse moved to (426, 448)
Screenshot: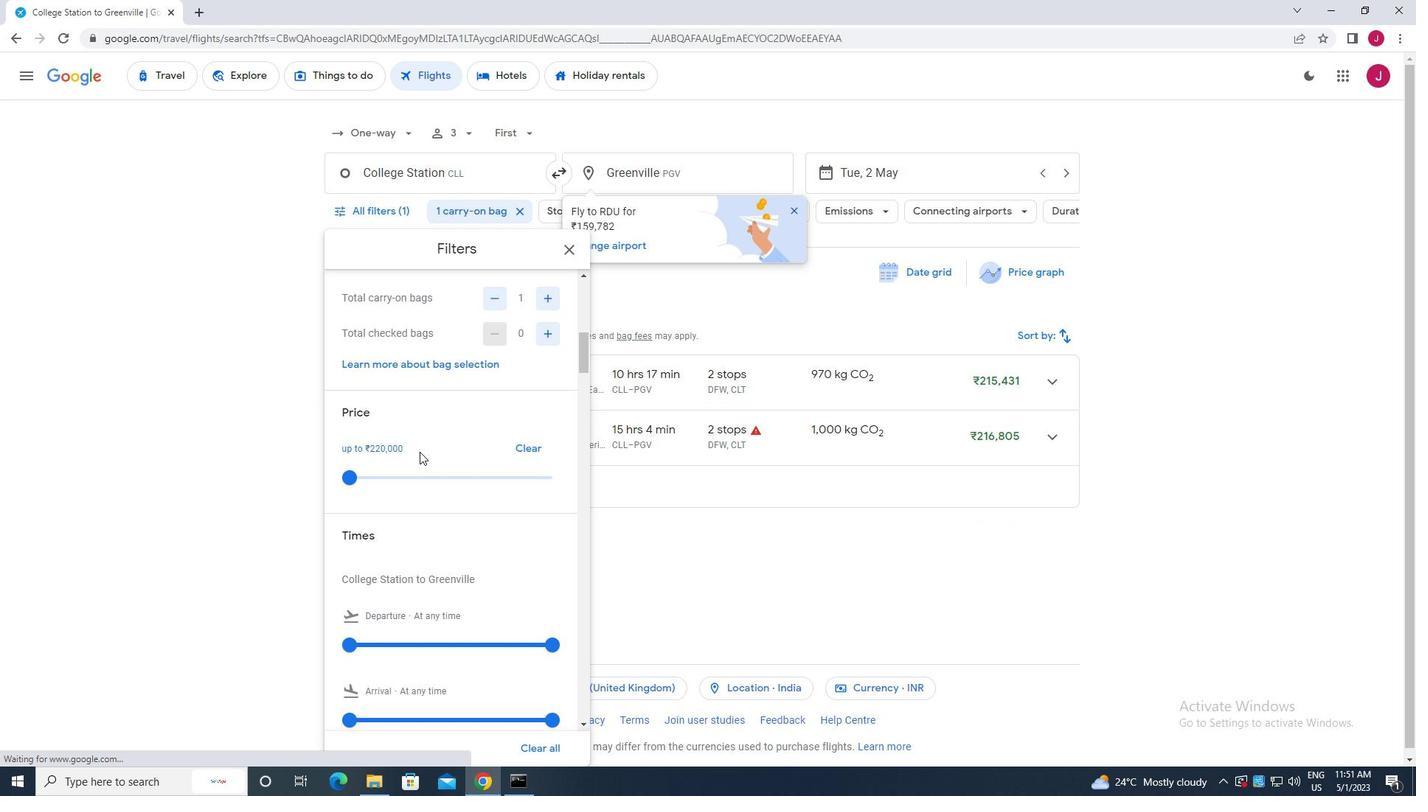 
Action: Mouse scrolled (426, 447) with delta (0, 0)
Screenshot: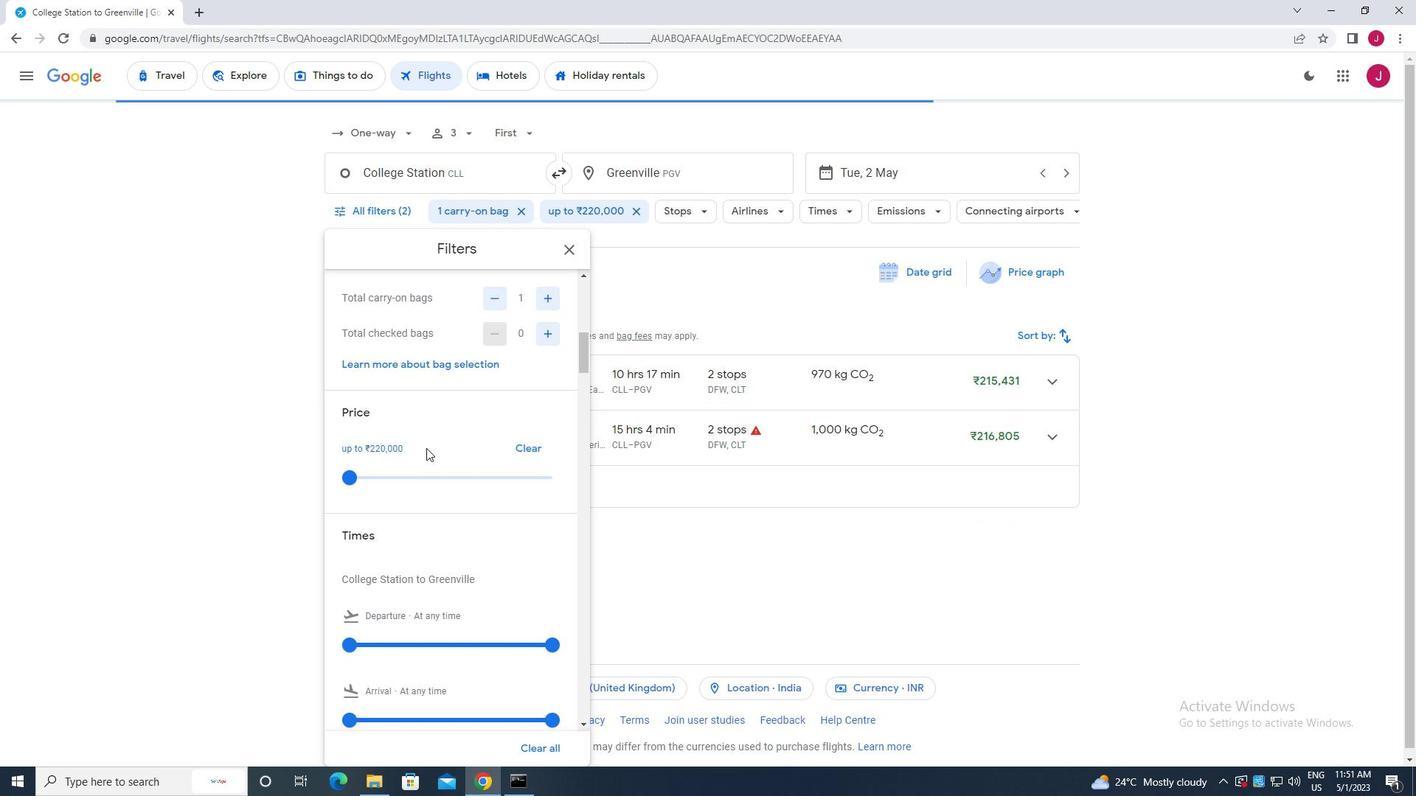 
Action: Mouse scrolled (426, 447) with delta (0, 0)
Screenshot: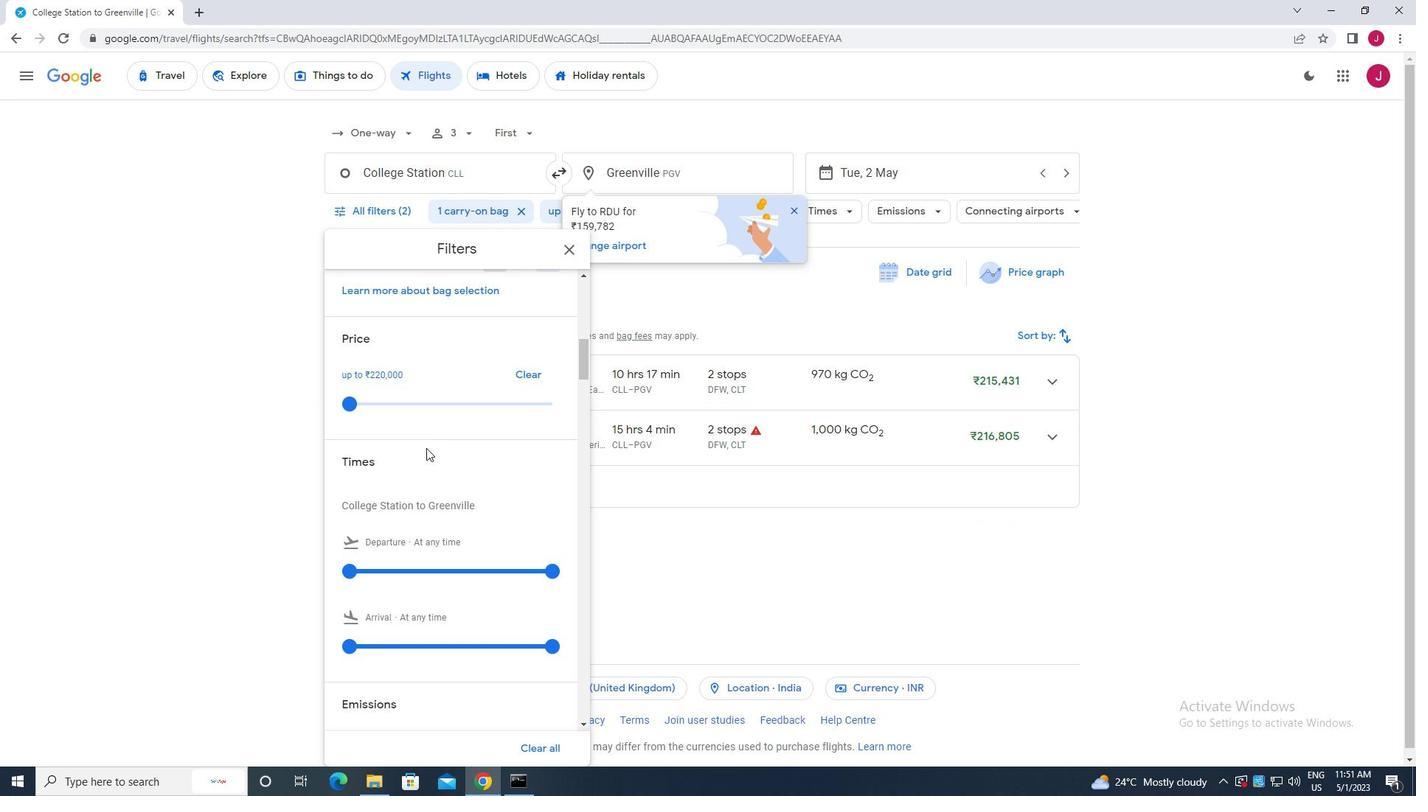 
Action: Mouse scrolled (426, 447) with delta (0, 0)
Screenshot: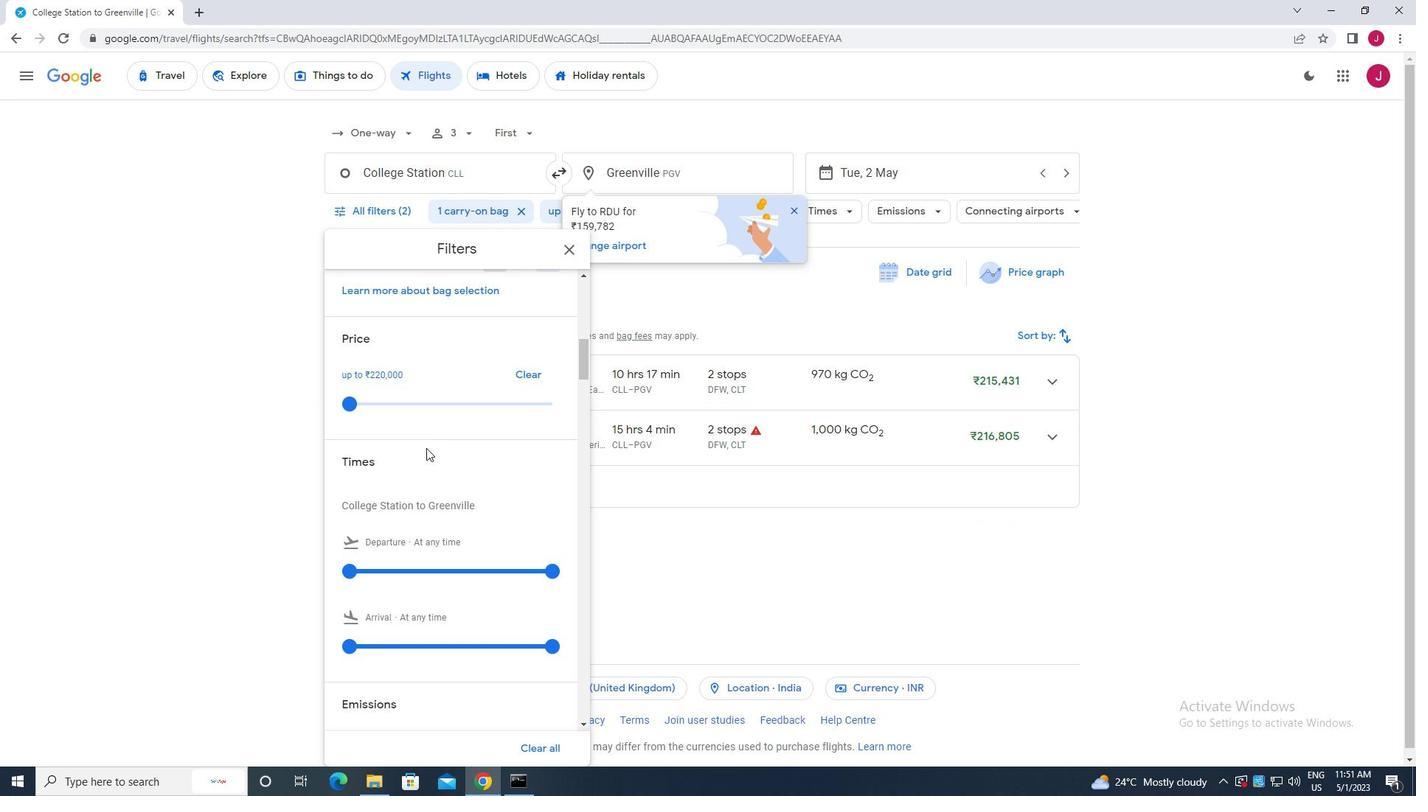 
Action: Mouse moved to (351, 418)
Screenshot: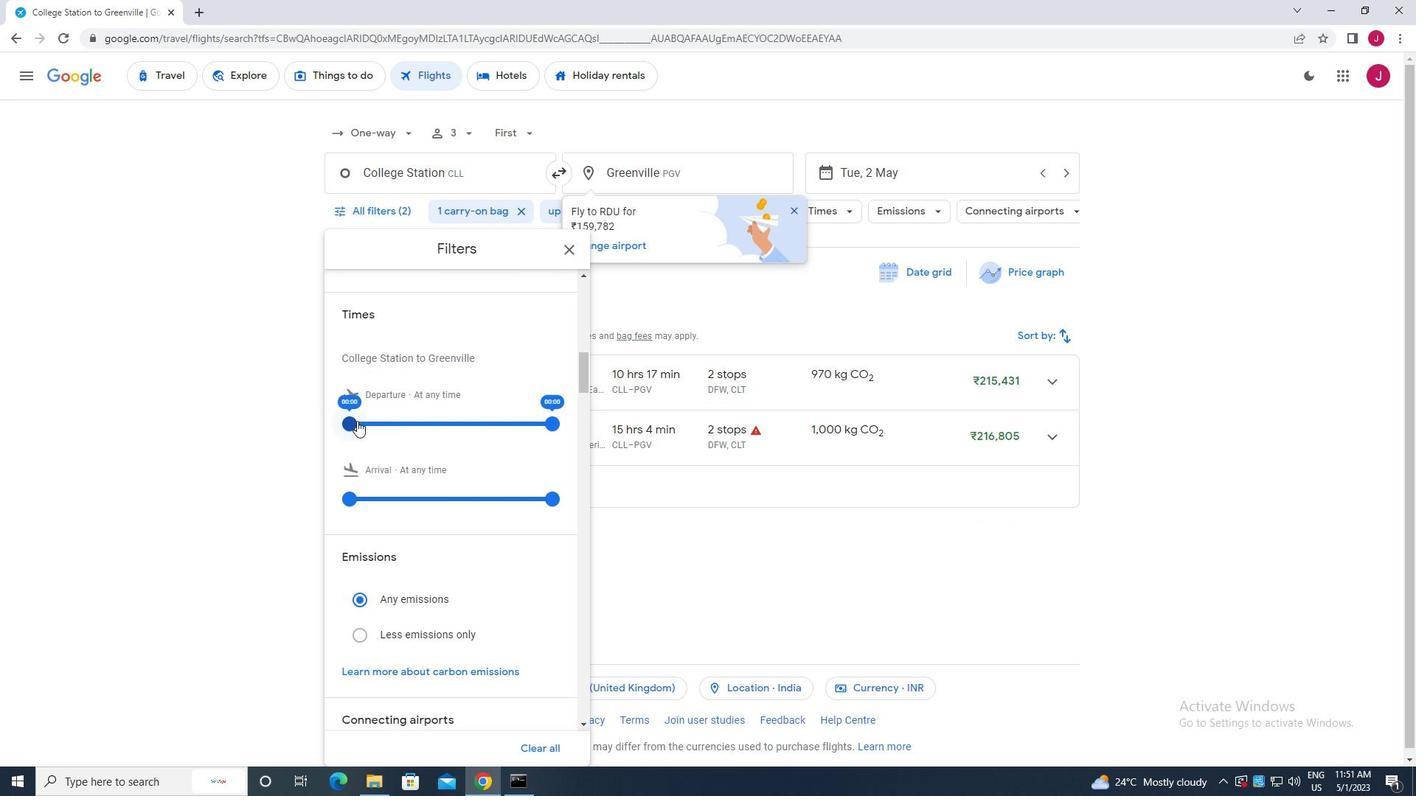 
Action: Mouse pressed left at (351, 418)
Screenshot: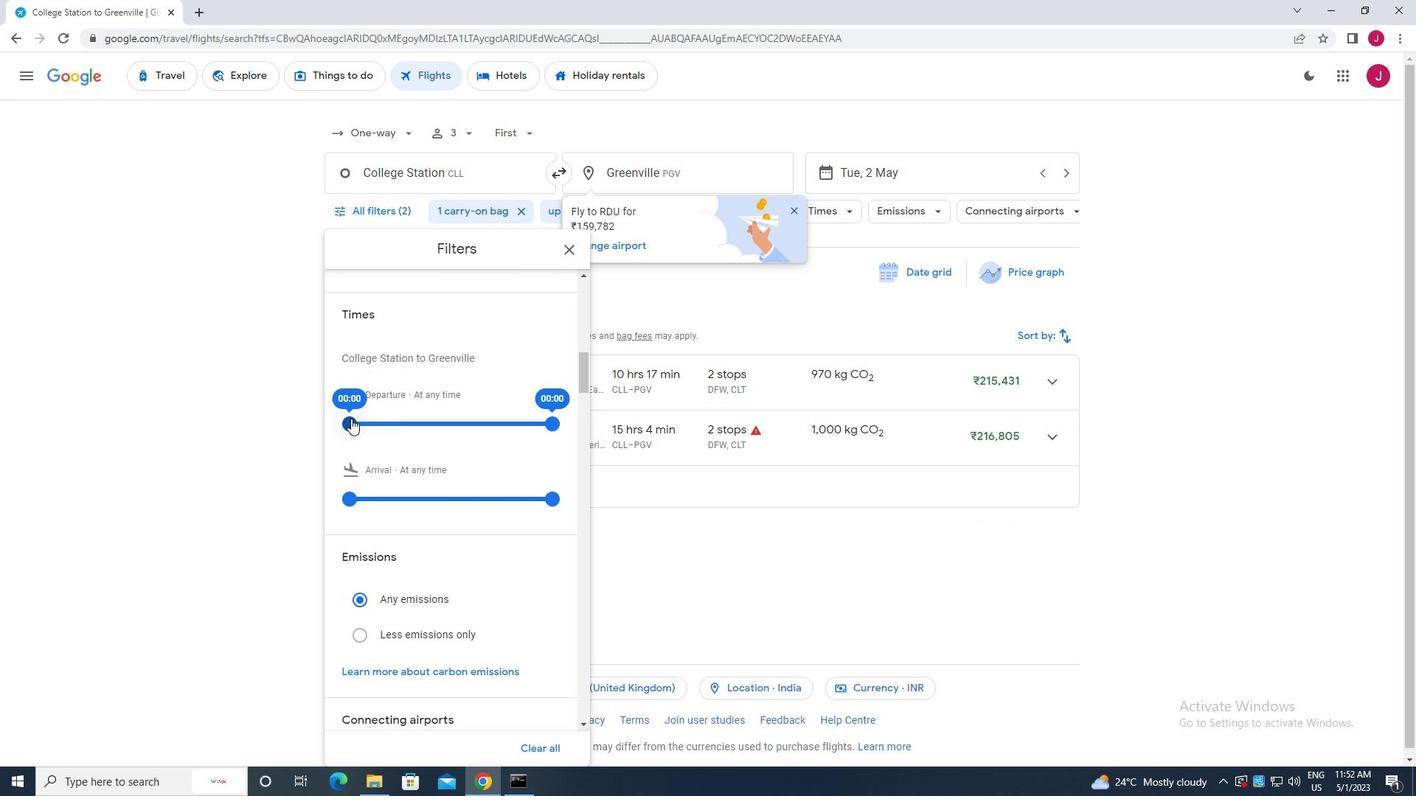 
Action: Mouse moved to (555, 424)
Screenshot: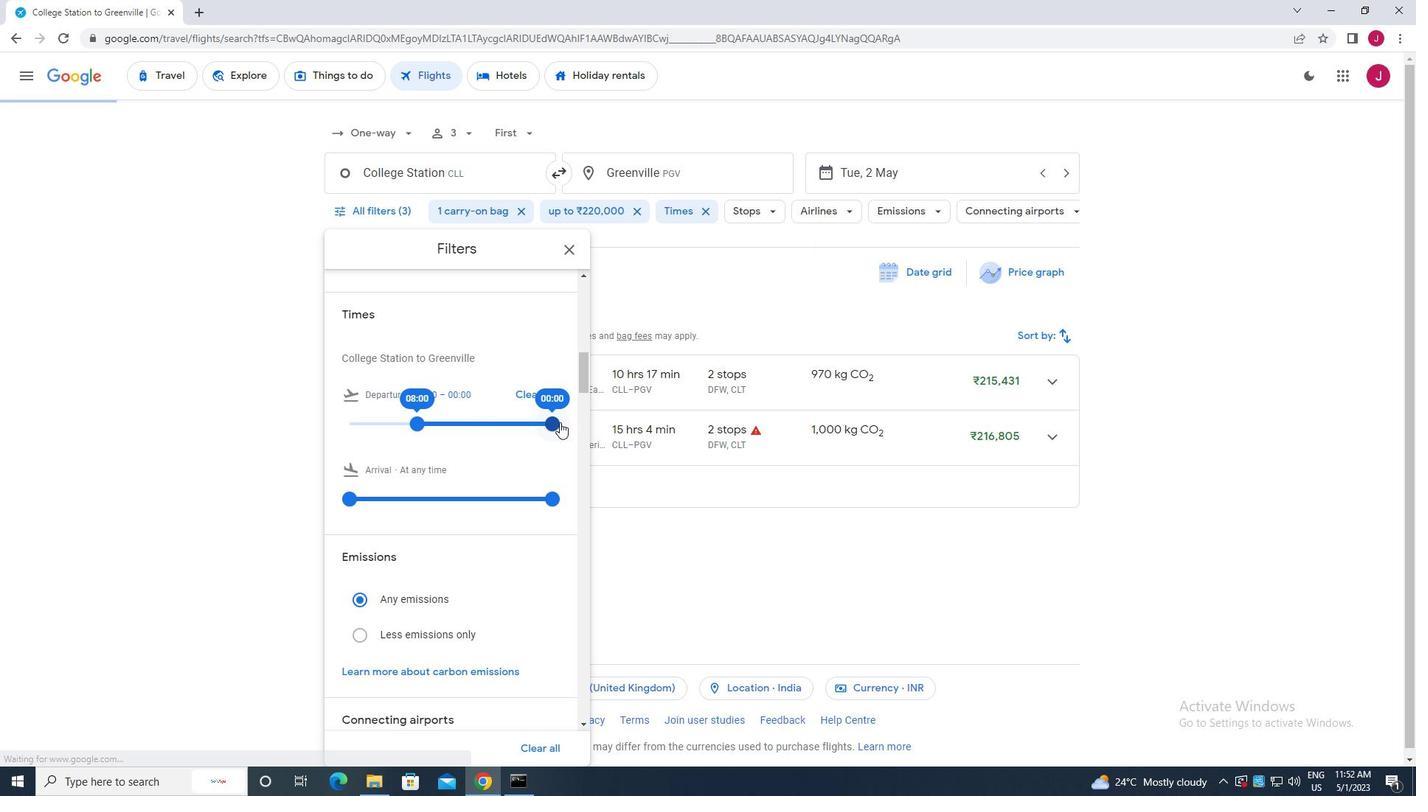 
Action: Mouse pressed left at (555, 424)
Screenshot: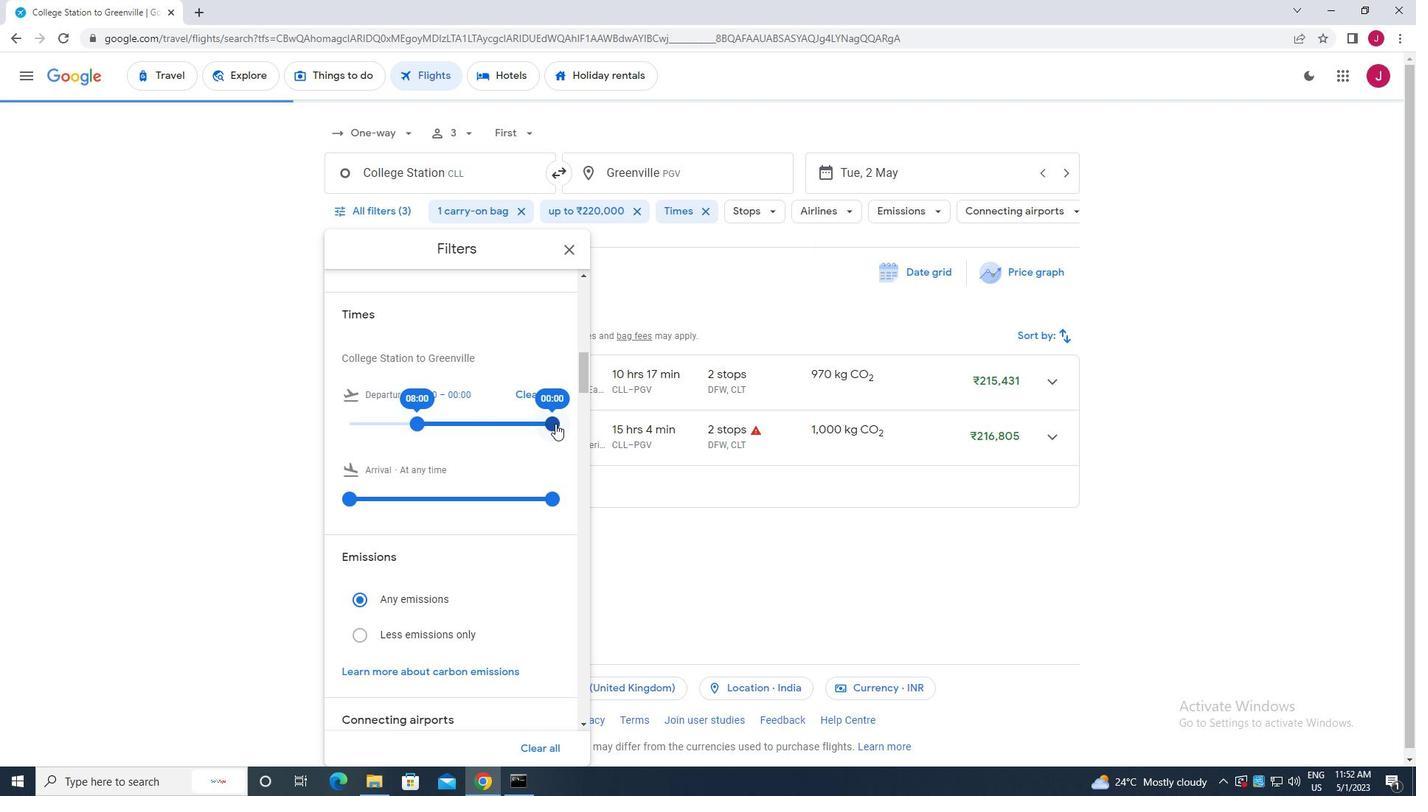 
Action: Mouse moved to (573, 252)
Screenshot: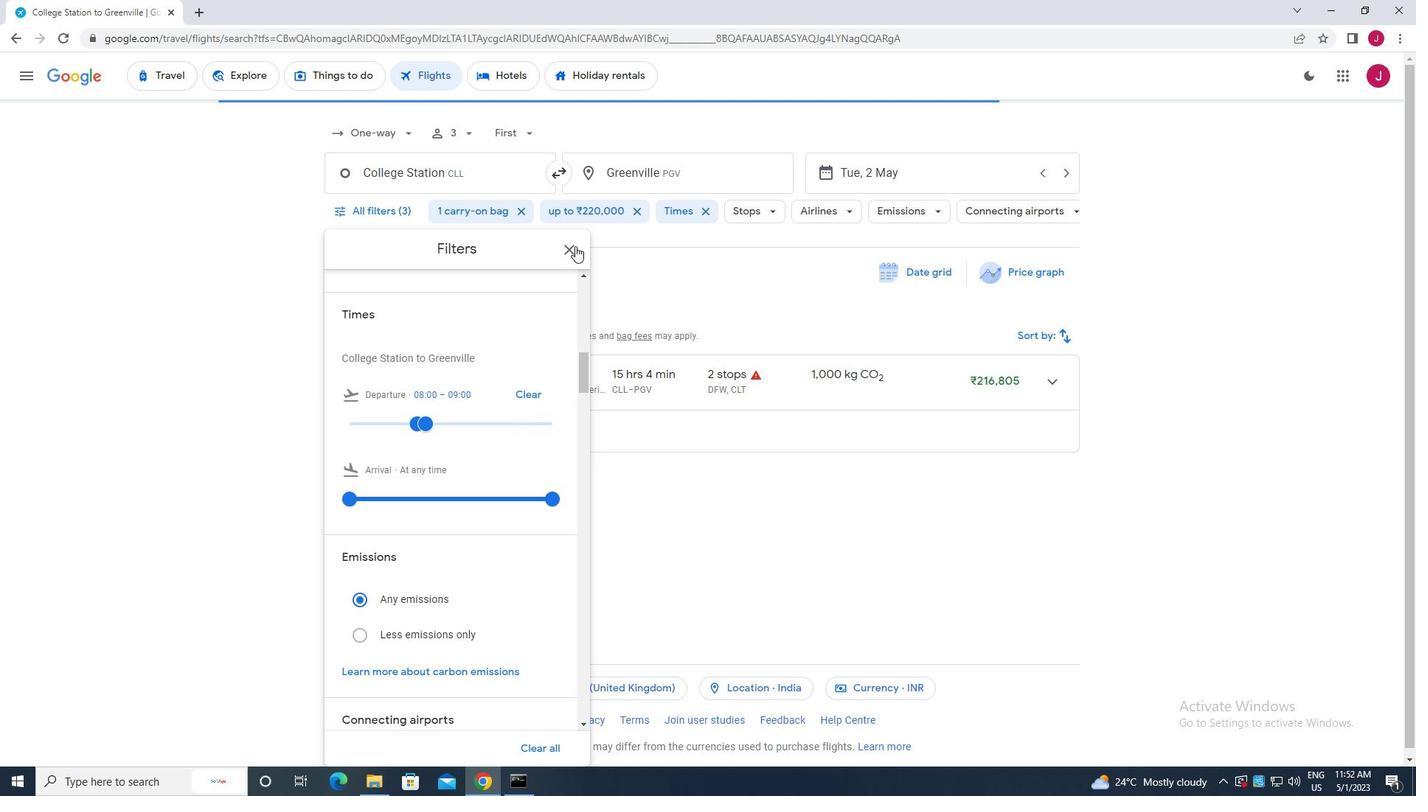 
Action: Mouse pressed left at (573, 252)
Screenshot: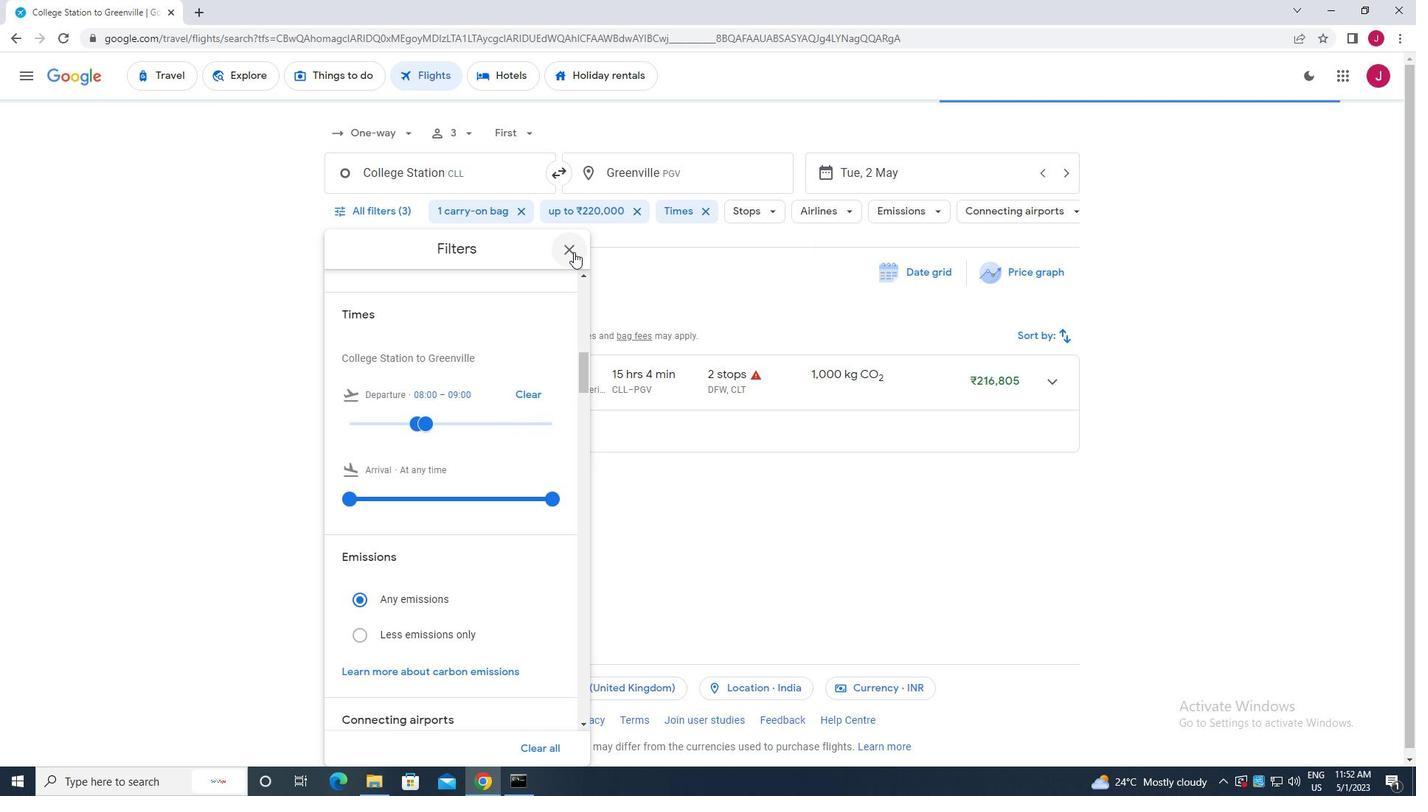 
